 Task: Look for space in Rakovník, Czech Republic from 8th June, 2023 to 19th June, 2023 for 1 adult in price range Rs.5000 to Rs.12000. Place can be shared room with 1  bedroom having 1 bed and 1 bathroom. Property type can be house, flat, guest house, hotel. Booking option can be shelf check-in. Required host language is English.
Action: Mouse moved to (474, 99)
Screenshot: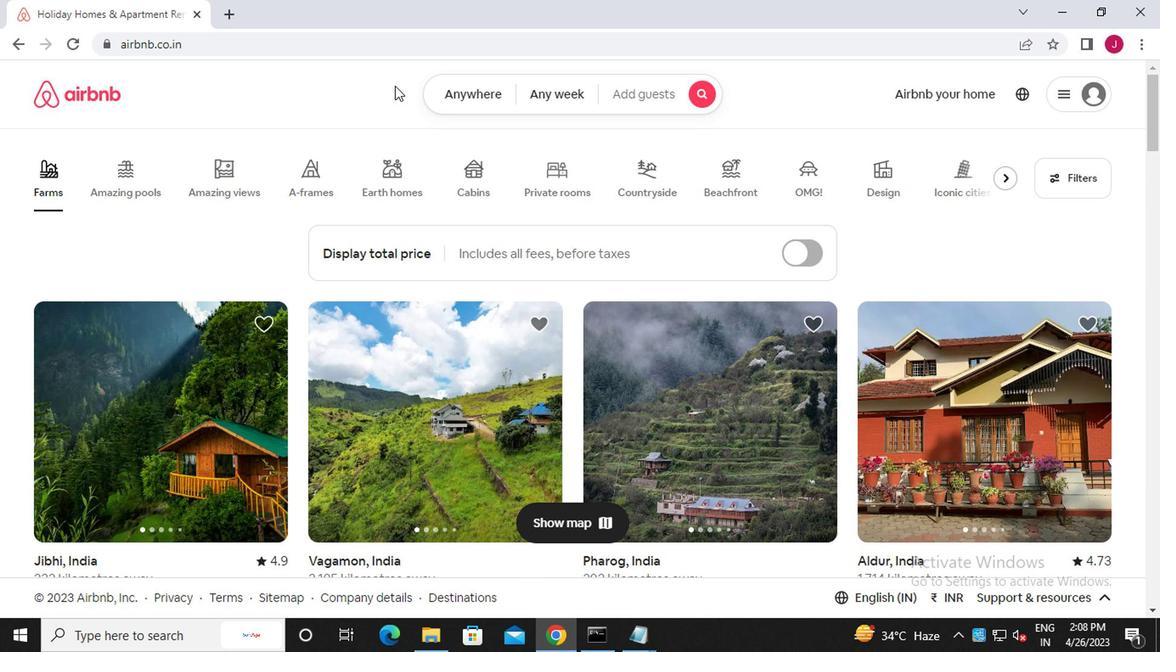 
Action: Mouse pressed left at (474, 99)
Screenshot: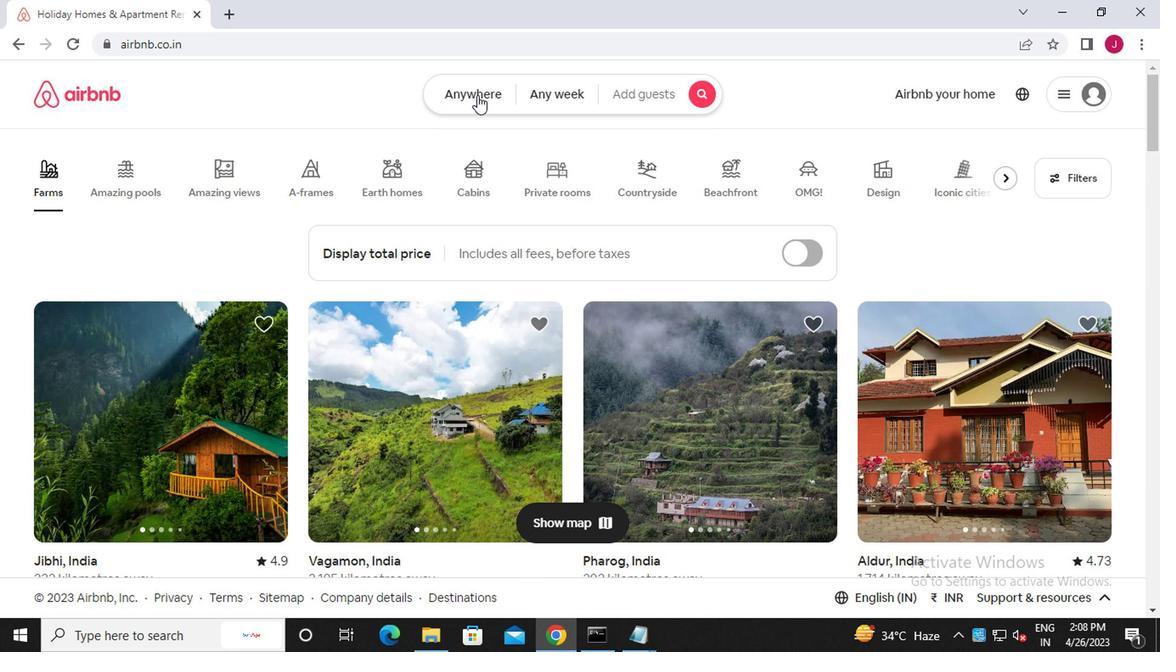 
Action: Mouse moved to (300, 166)
Screenshot: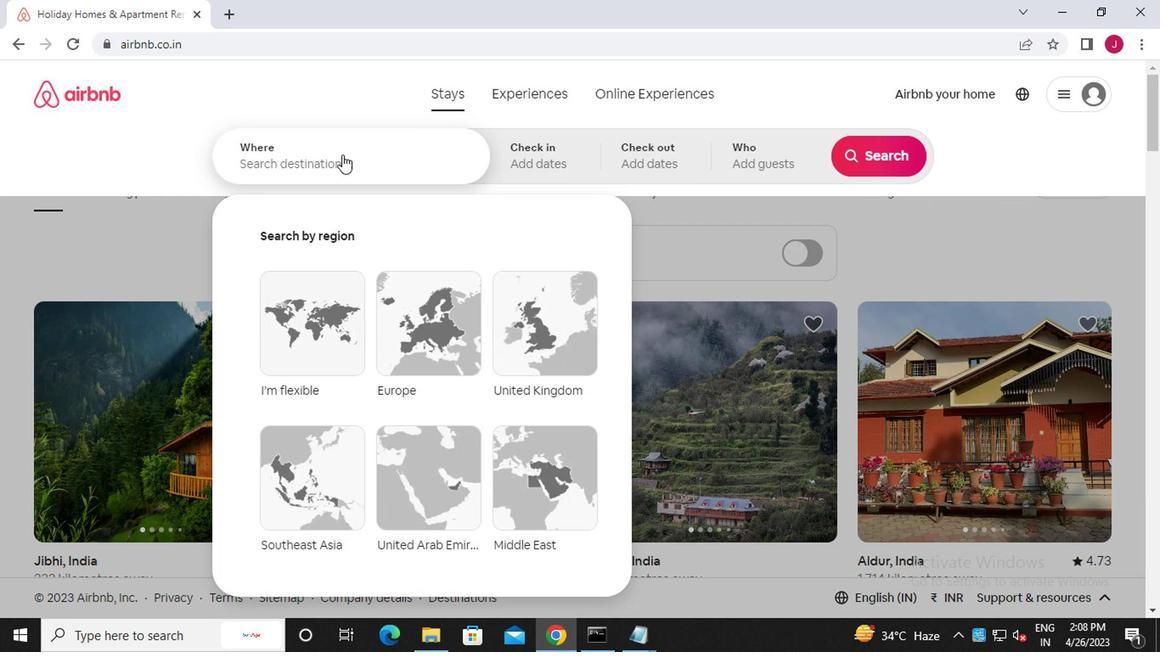 
Action: Mouse pressed left at (300, 166)
Screenshot: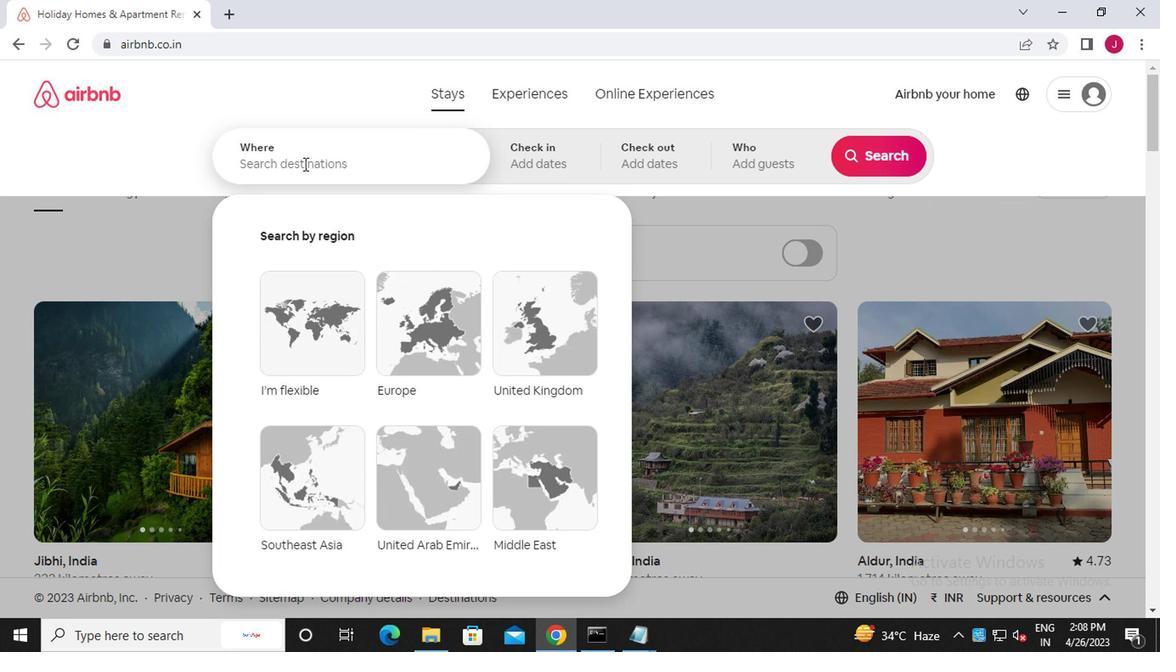 
Action: Key pressed r<Key.caps_lock>akovnik,<Key.caps_lock>c<Key.caps_lock>zech<Key.space><Key.caps_lock>r<Key.caps_lock>epublic
Screenshot: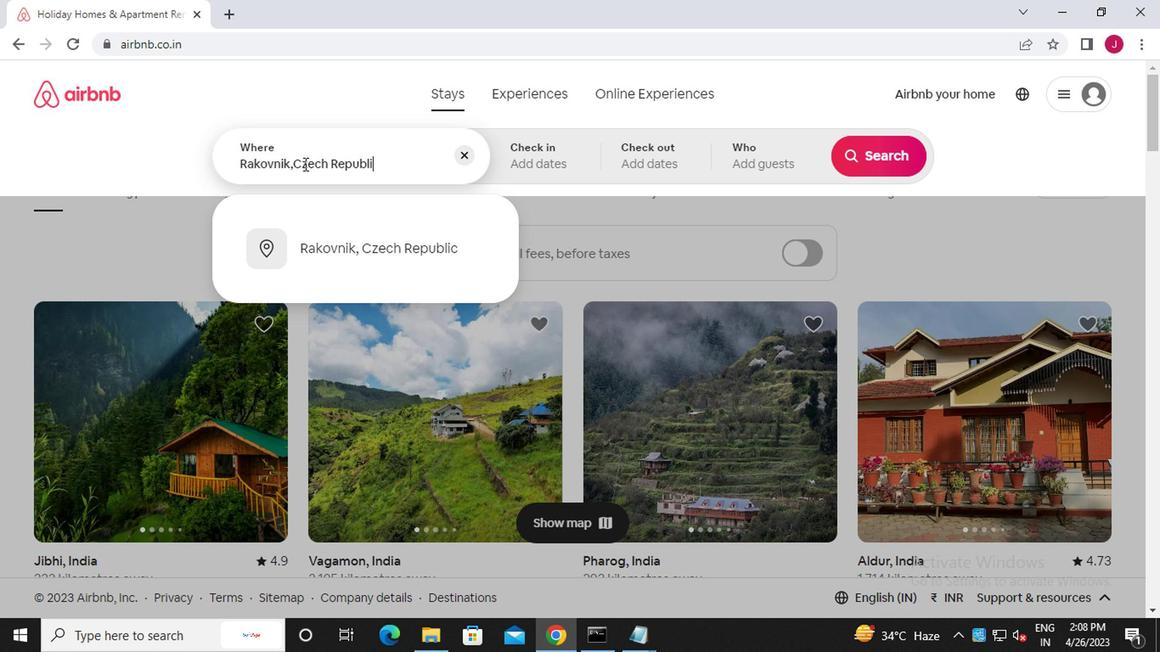 
Action: Mouse moved to (347, 253)
Screenshot: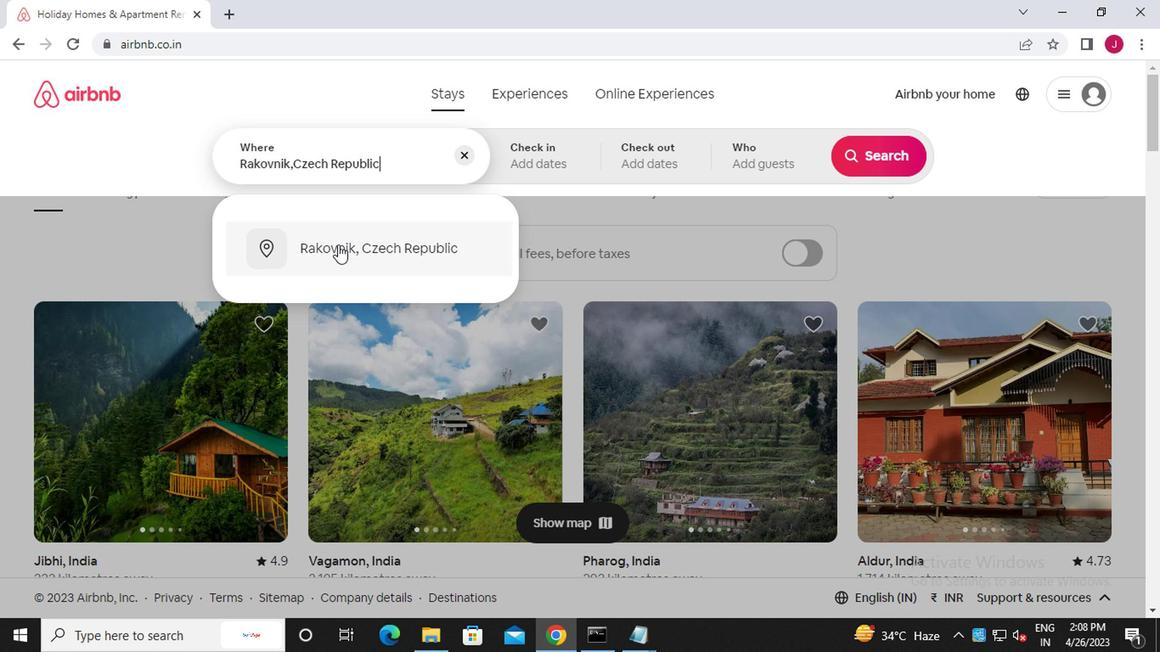 
Action: Mouse pressed left at (347, 253)
Screenshot: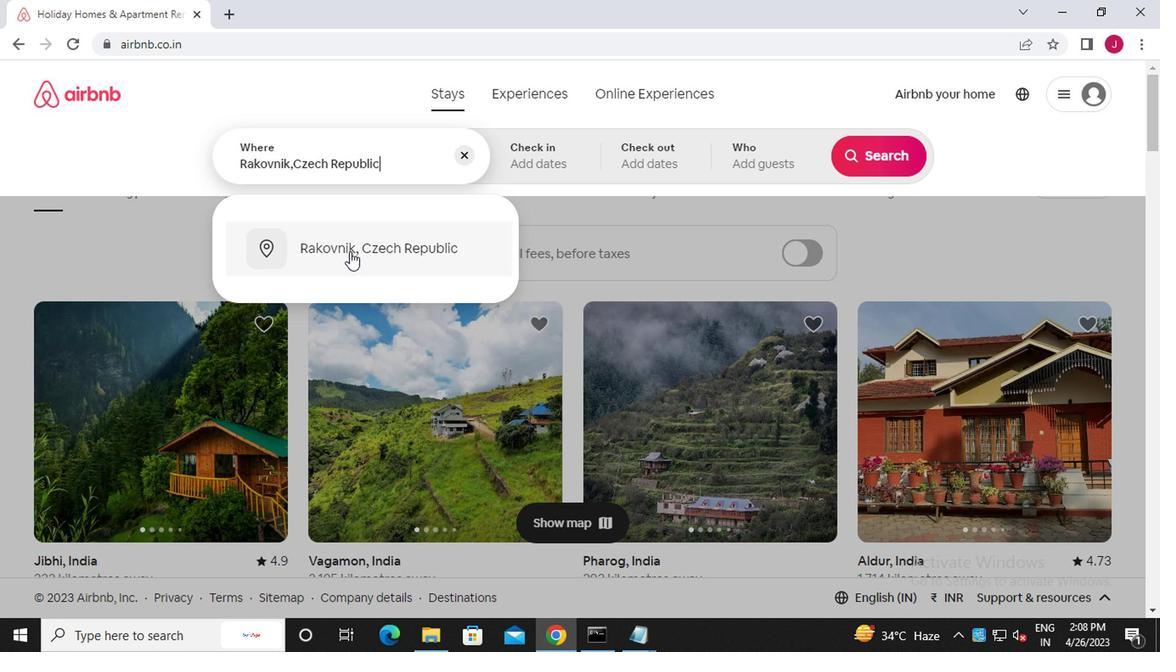 
Action: Mouse moved to (861, 294)
Screenshot: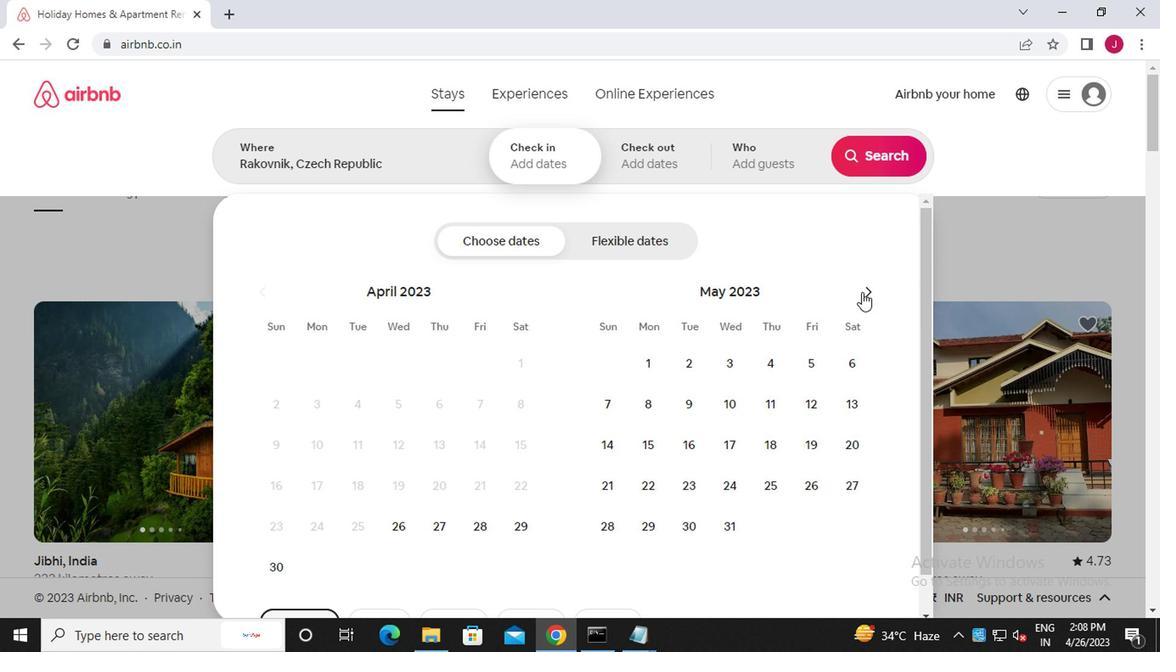 
Action: Mouse pressed left at (861, 294)
Screenshot: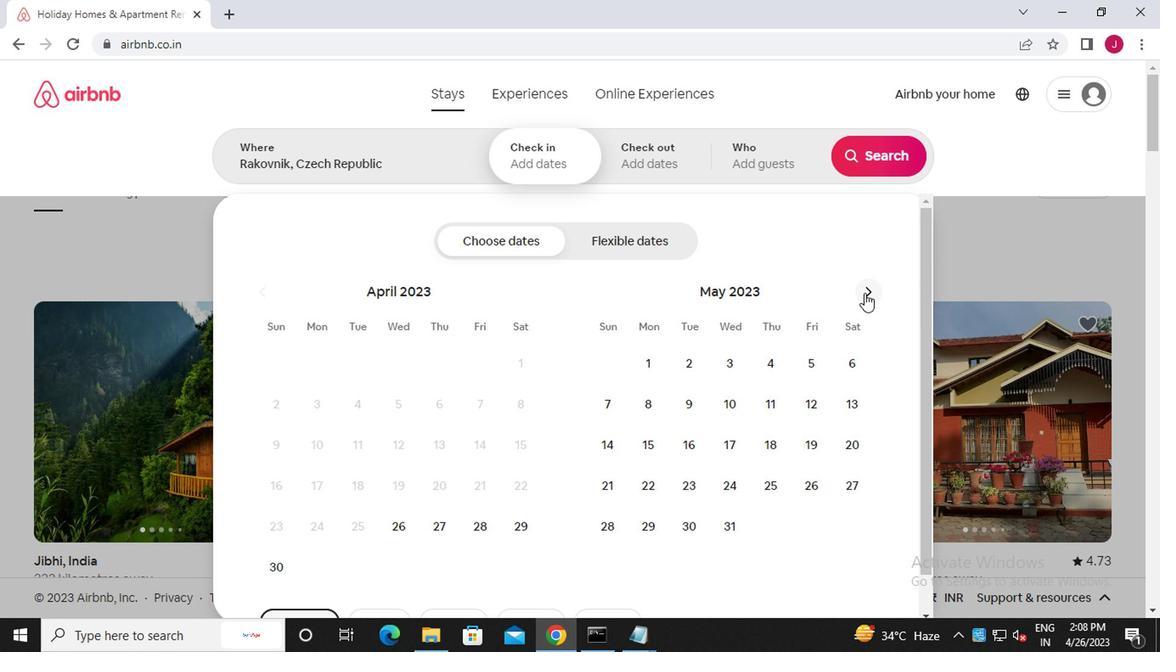 
Action: Mouse moved to (766, 403)
Screenshot: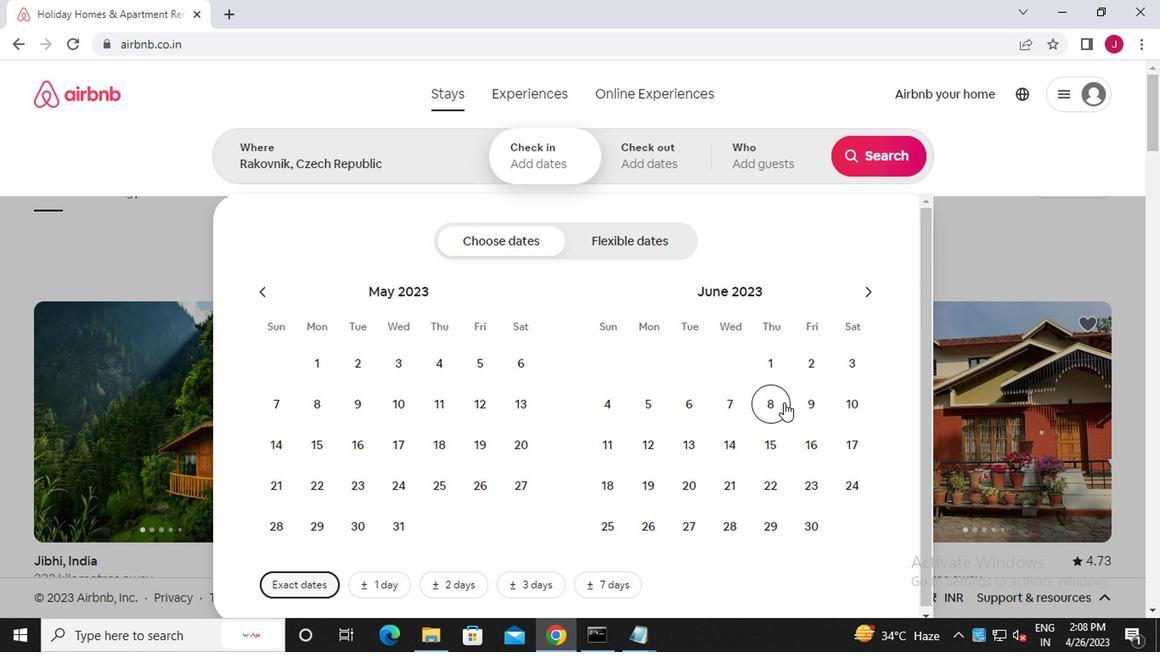 
Action: Mouse pressed left at (766, 403)
Screenshot: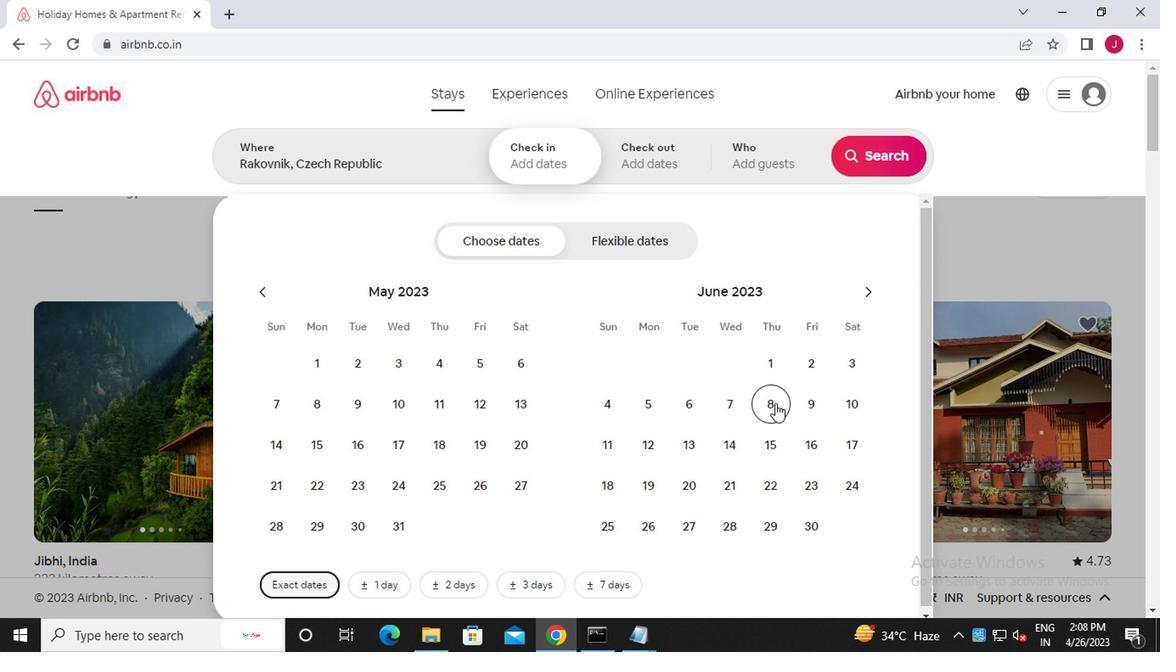 
Action: Mouse moved to (645, 485)
Screenshot: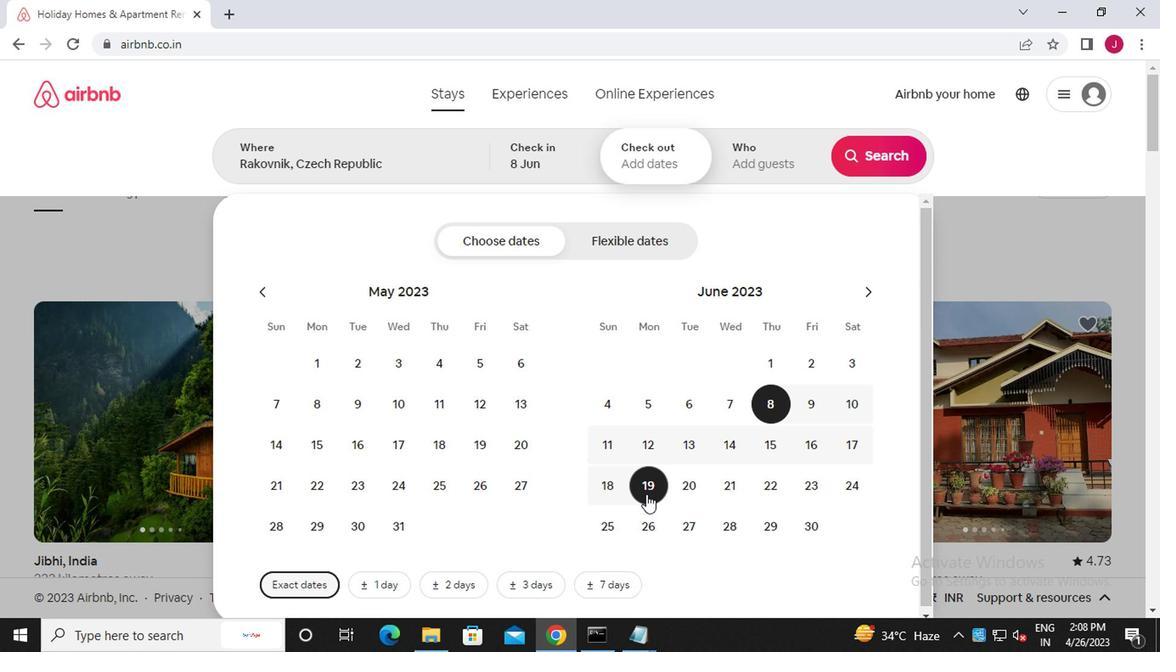 
Action: Mouse pressed left at (645, 485)
Screenshot: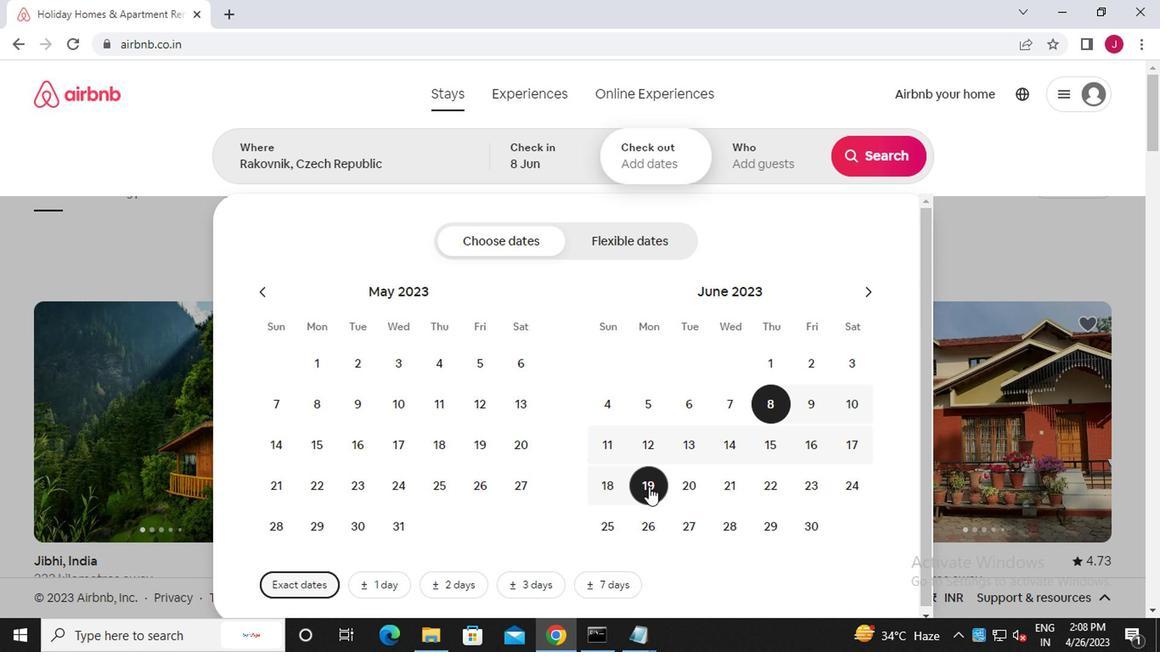 
Action: Mouse moved to (752, 161)
Screenshot: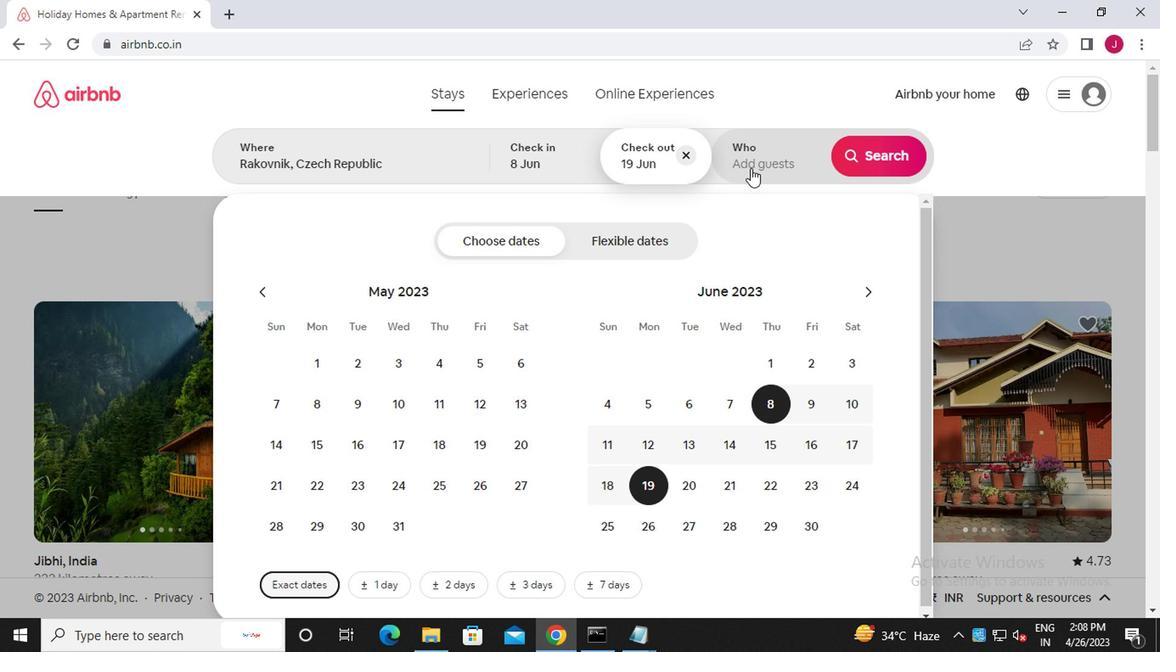 
Action: Mouse pressed left at (752, 161)
Screenshot: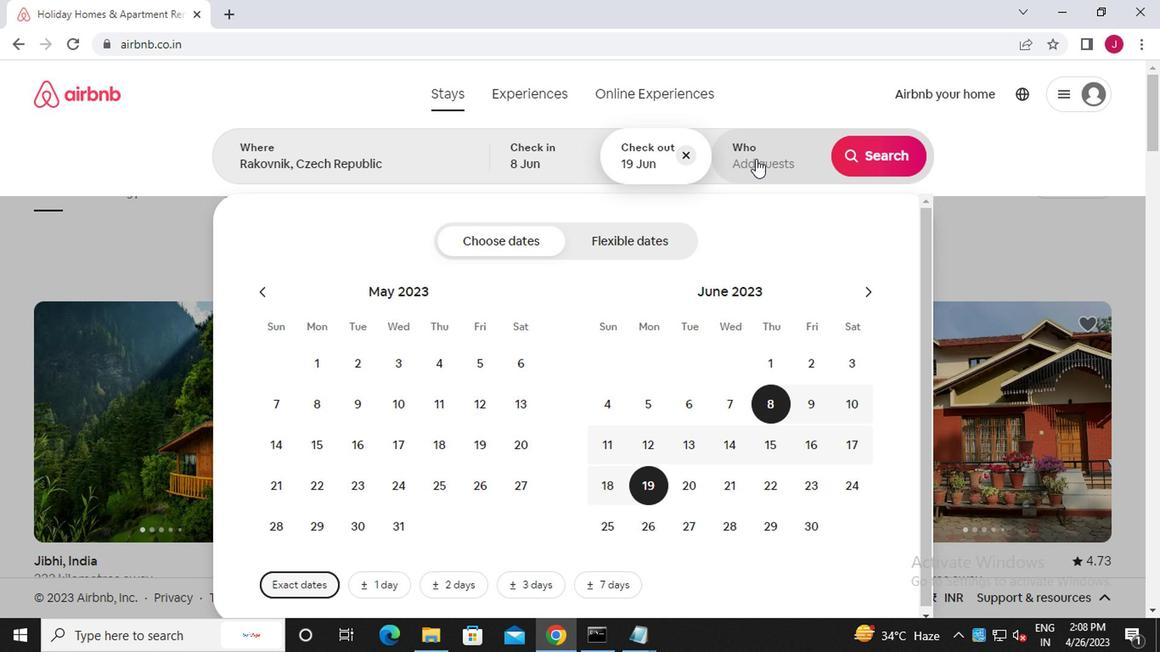 
Action: Mouse moved to (879, 247)
Screenshot: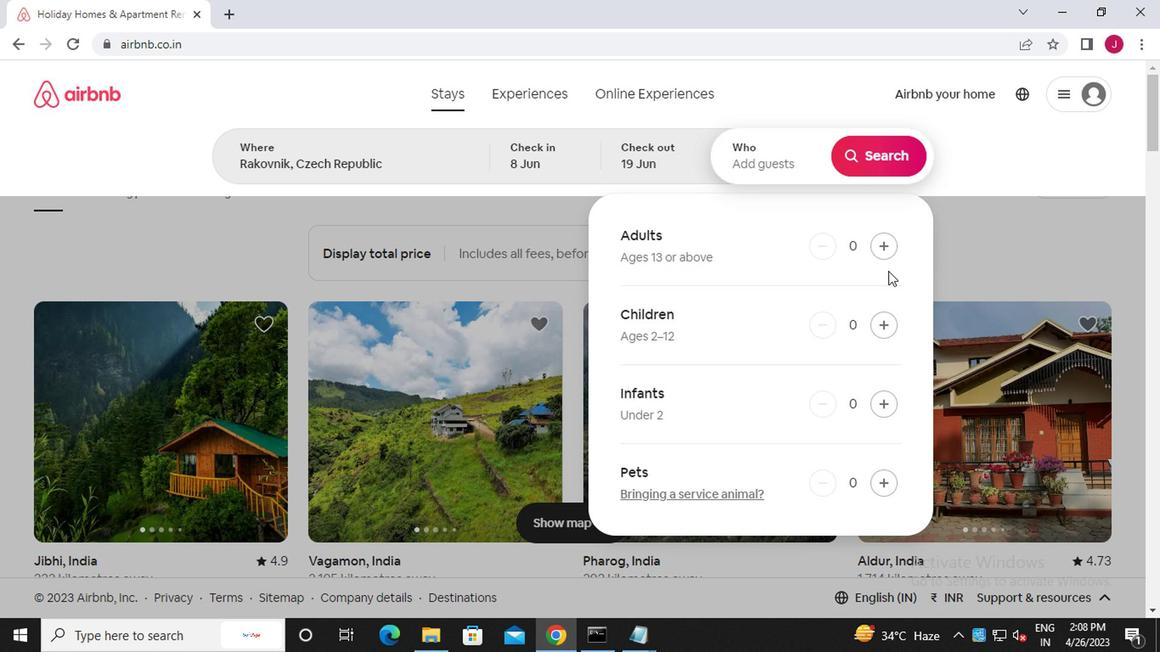 
Action: Mouse pressed left at (879, 247)
Screenshot: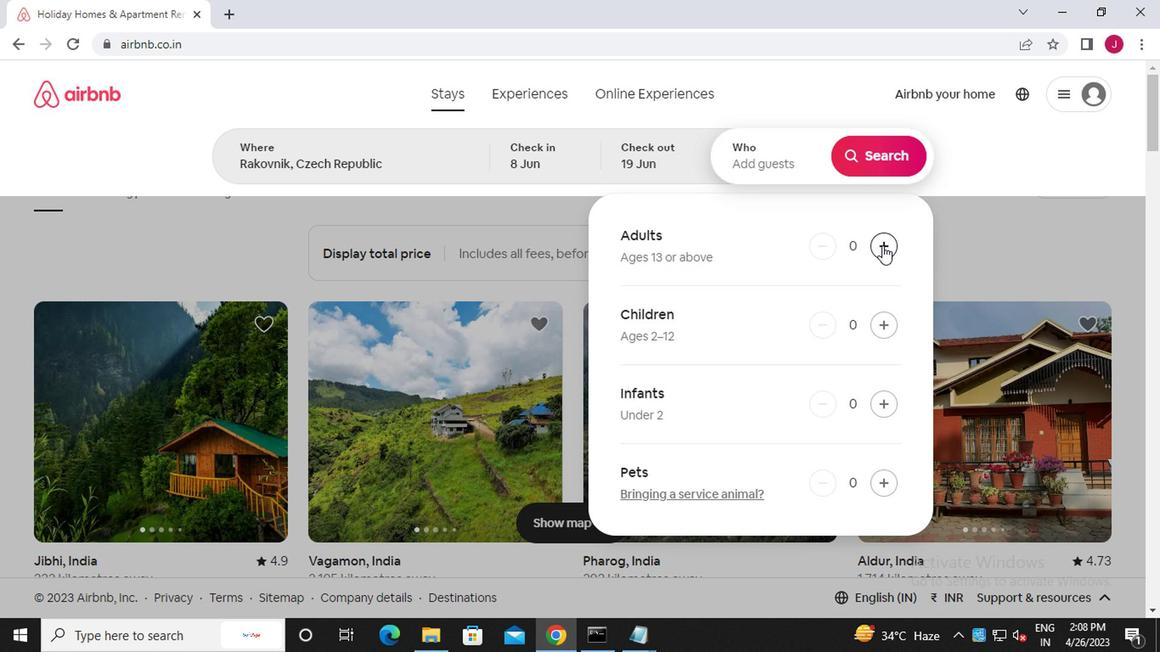 
Action: Mouse moved to (887, 161)
Screenshot: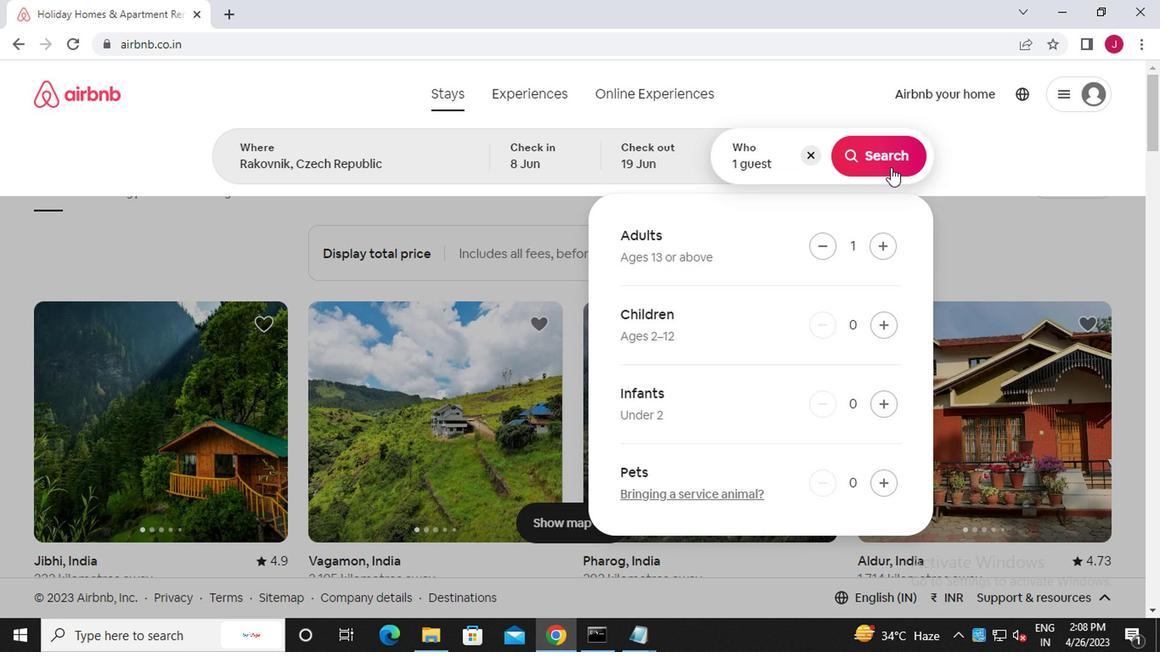 
Action: Mouse pressed left at (887, 161)
Screenshot: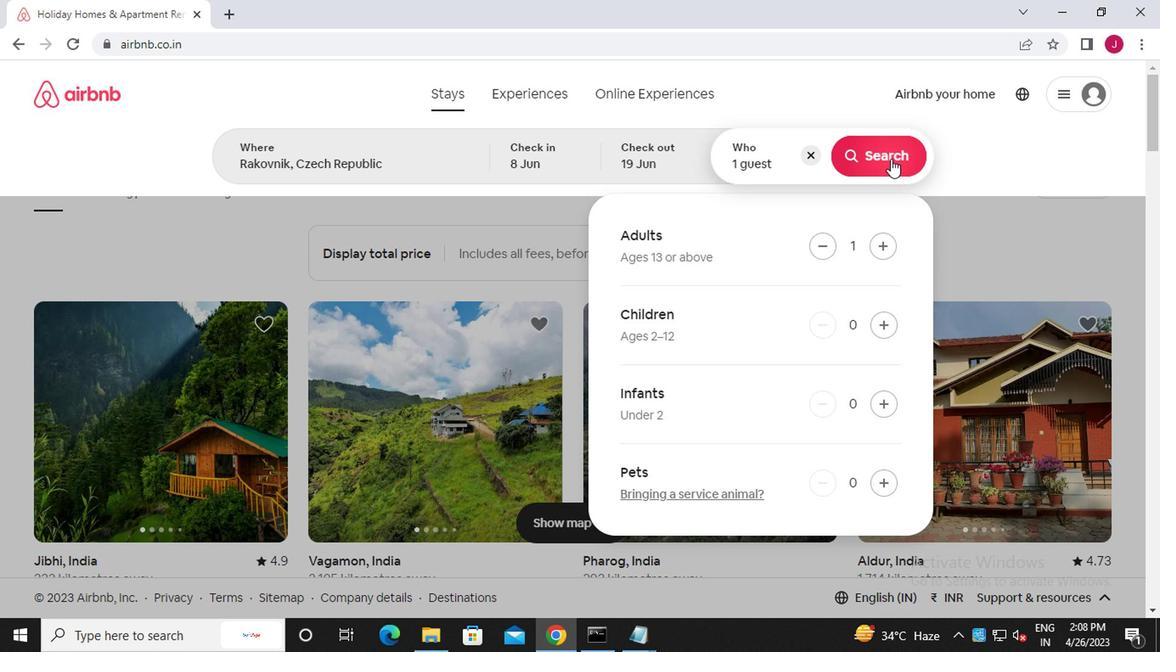 
Action: Mouse moved to (1088, 161)
Screenshot: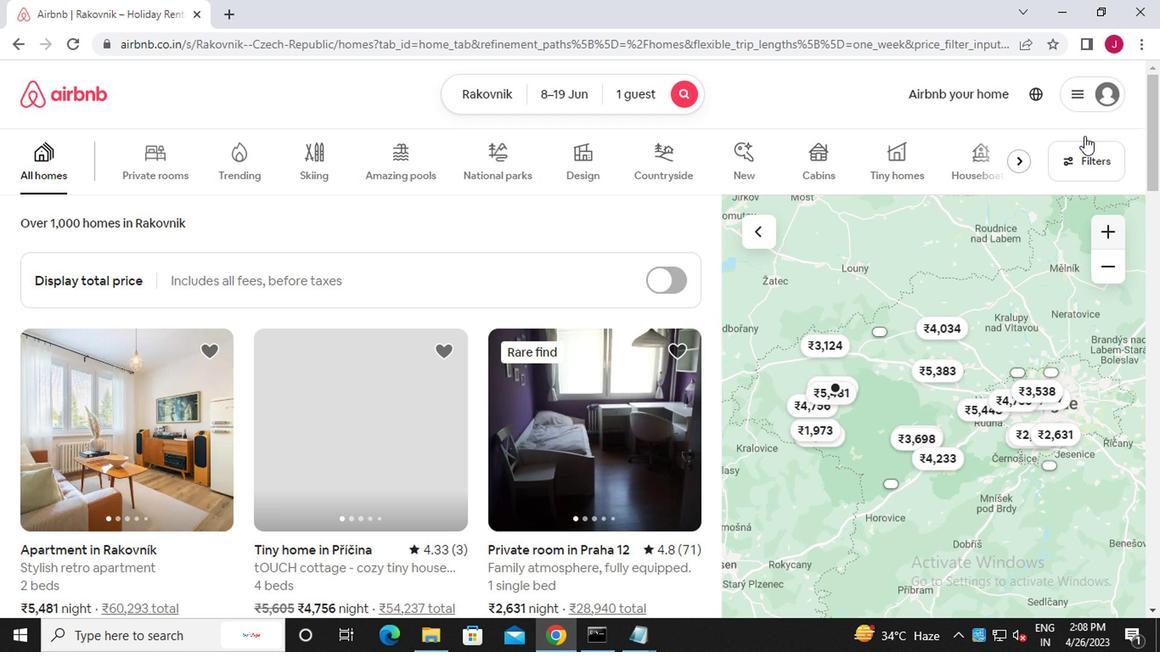 
Action: Mouse pressed left at (1088, 161)
Screenshot: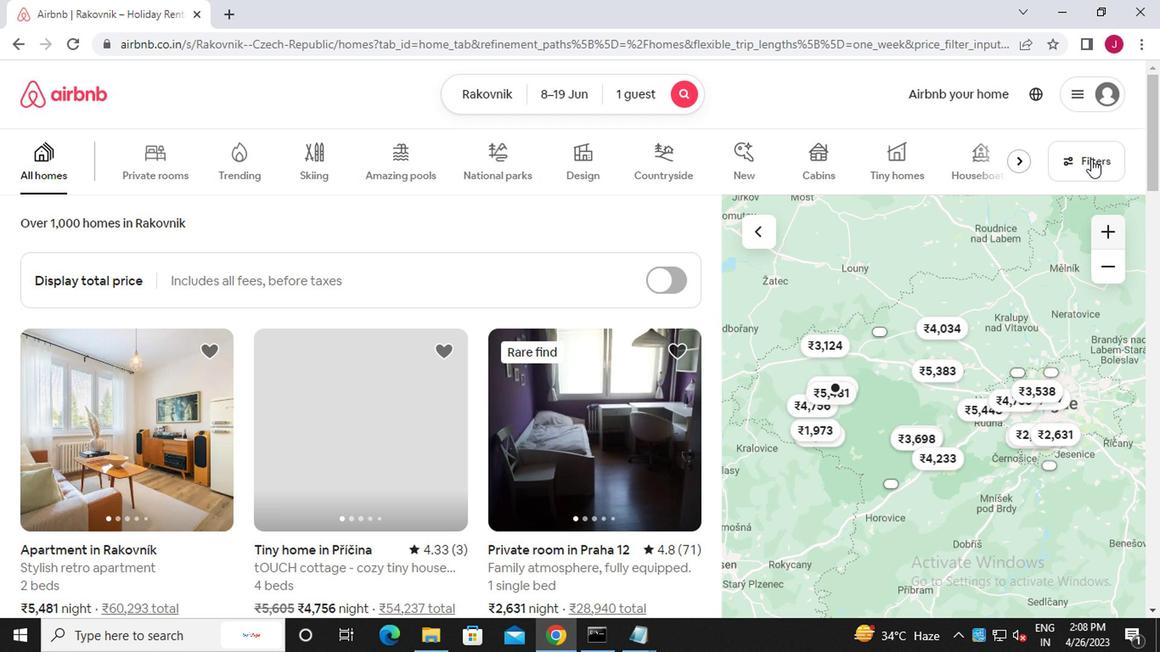 
Action: Mouse moved to (410, 378)
Screenshot: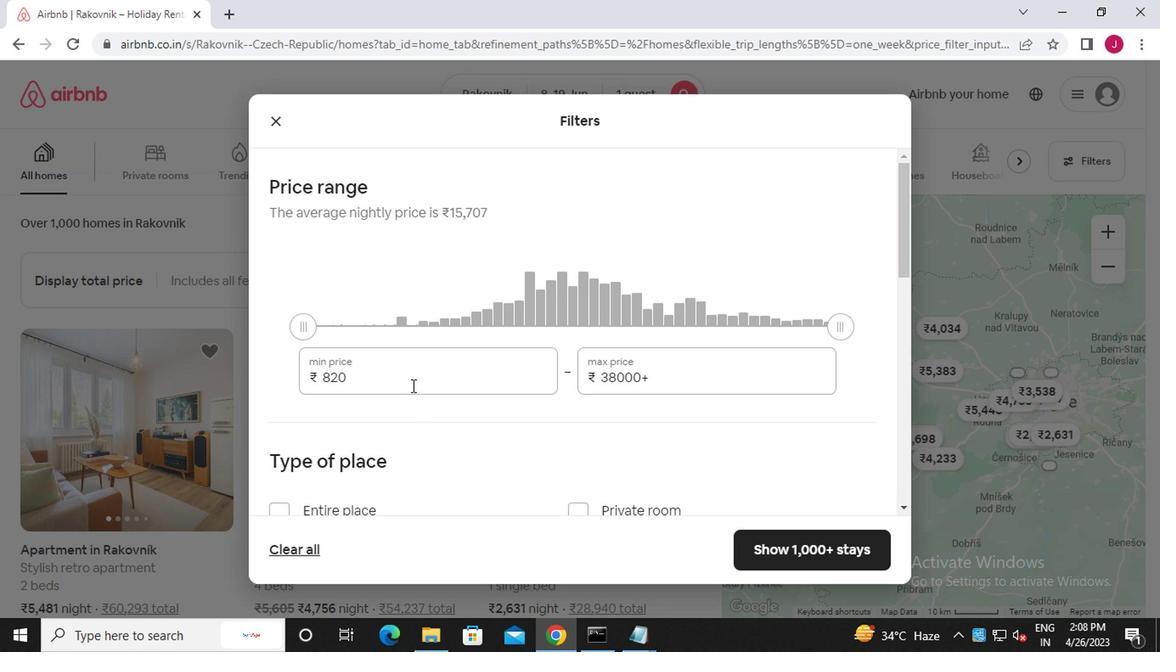
Action: Mouse pressed left at (410, 378)
Screenshot: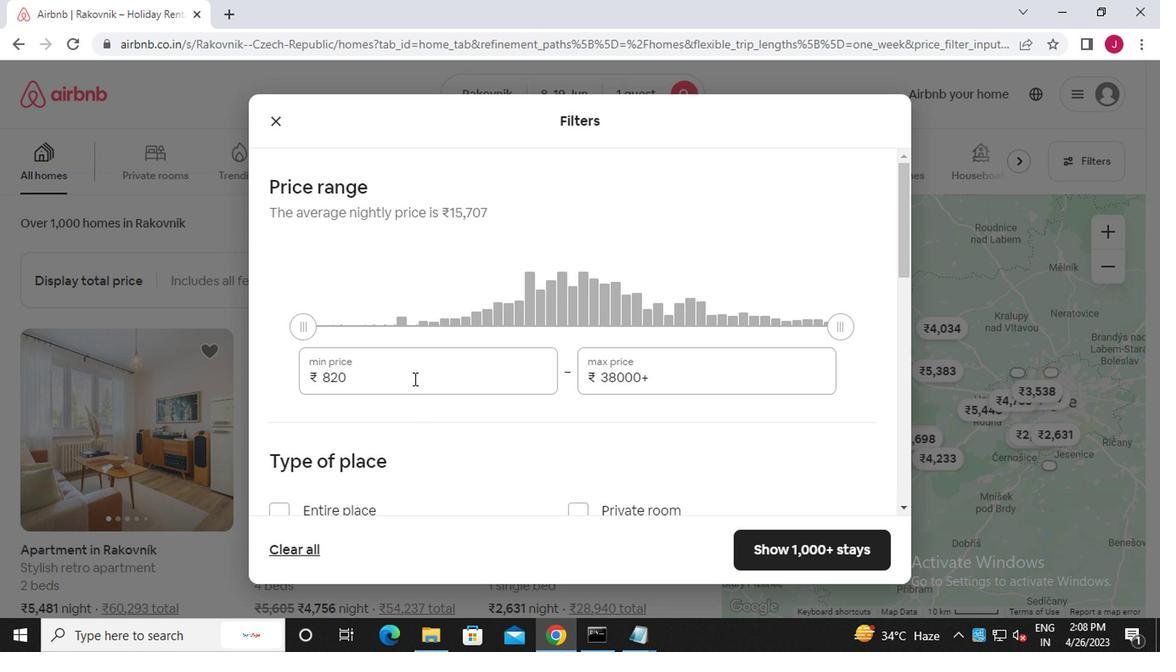 
Action: Key pressed <Key.backspace><Key.backspace><Key.backspace><<101>><<96>><<96>><<96>>
Screenshot: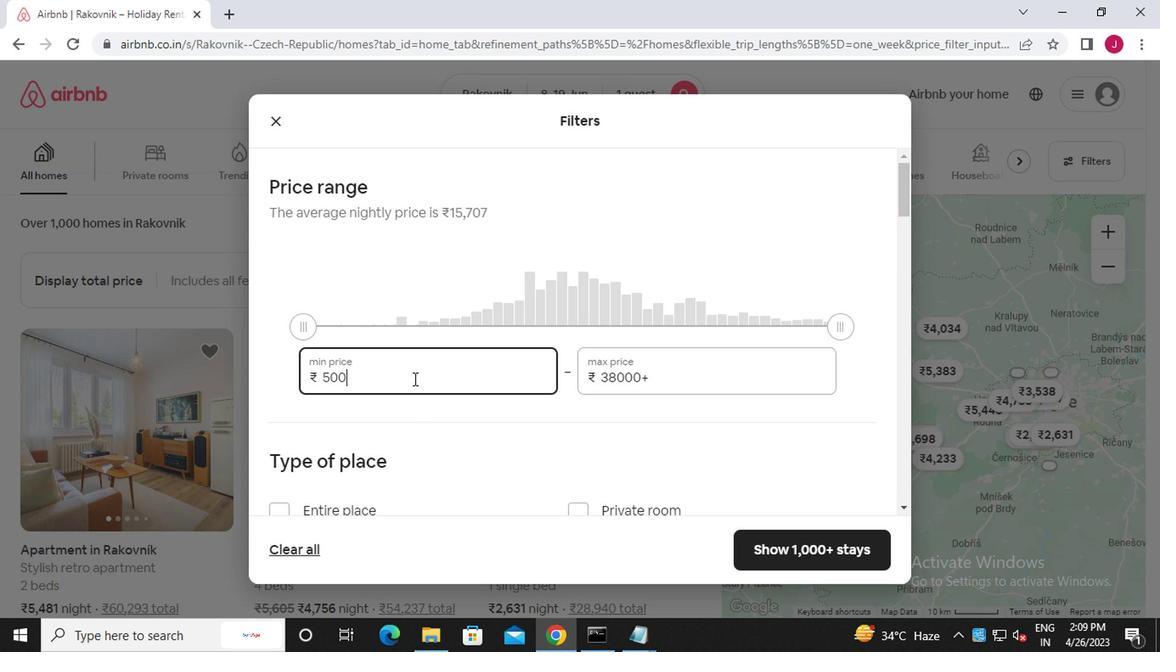 
Action: Mouse moved to (699, 377)
Screenshot: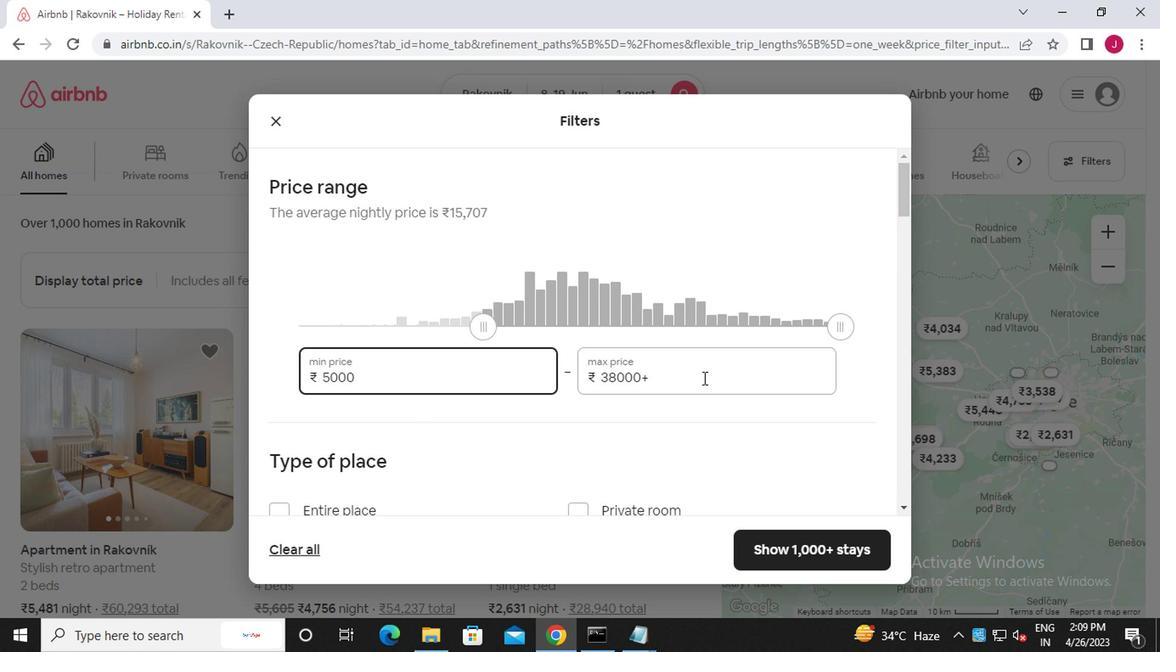 
Action: Mouse pressed left at (699, 377)
Screenshot: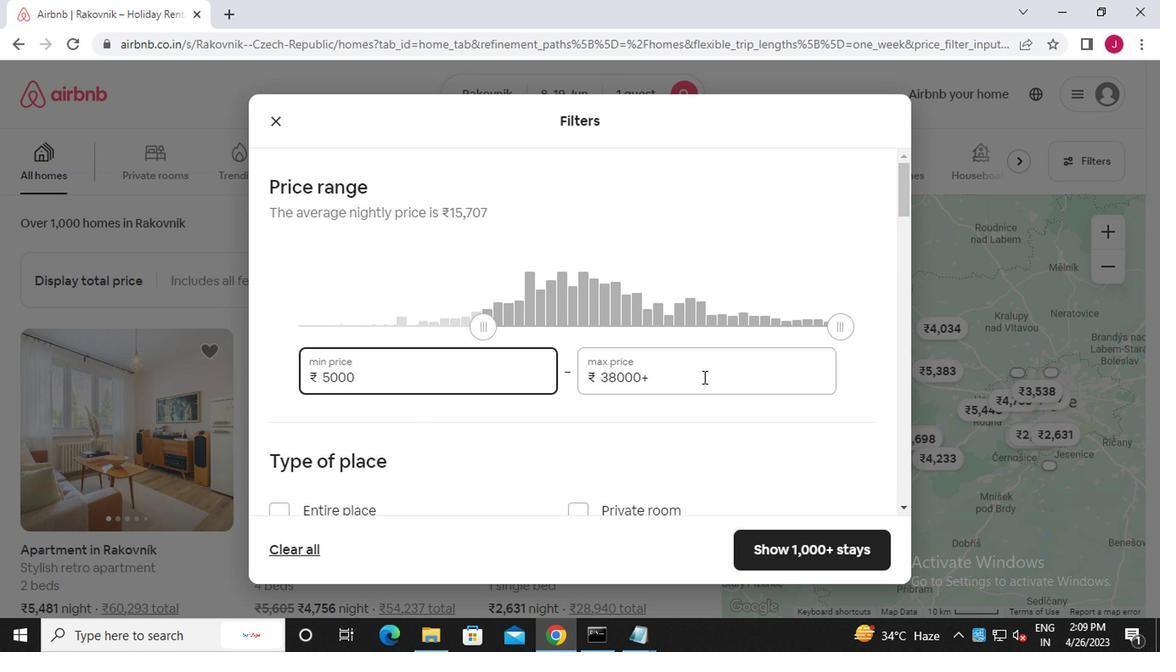 
Action: Key pressed <Key.backspace><Key.backspace><Key.backspace><Key.backspace><Key.backspace><Key.backspace><Key.backspace><Key.backspace><Key.backspace><Key.backspace><Key.backspace><Key.backspace><Key.backspace><Key.backspace><Key.backspace><Key.backspace><Key.backspace><<97>><<98>><<96>><<96>><<96>>
Screenshot: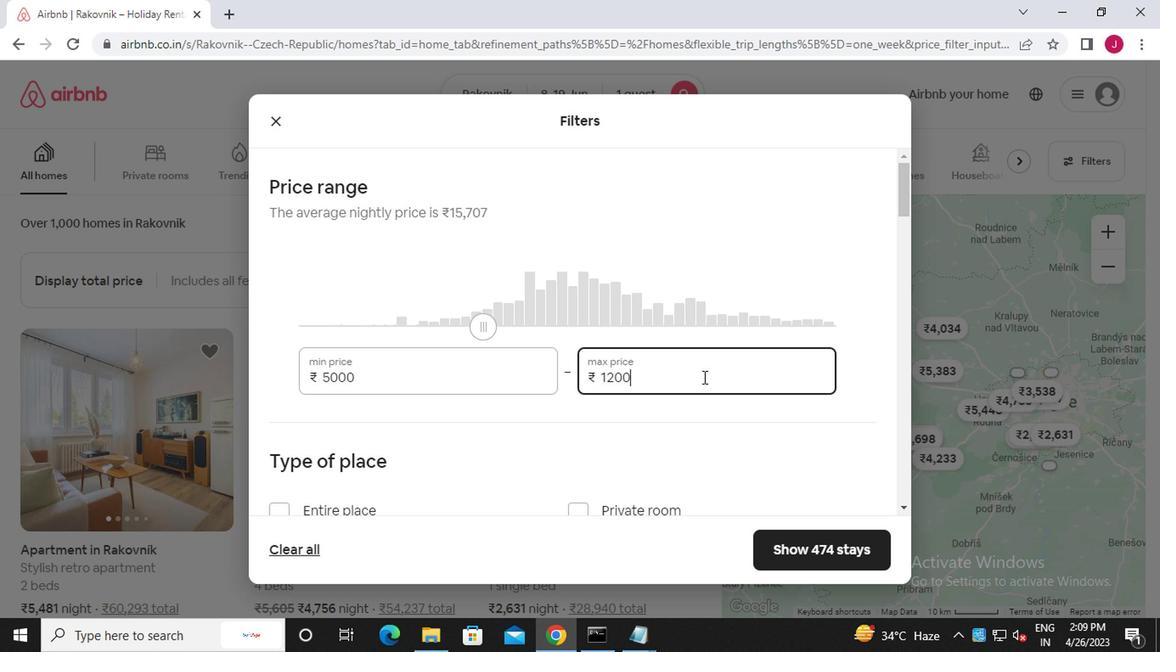 
Action: Mouse scrolled (699, 376) with delta (0, -1)
Screenshot: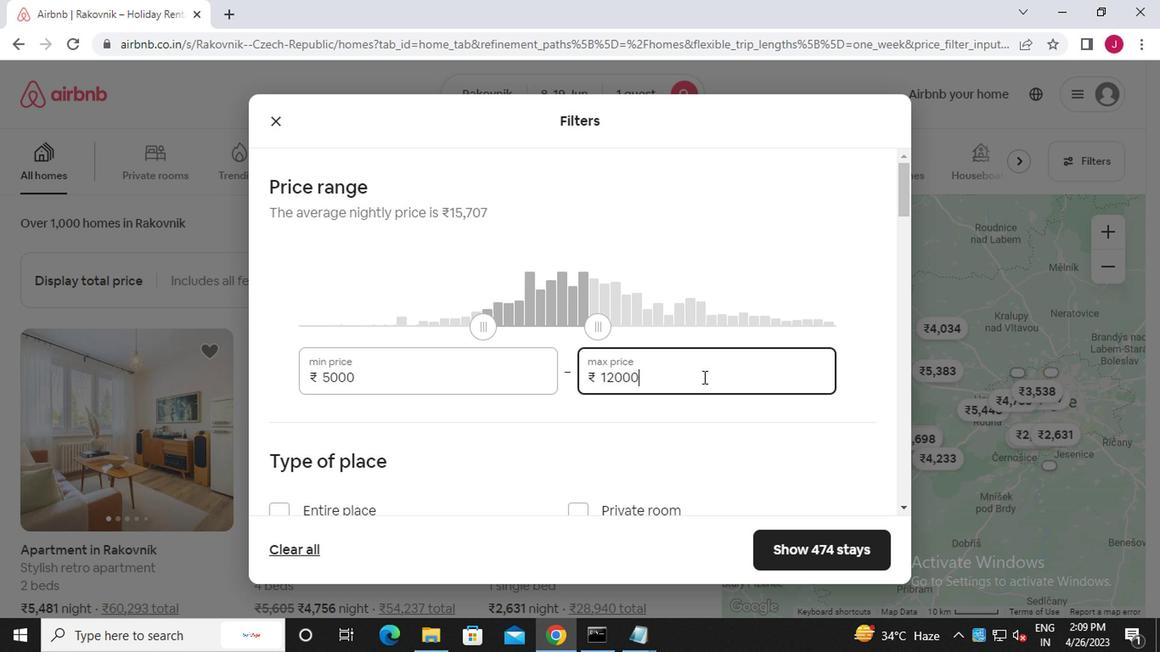 
Action: Mouse scrolled (699, 376) with delta (0, -1)
Screenshot: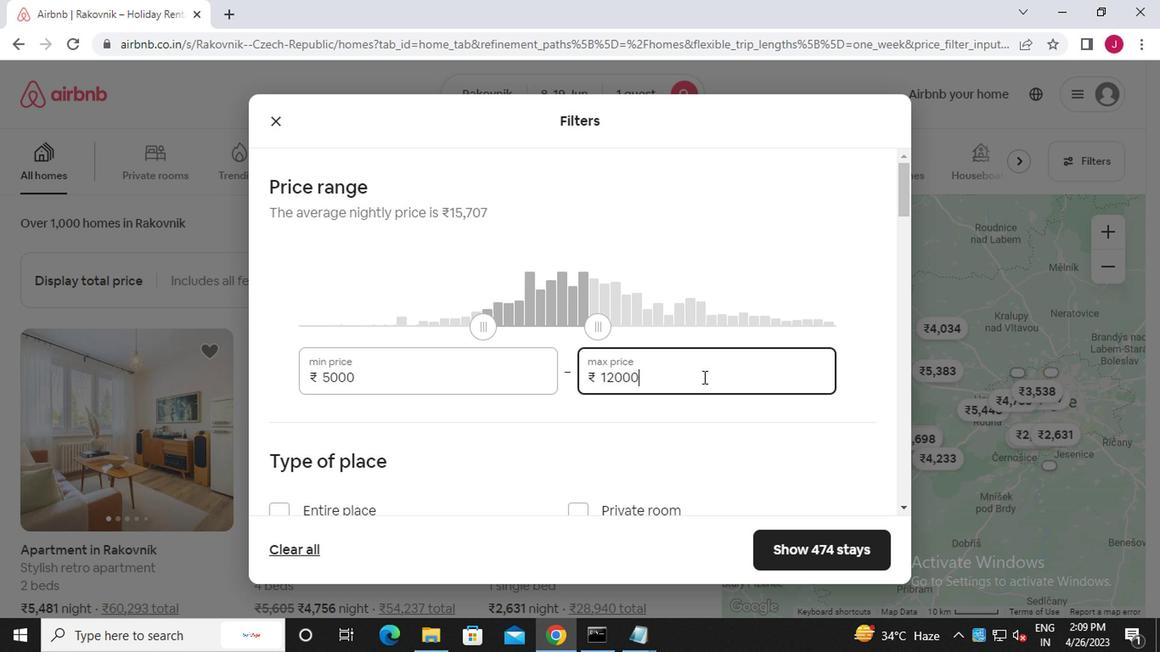 
Action: Mouse moved to (620, 377)
Screenshot: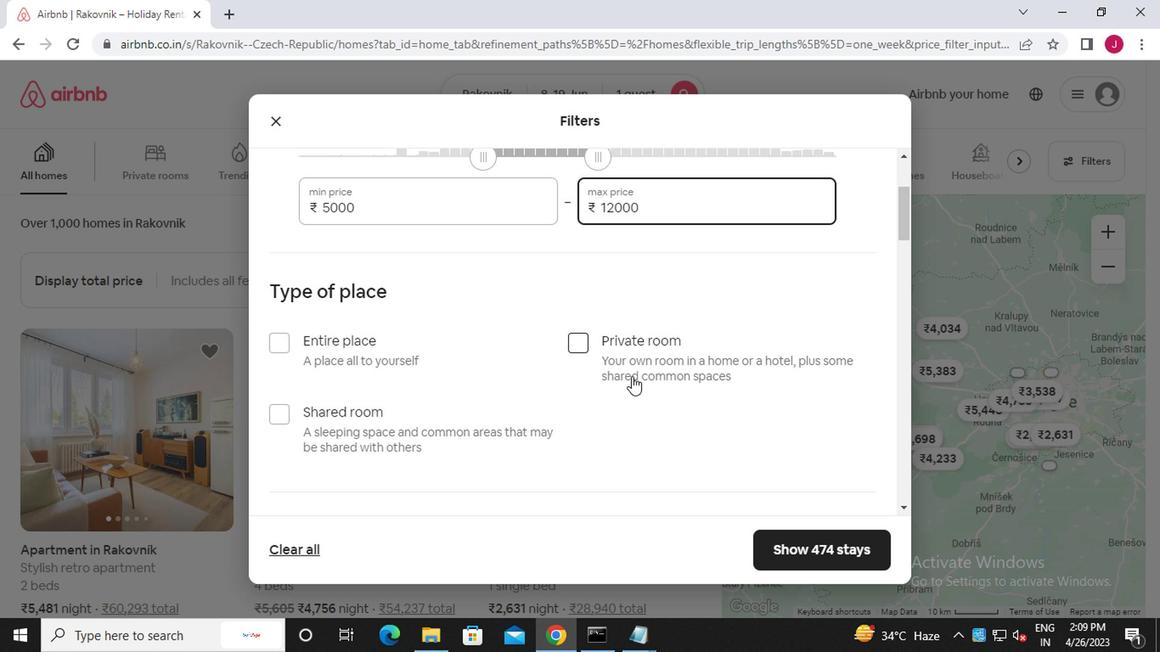 
Action: Mouse scrolled (620, 376) with delta (0, -1)
Screenshot: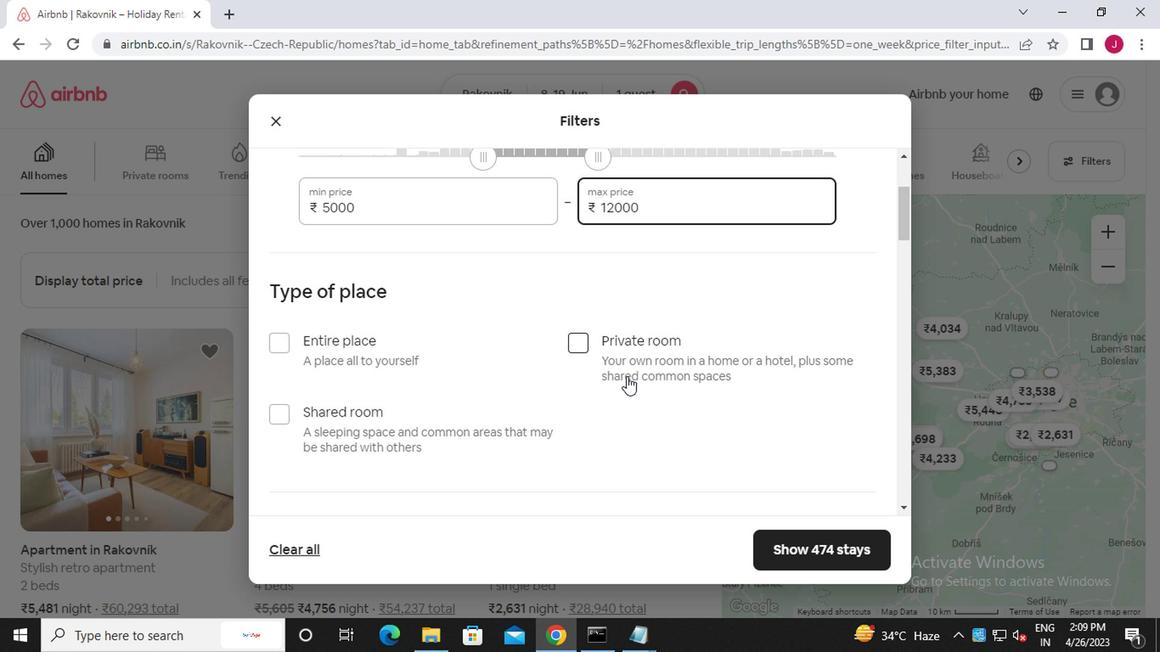 
Action: Mouse moved to (280, 333)
Screenshot: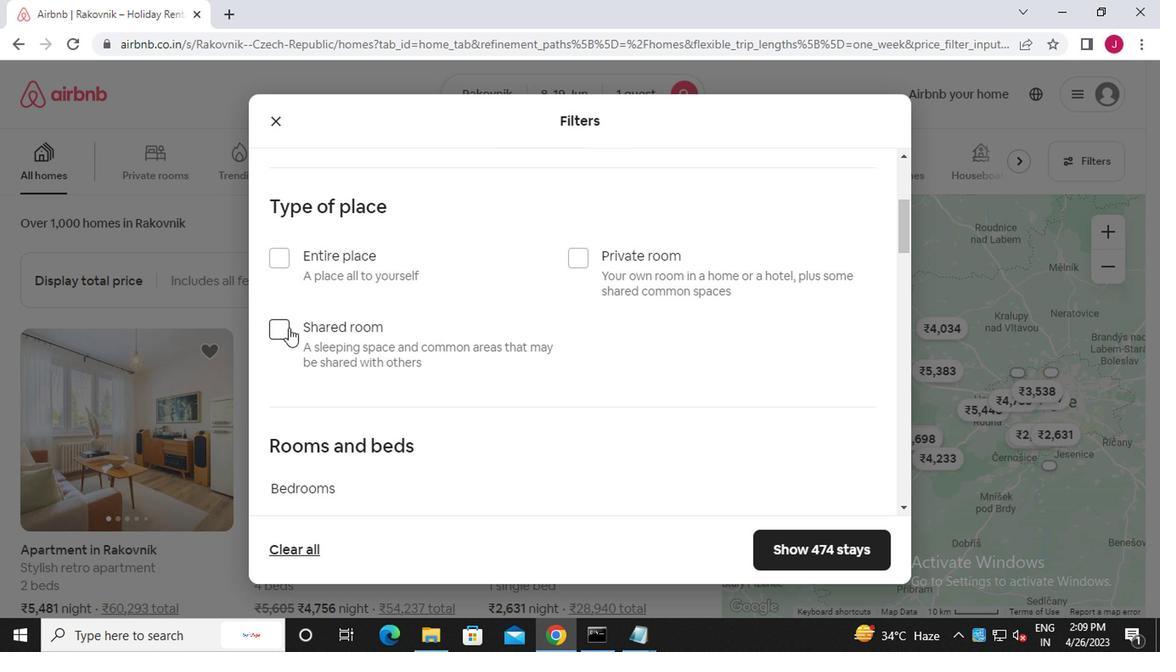 
Action: Mouse pressed left at (280, 333)
Screenshot: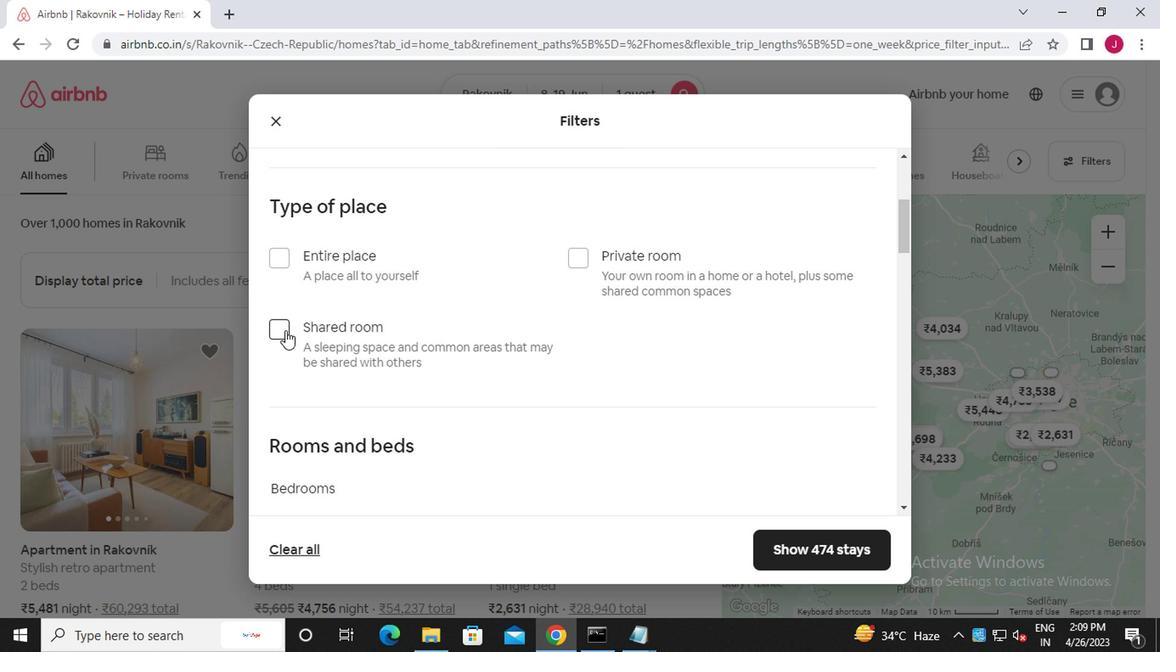 
Action: Mouse moved to (334, 350)
Screenshot: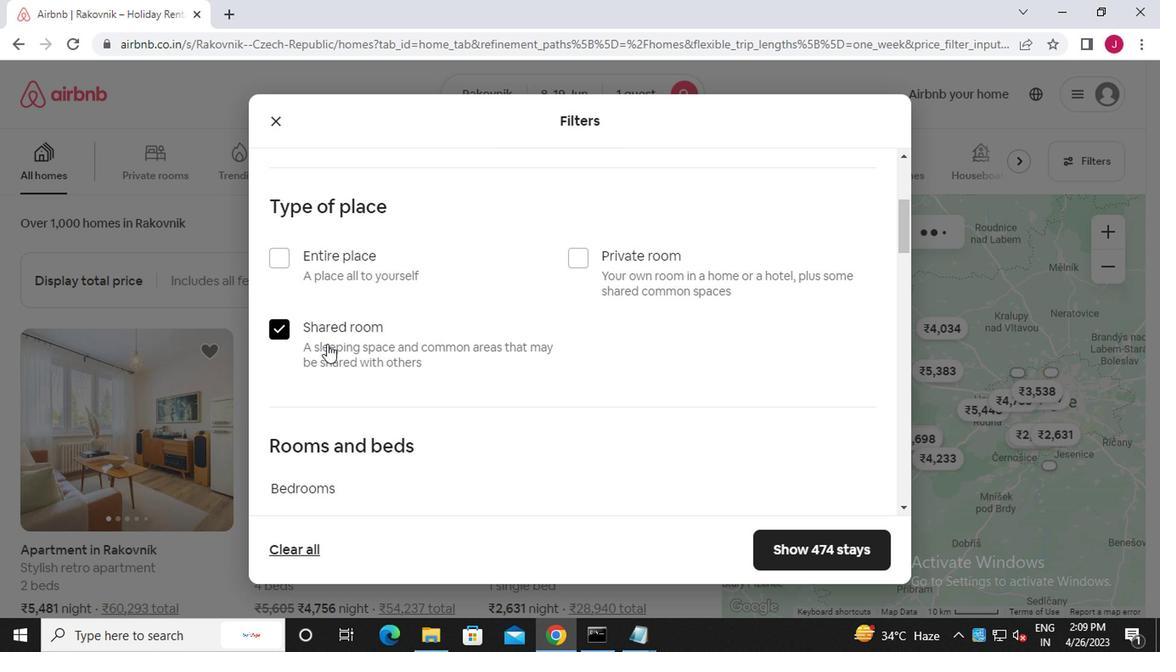 
Action: Mouse scrolled (334, 349) with delta (0, 0)
Screenshot: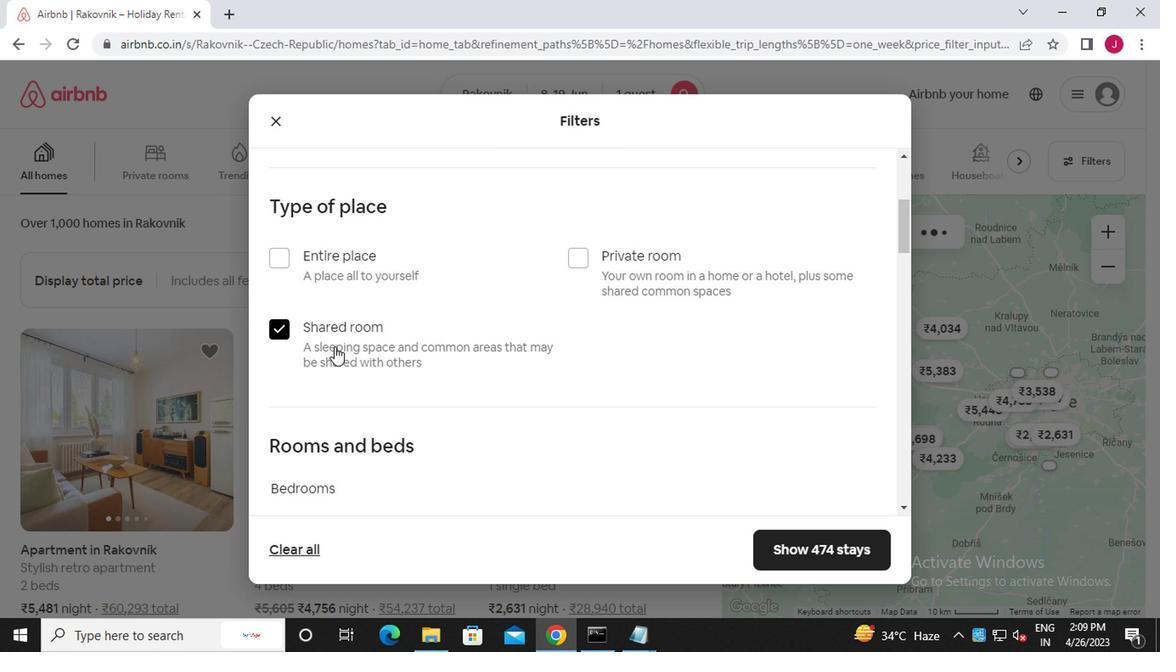 
Action: Mouse moved to (334, 350)
Screenshot: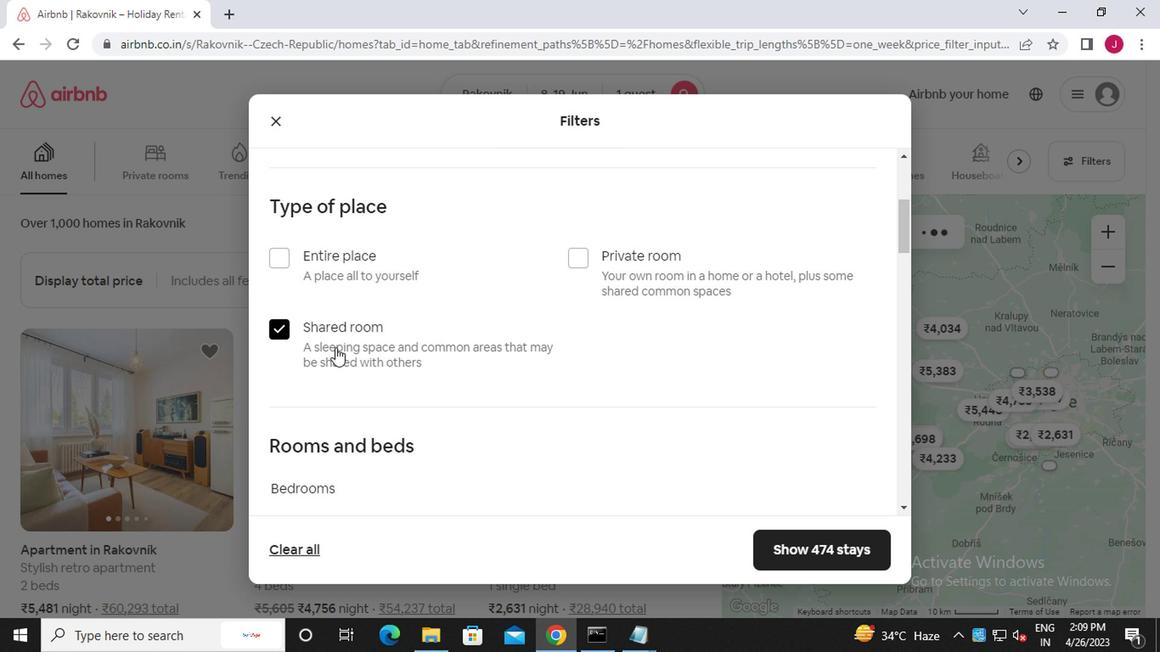 
Action: Mouse scrolled (334, 349) with delta (0, 0)
Screenshot: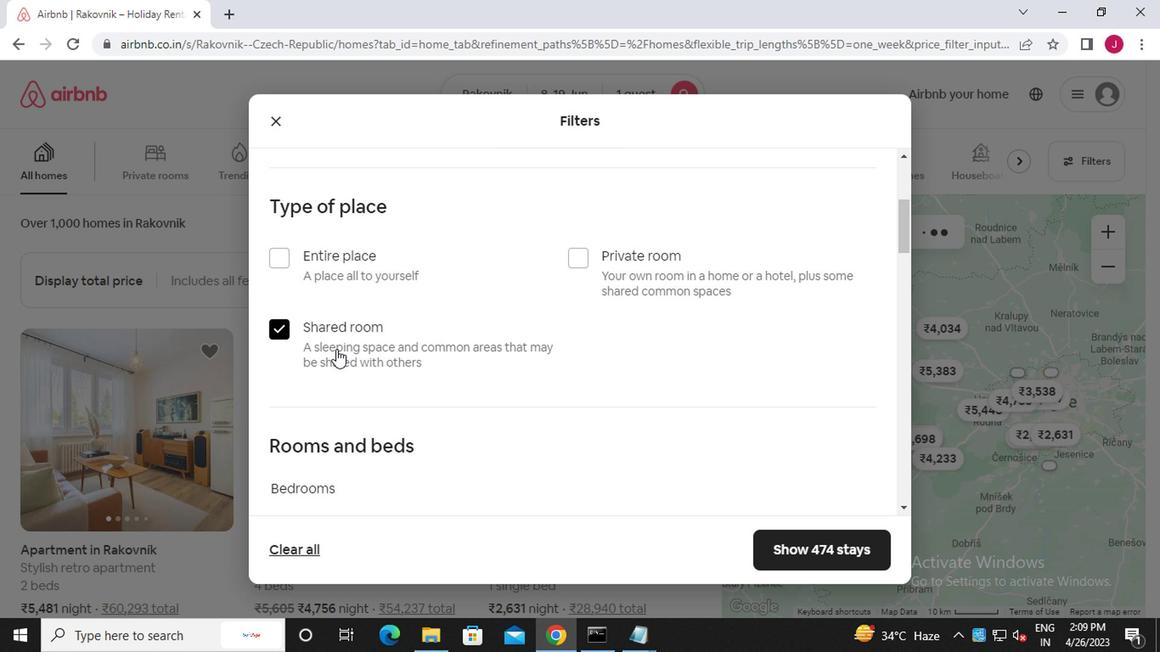 
Action: Mouse scrolled (334, 349) with delta (0, 0)
Screenshot: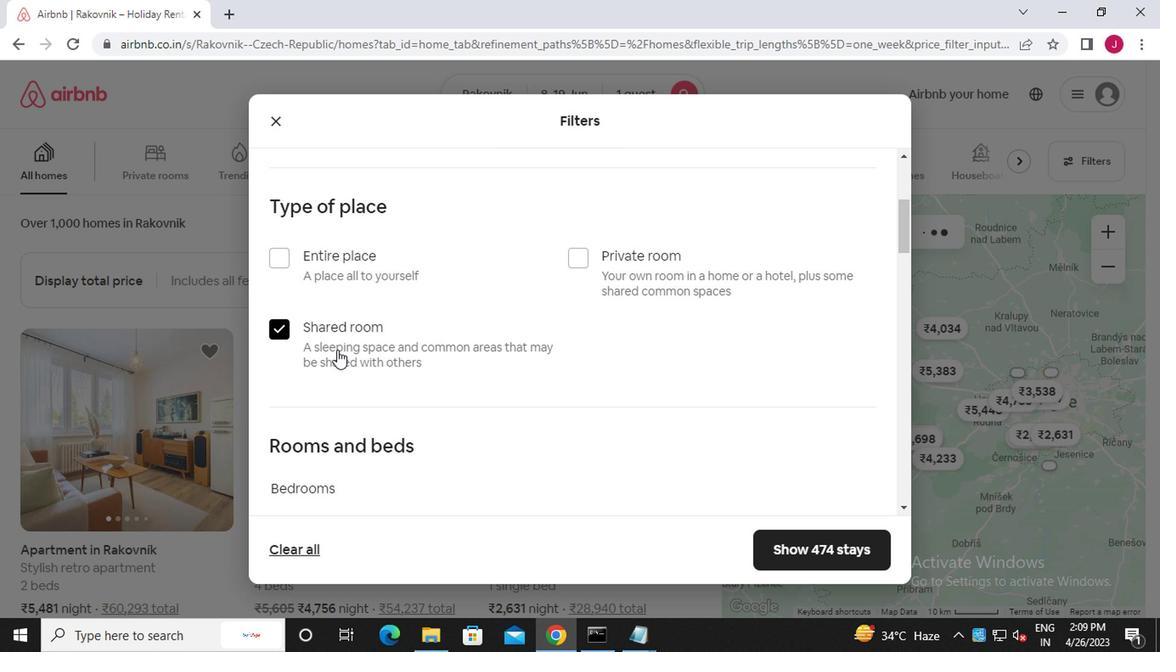 
Action: Mouse moved to (370, 281)
Screenshot: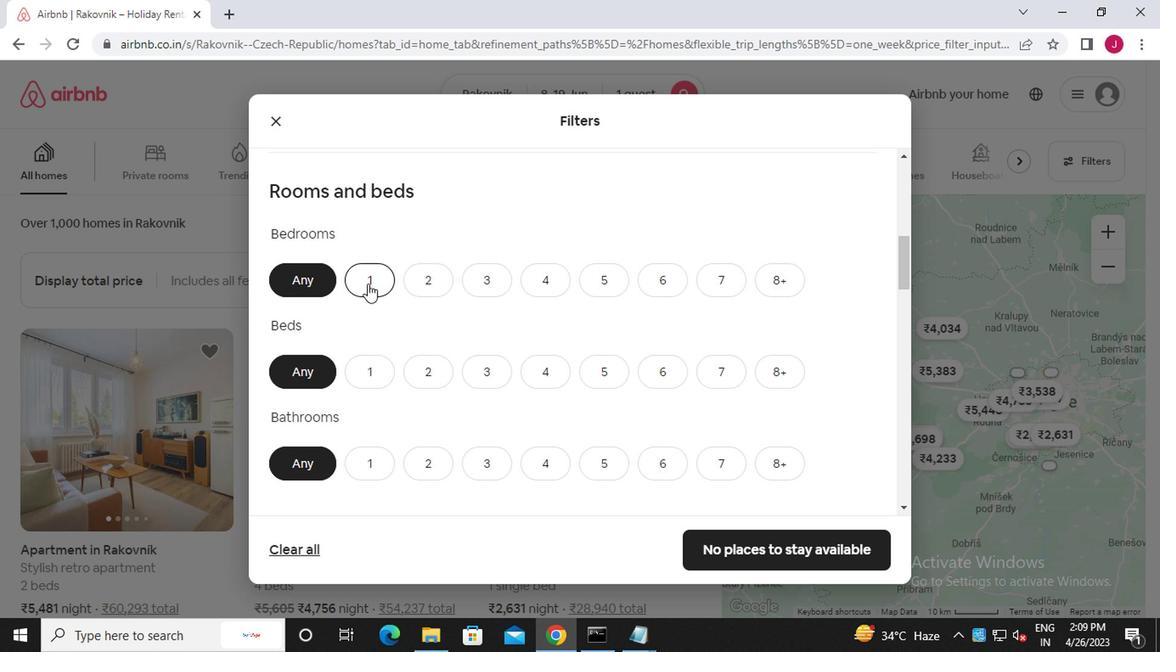
Action: Mouse pressed left at (370, 281)
Screenshot: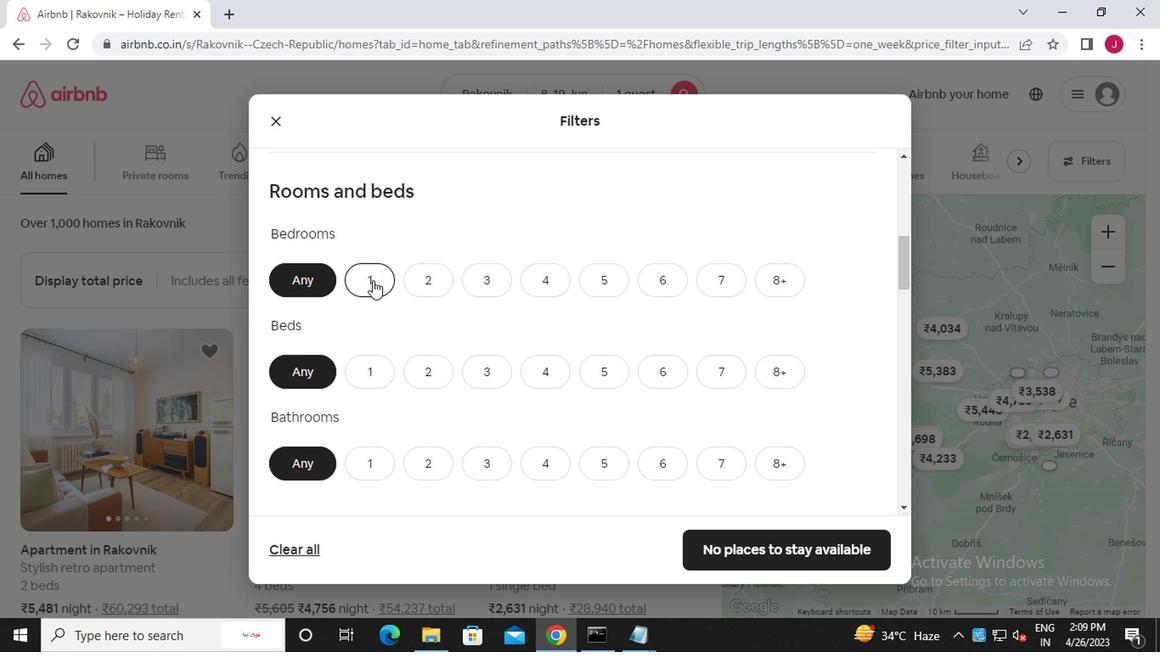 
Action: Mouse moved to (366, 384)
Screenshot: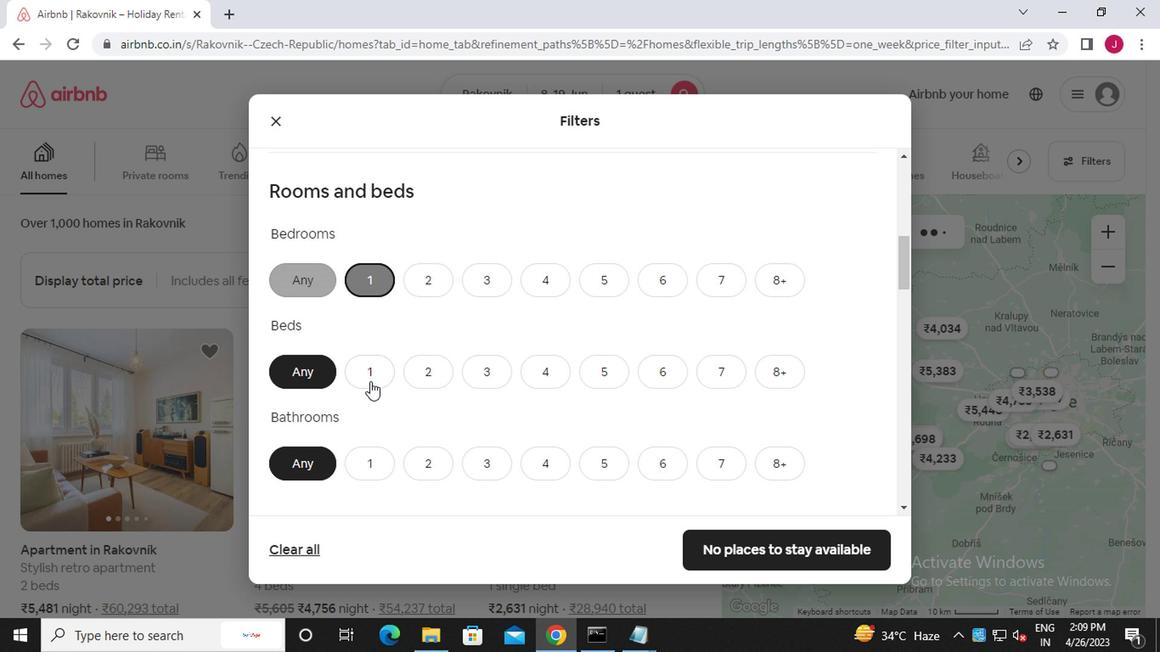 
Action: Mouse pressed left at (366, 384)
Screenshot: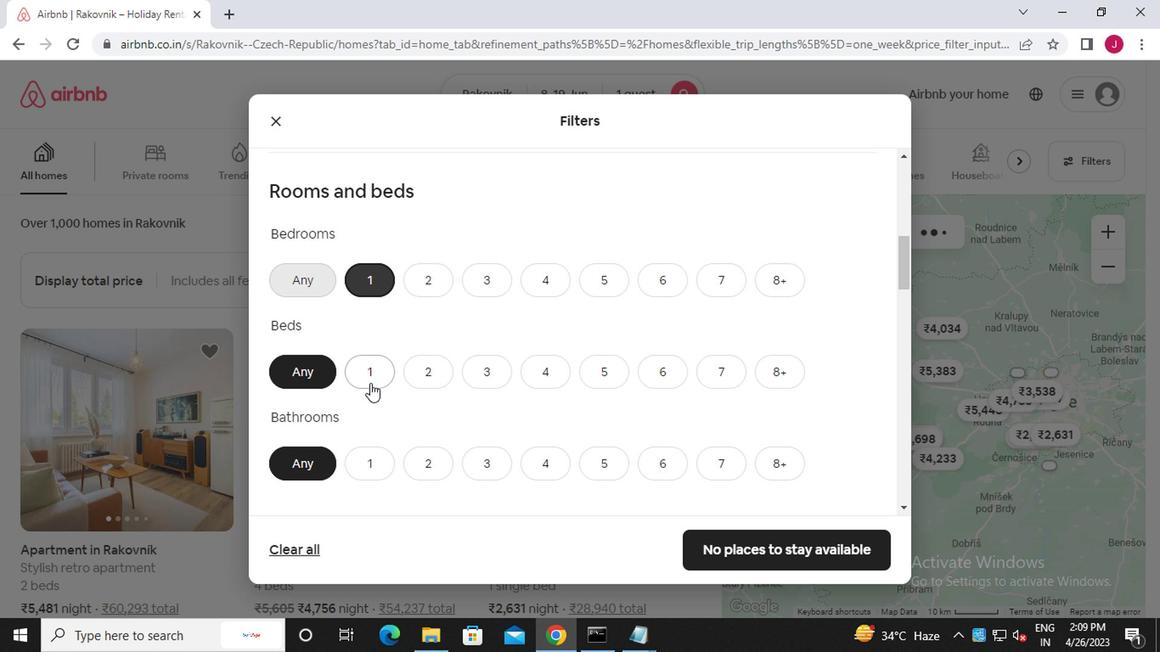 
Action: Mouse moved to (377, 454)
Screenshot: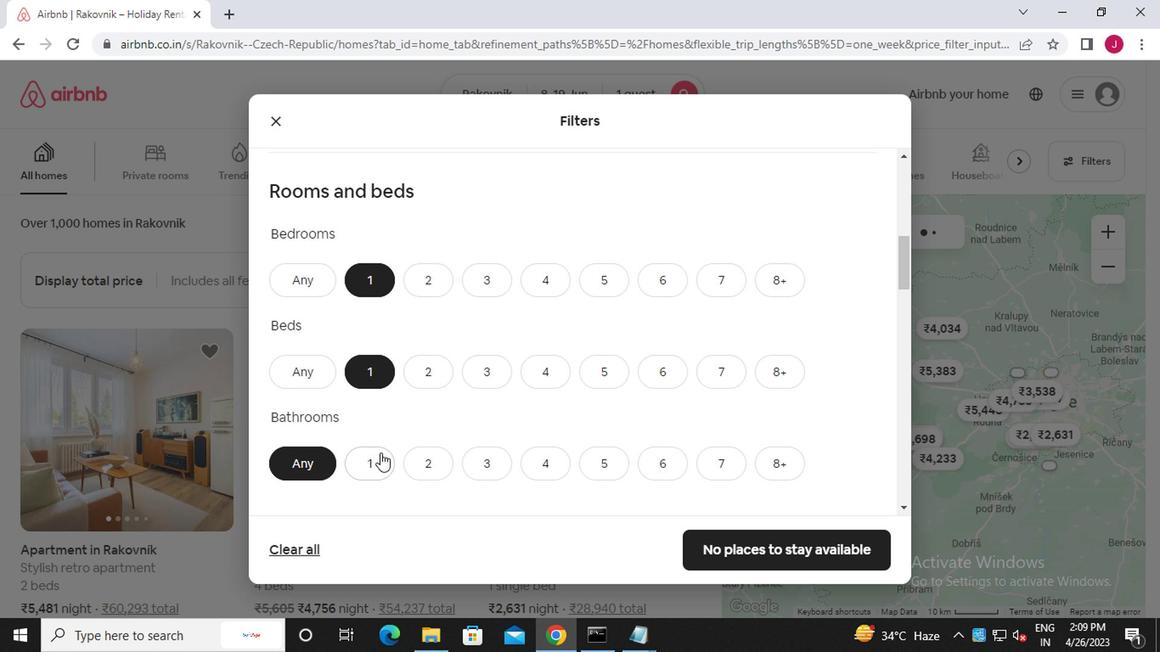 
Action: Mouse pressed left at (377, 454)
Screenshot: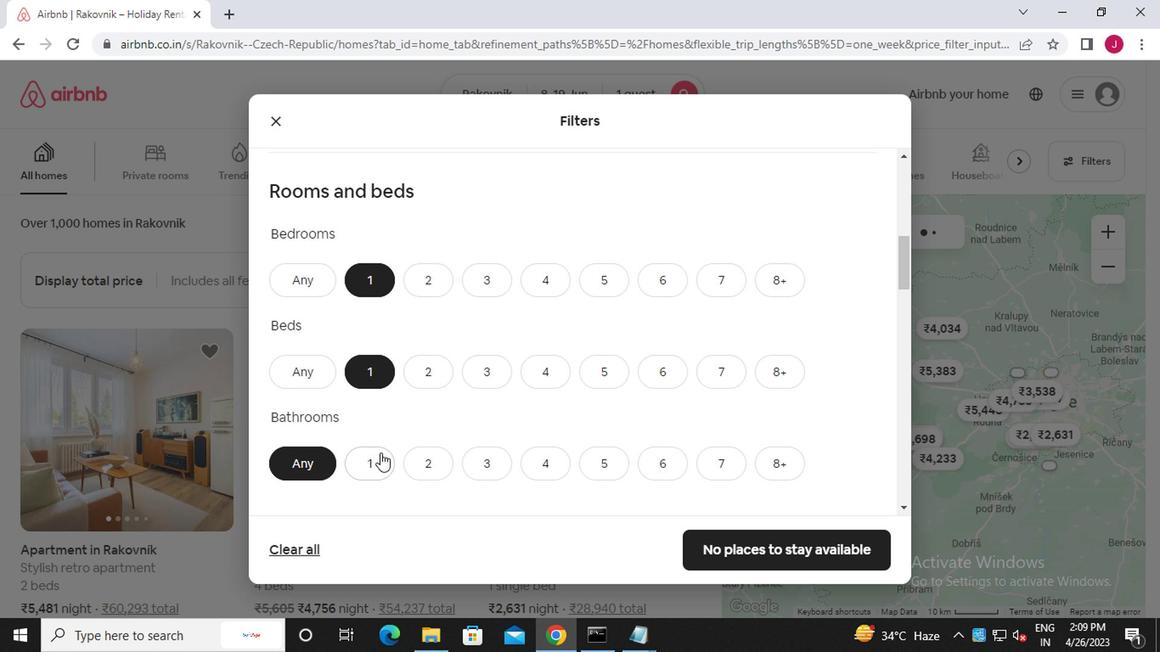 
Action: Mouse moved to (371, 453)
Screenshot: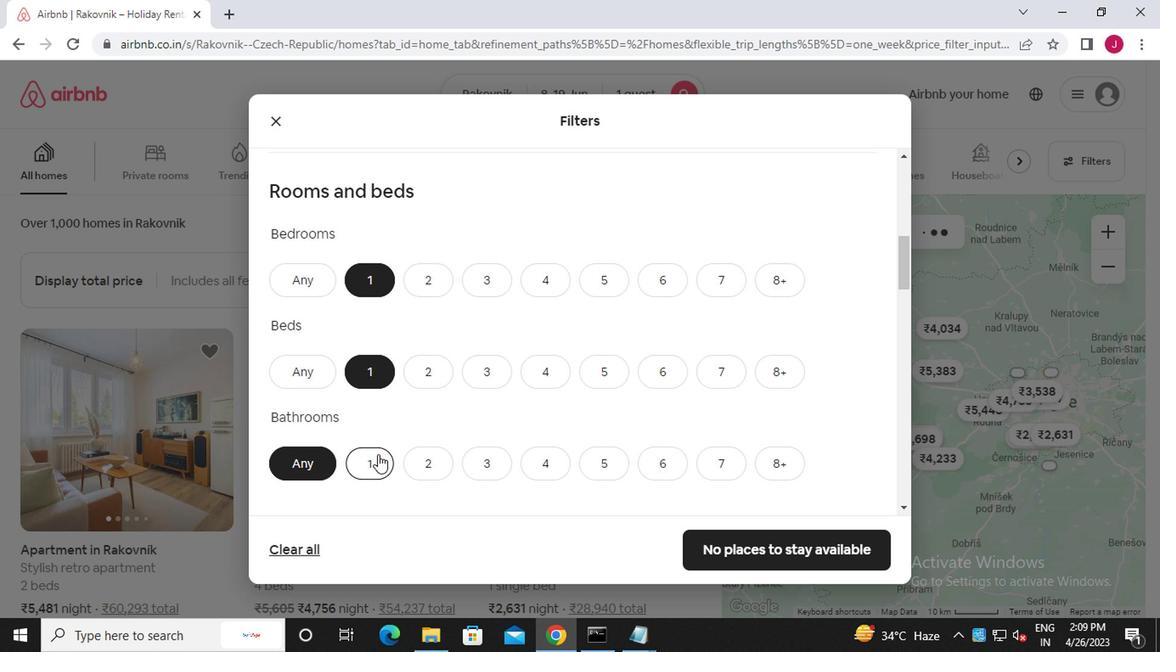 
Action: Mouse scrolled (371, 453) with delta (0, 0)
Screenshot: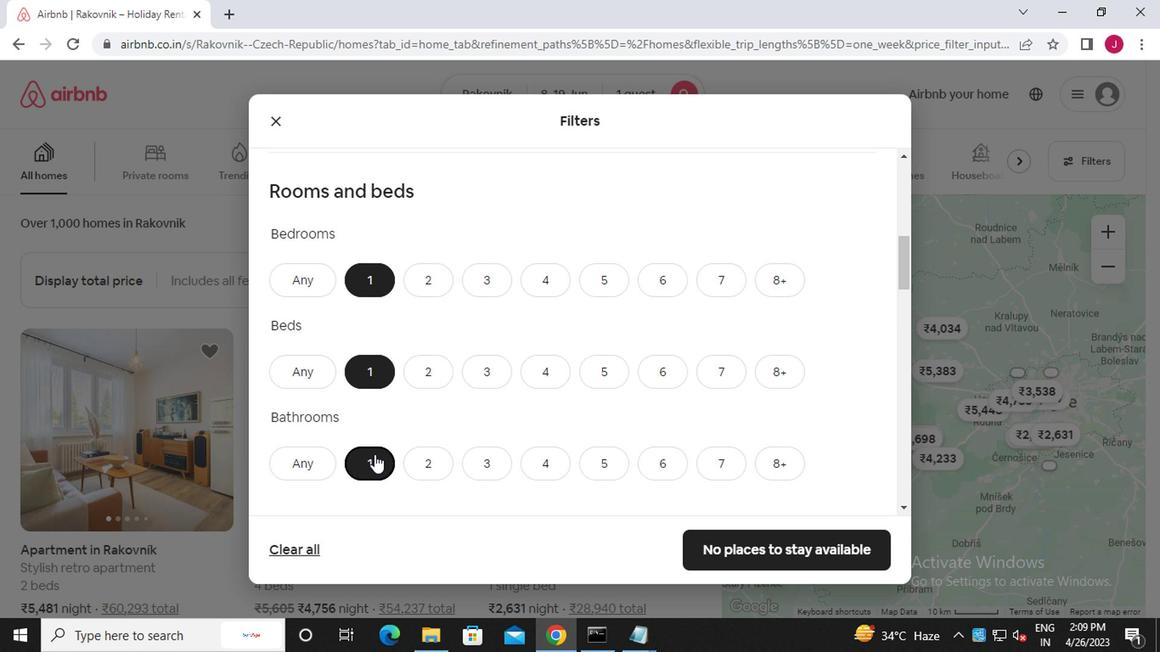 
Action: Mouse scrolled (371, 453) with delta (0, 0)
Screenshot: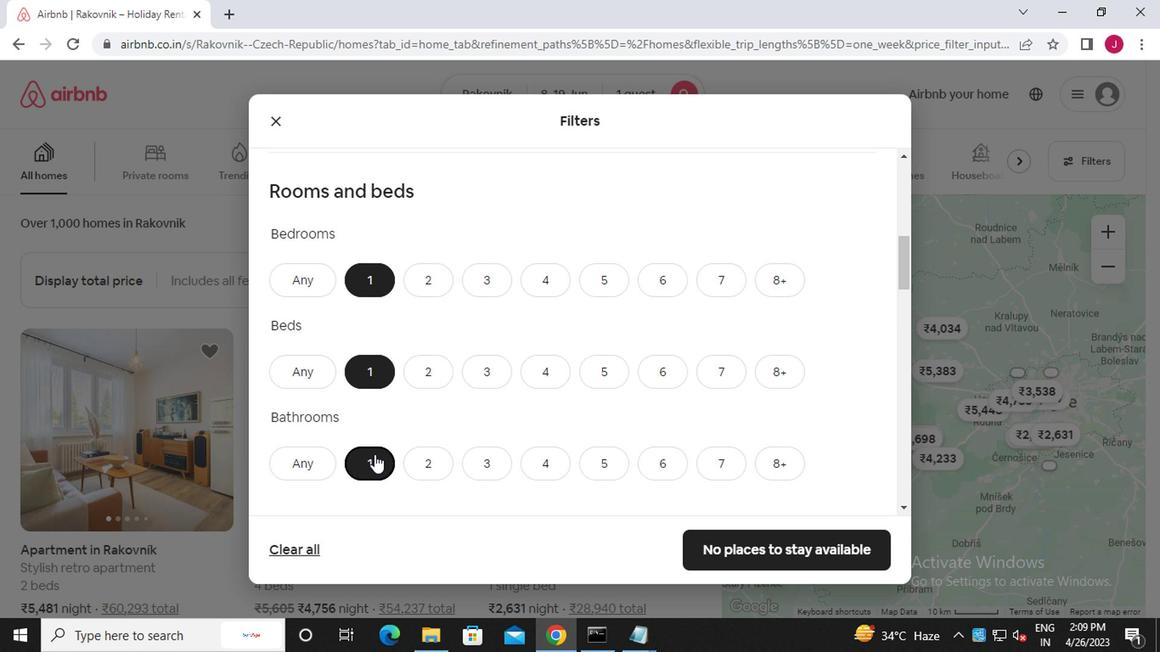 
Action: Mouse moved to (364, 432)
Screenshot: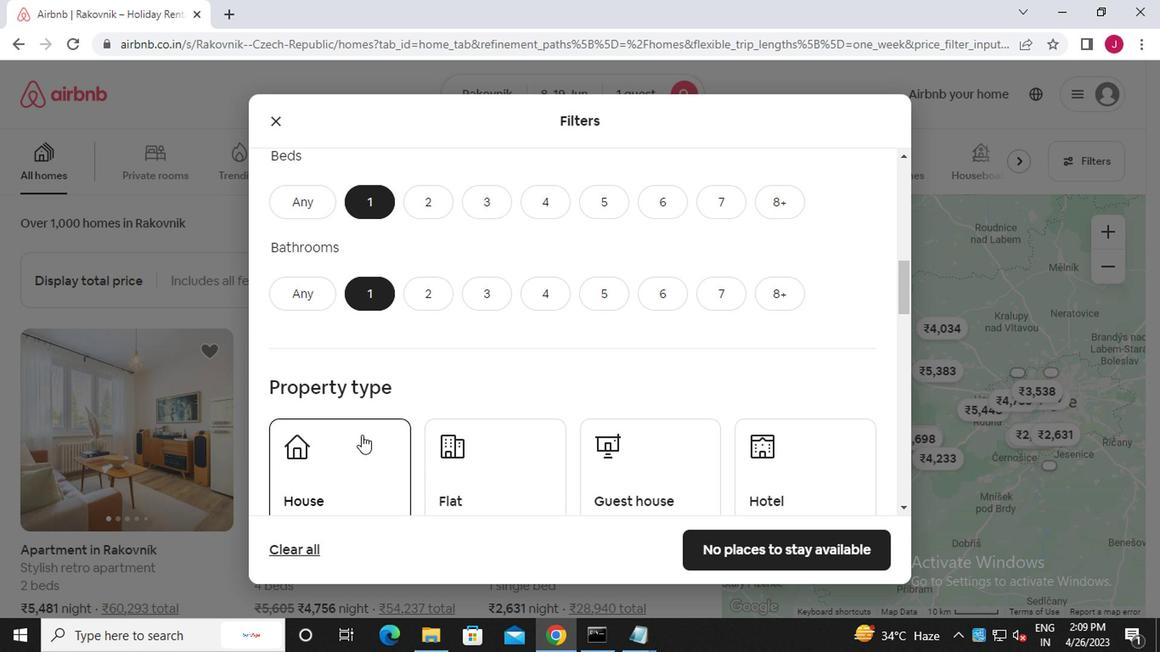 
Action: Mouse scrolled (364, 432) with delta (0, 0)
Screenshot: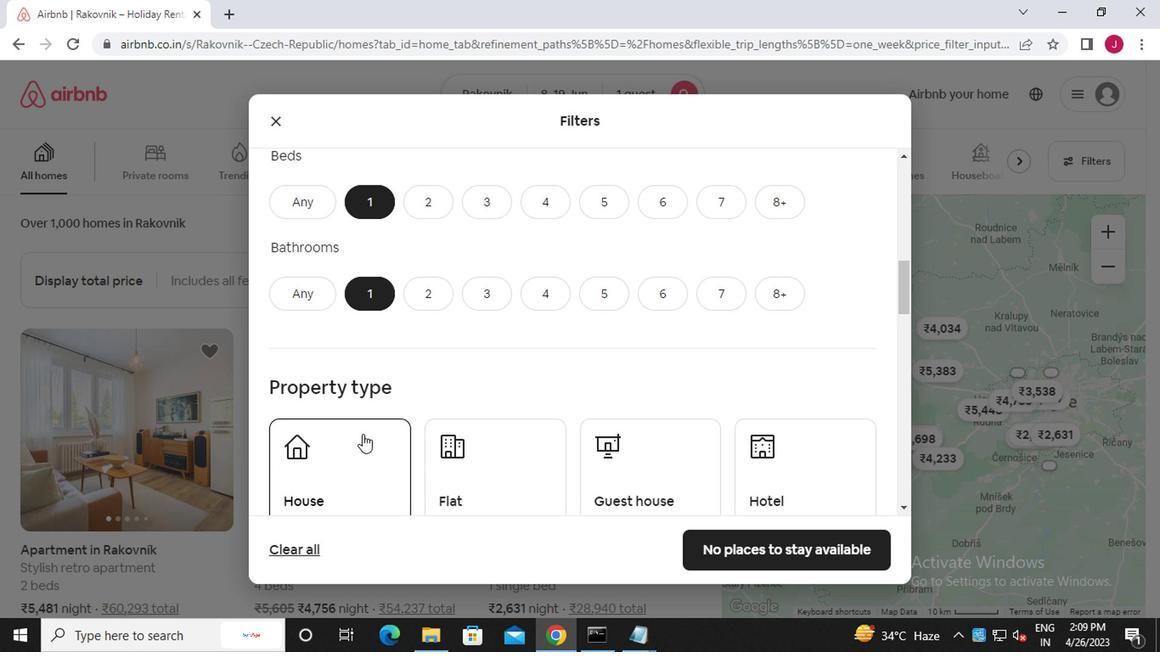 
Action: Mouse scrolled (364, 432) with delta (0, 0)
Screenshot: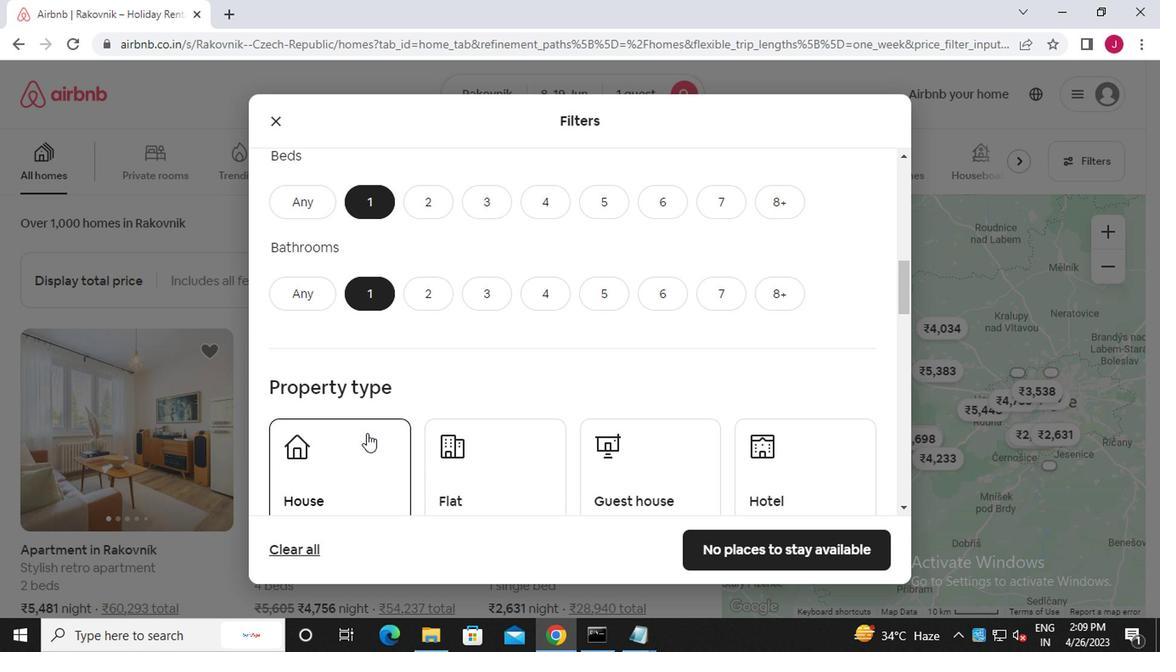 
Action: Mouse moved to (366, 309)
Screenshot: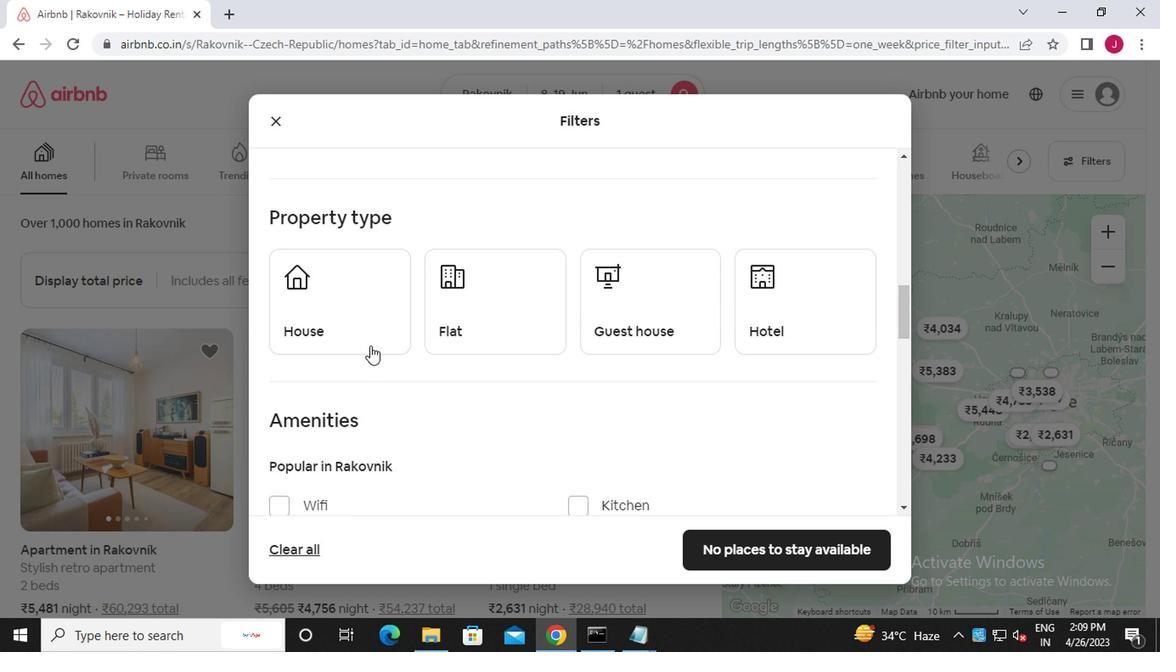 
Action: Mouse pressed left at (366, 309)
Screenshot: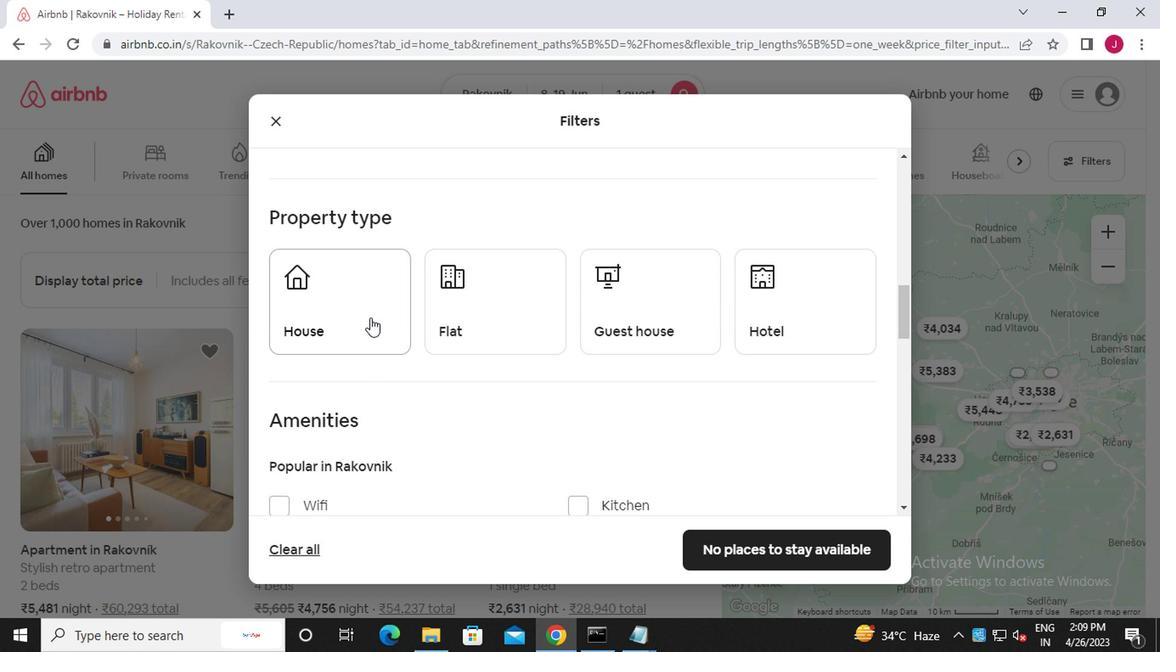 
Action: Mouse moved to (454, 322)
Screenshot: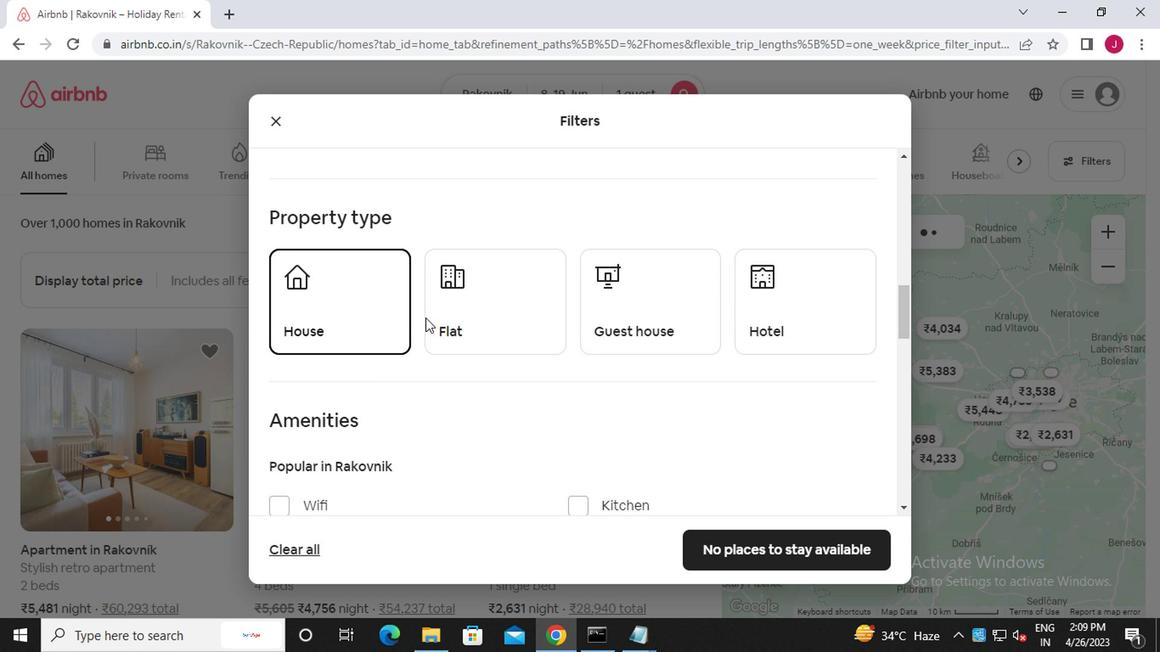 
Action: Mouse pressed left at (454, 322)
Screenshot: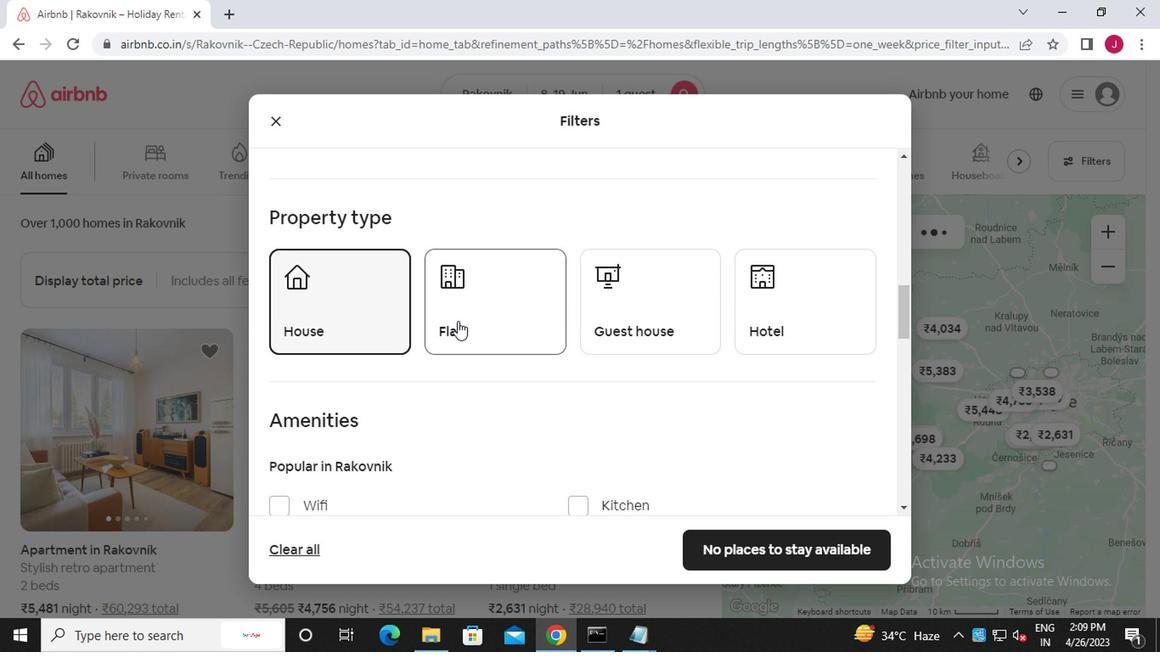 
Action: Mouse moved to (642, 317)
Screenshot: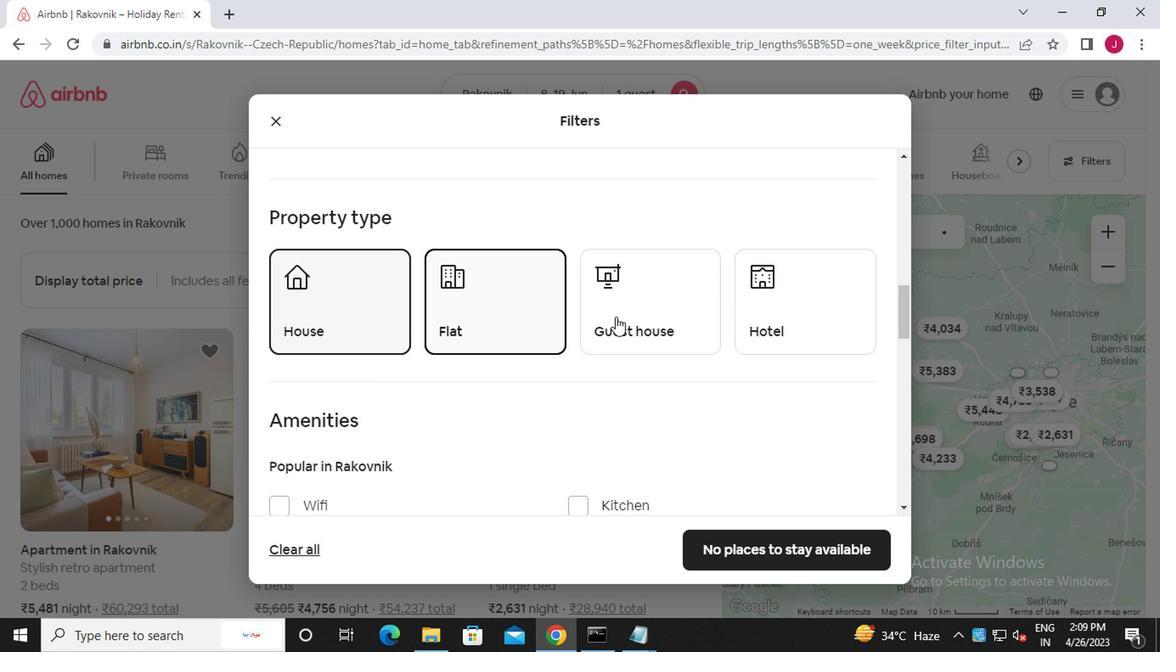 
Action: Mouse pressed left at (642, 317)
Screenshot: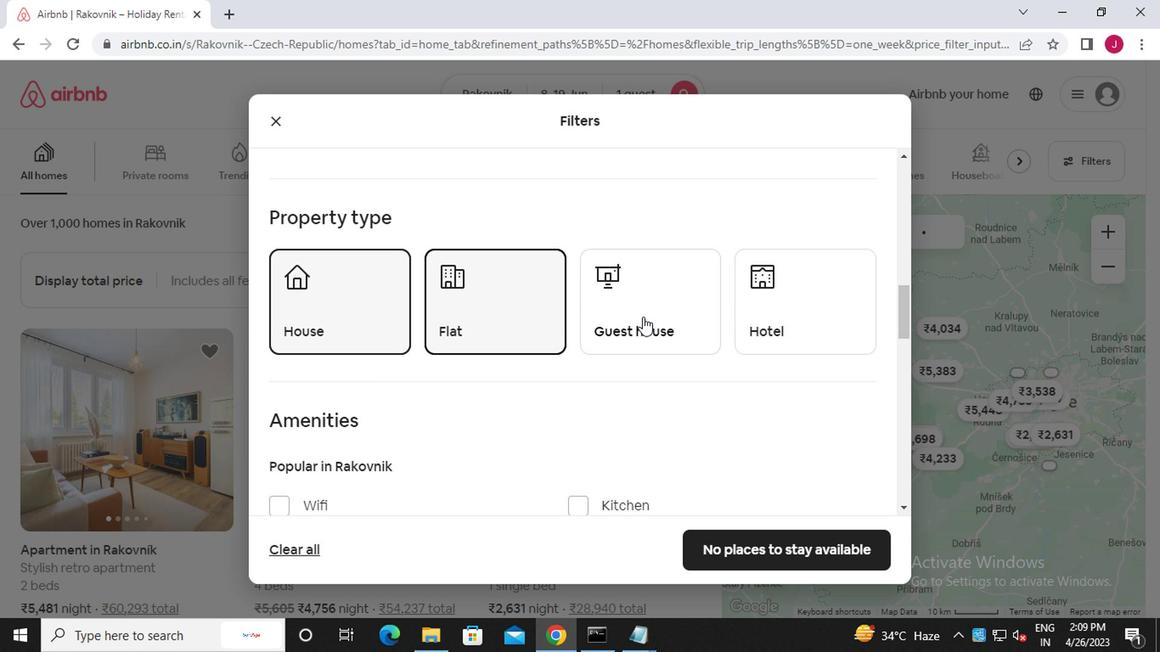 
Action: Mouse moved to (798, 308)
Screenshot: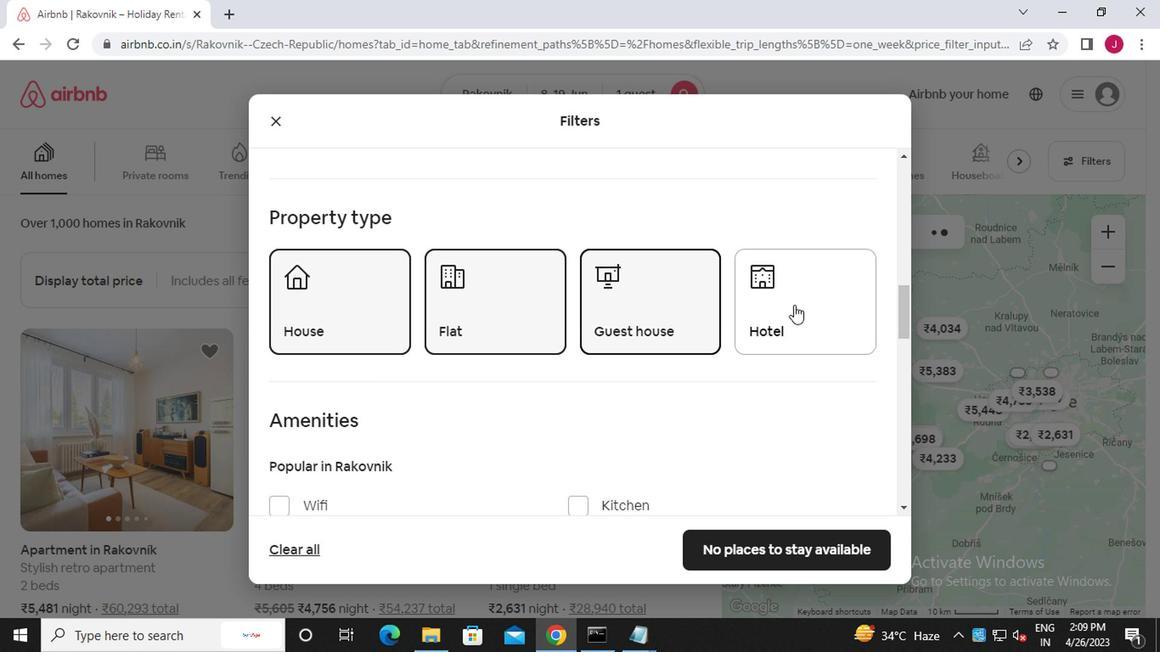
Action: Mouse pressed left at (798, 308)
Screenshot: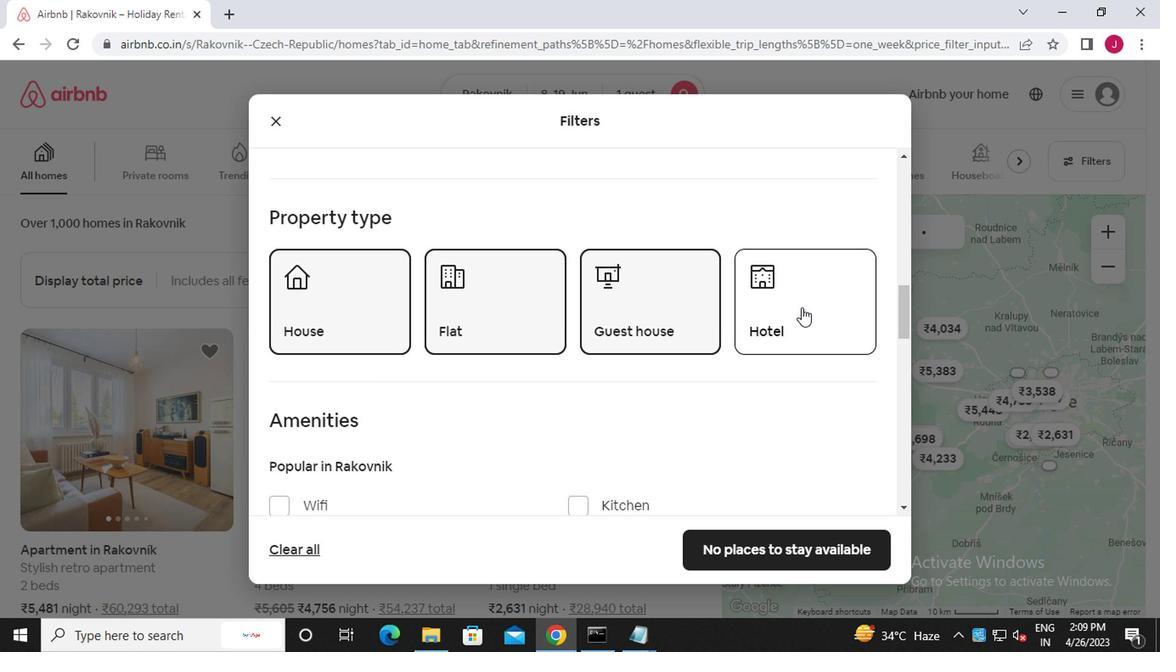
Action: Mouse moved to (591, 318)
Screenshot: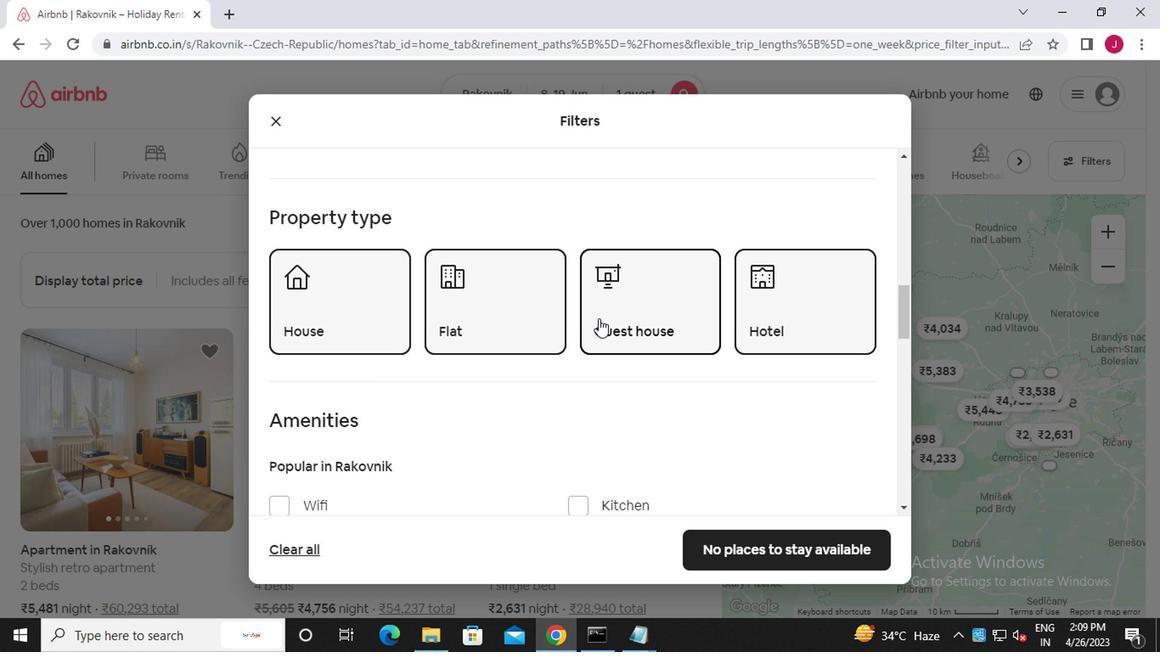 
Action: Mouse scrolled (591, 317) with delta (0, 0)
Screenshot: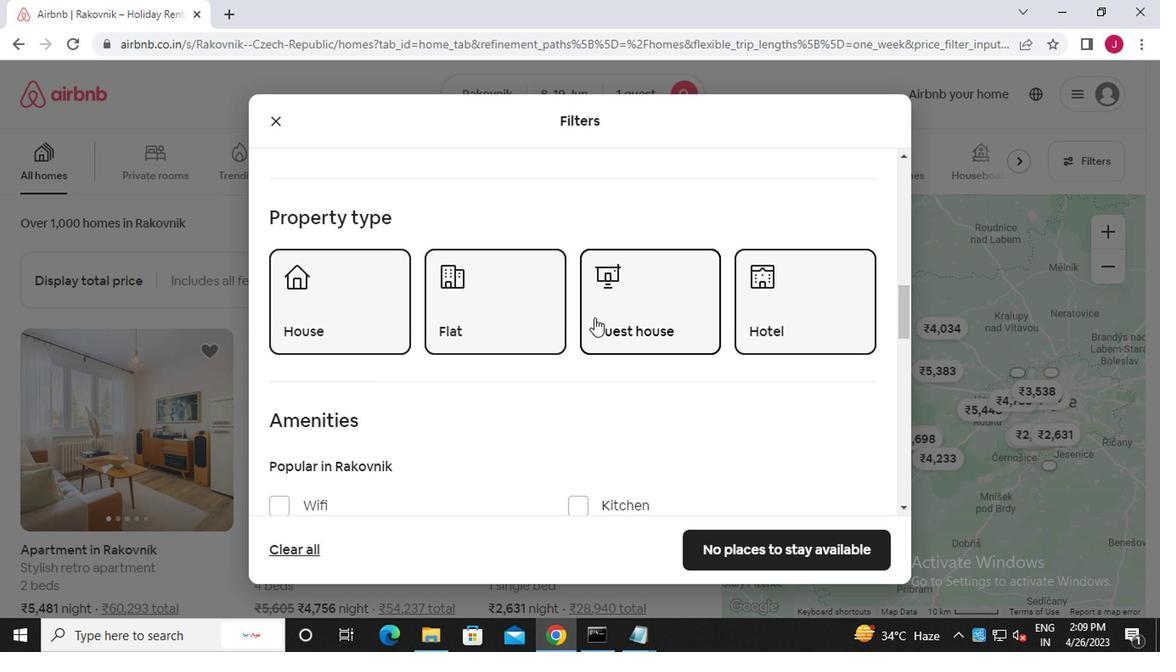 
Action: Mouse scrolled (591, 317) with delta (0, 0)
Screenshot: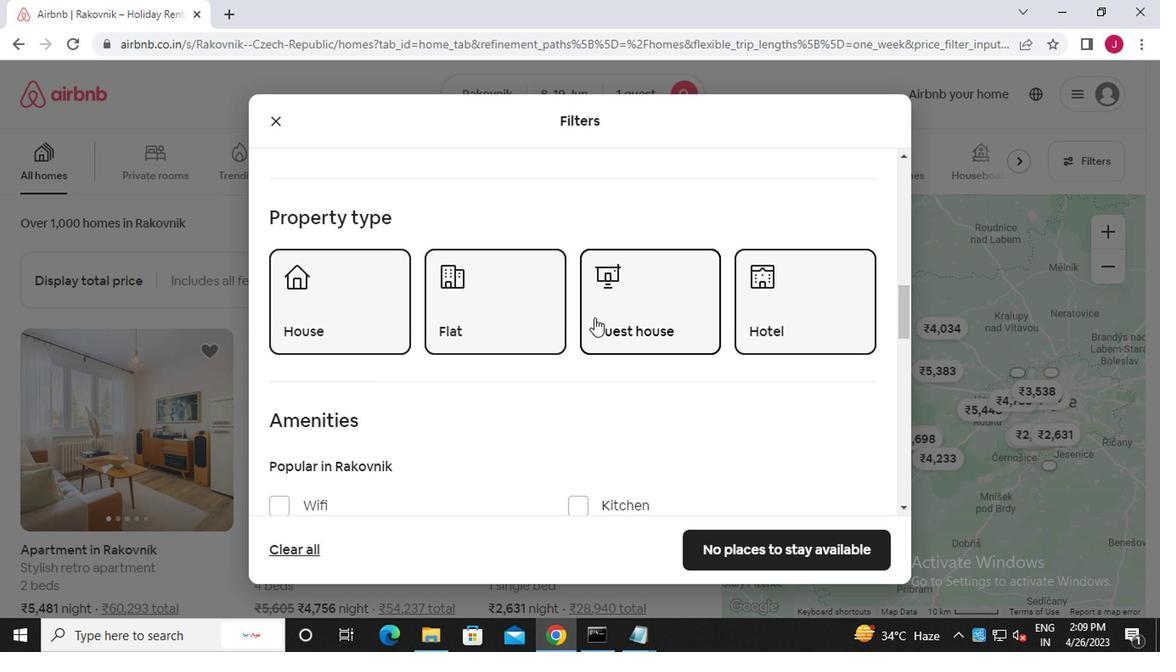
Action: Mouse scrolled (591, 317) with delta (0, 0)
Screenshot: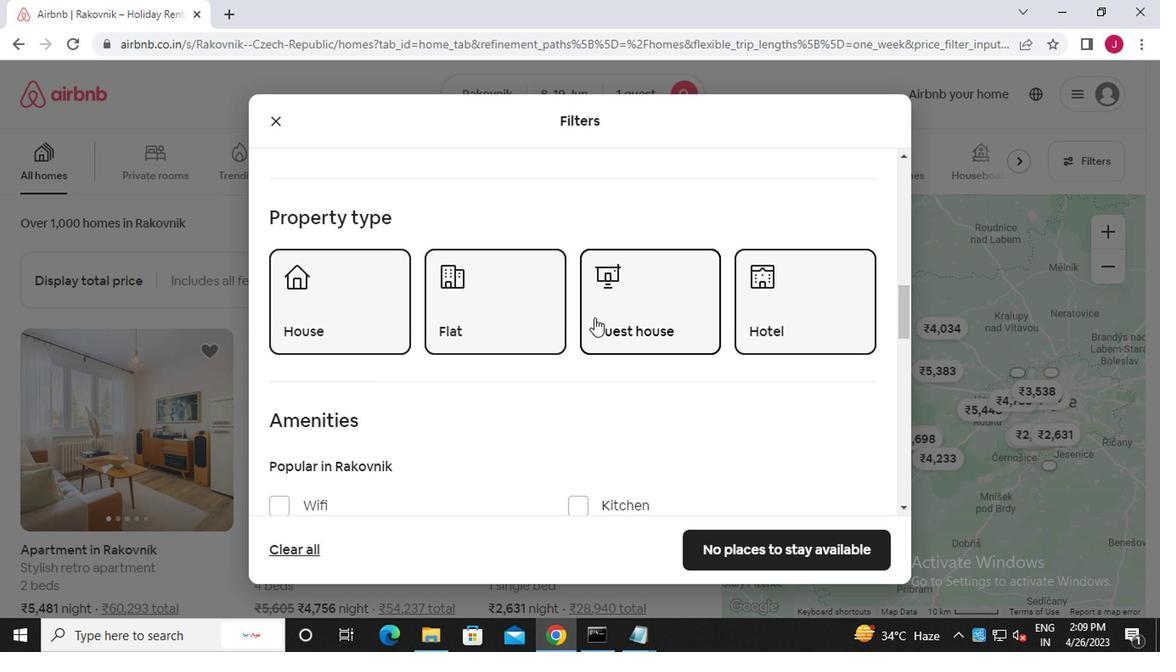 
Action: Mouse scrolled (591, 317) with delta (0, 0)
Screenshot: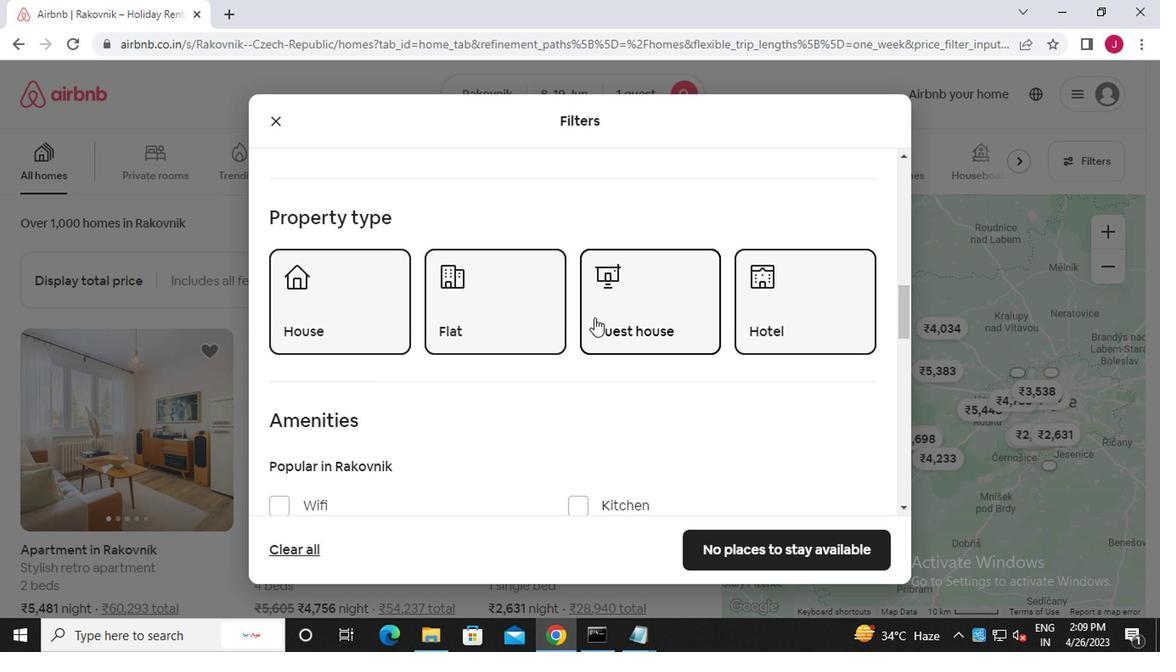 
Action: Mouse moved to (844, 471)
Screenshot: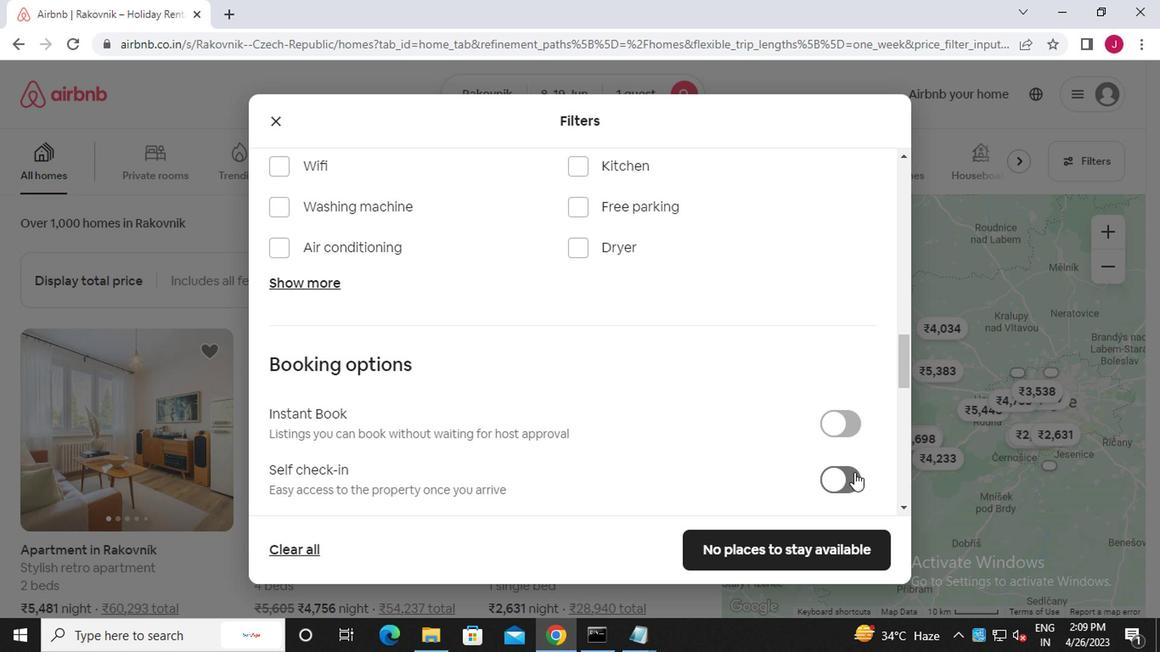 
Action: Mouse pressed left at (844, 471)
Screenshot: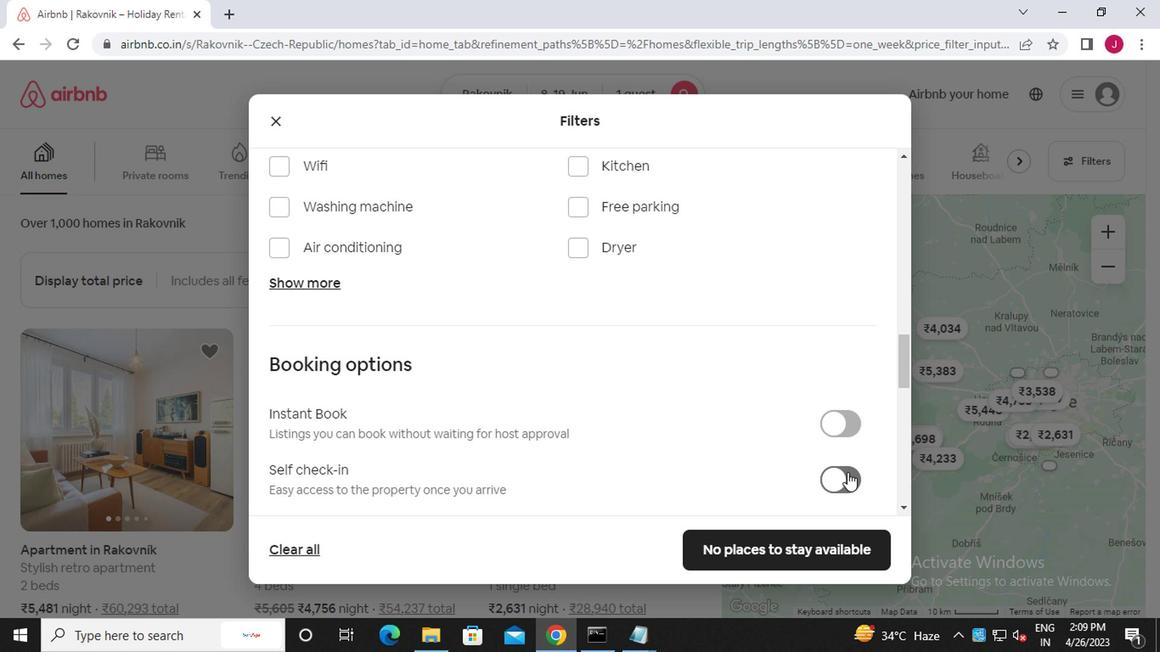 
Action: Mouse moved to (681, 438)
Screenshot: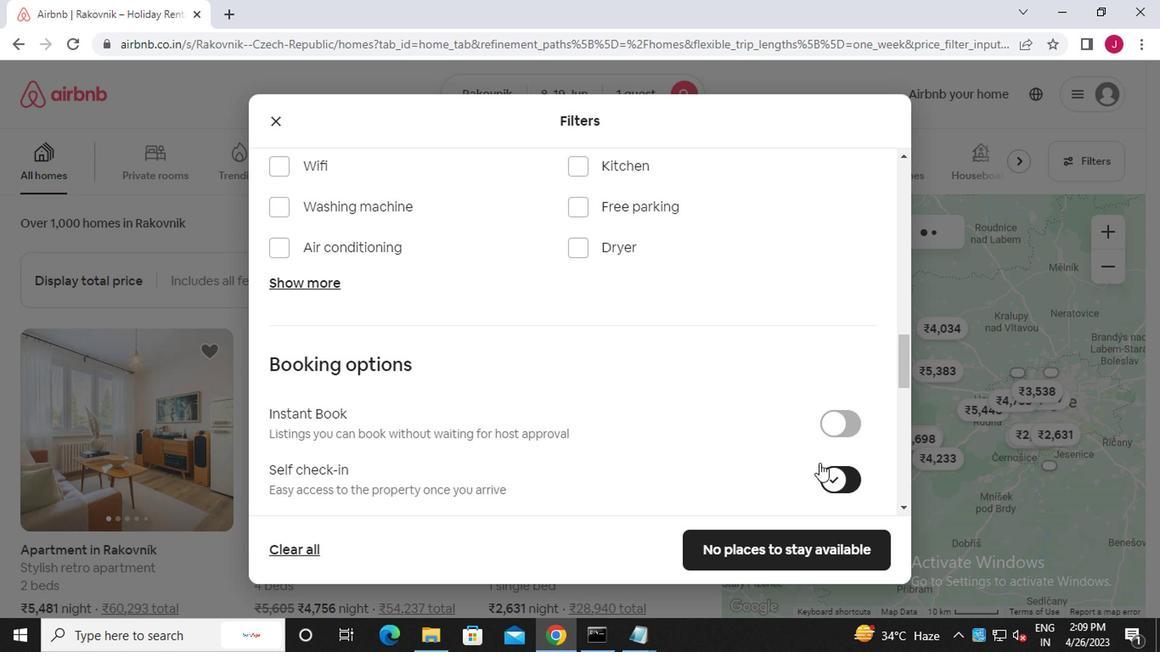 
Action: Mouse scrolled (681, 438) with delta (0, 0)
Screenshot: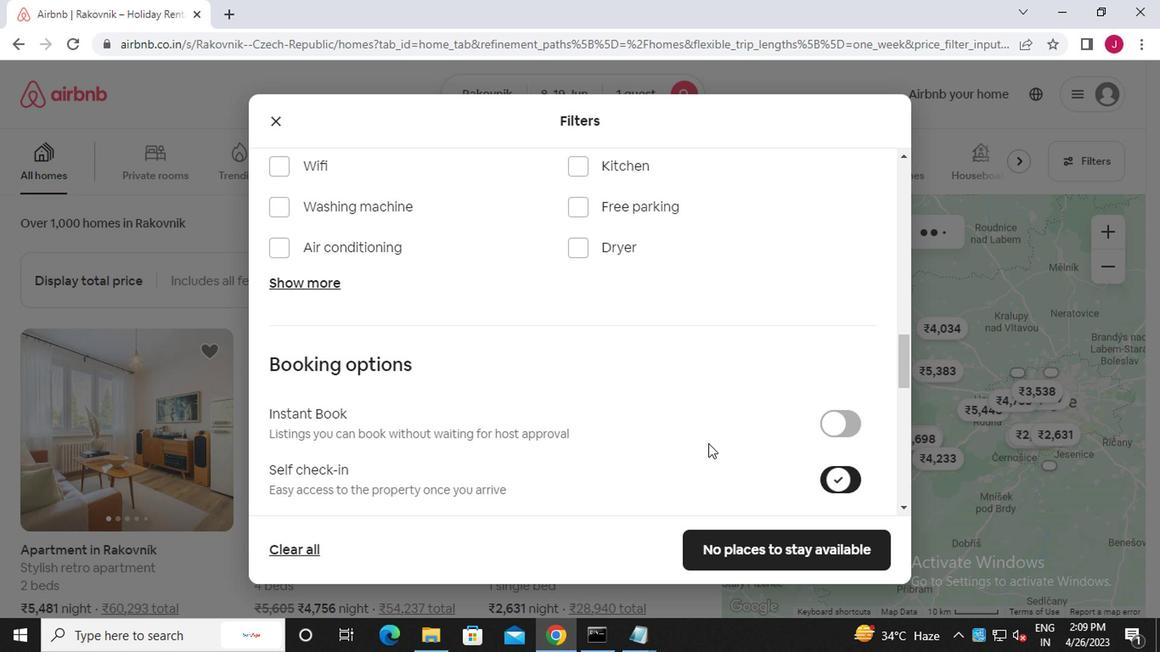
Action: Mouse scrolled (681, 438) with delta (0, 0)
Screenshot: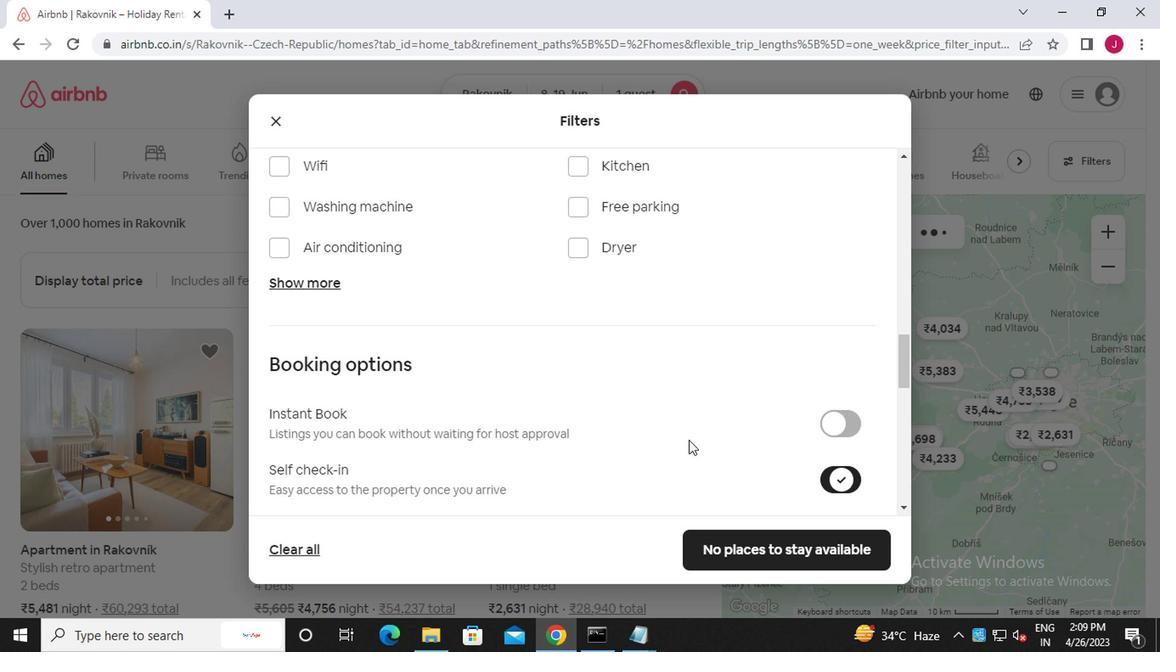 
Action: Mouse scrolled (681, 438) with delta (0, 0)
Screenshot: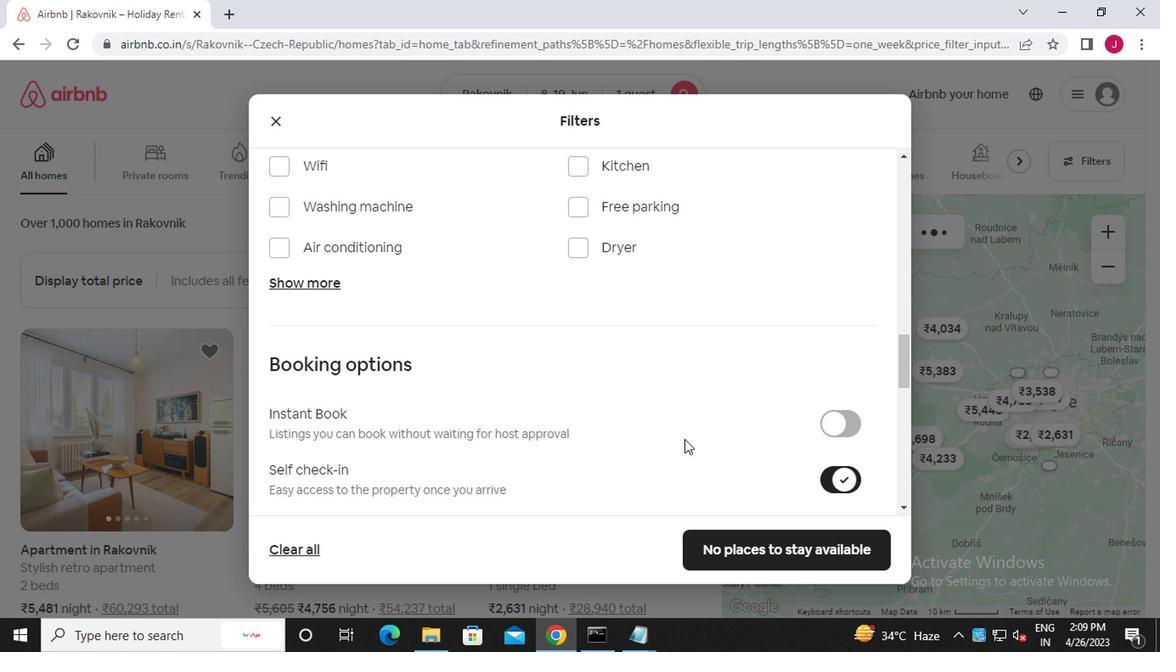 
Action: Mouse scrolled (681, 438) with delta (0, 0)
Screenshot: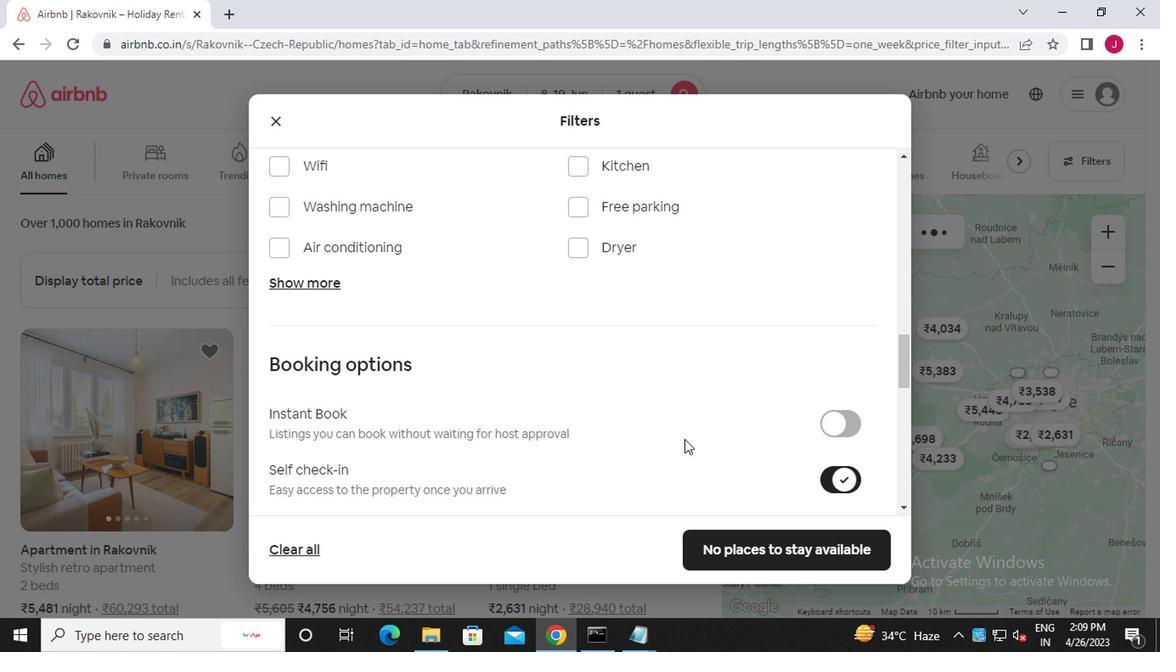 
Action: Mouse scrolled (681, 438) with delta (0, 0)
Screenshot: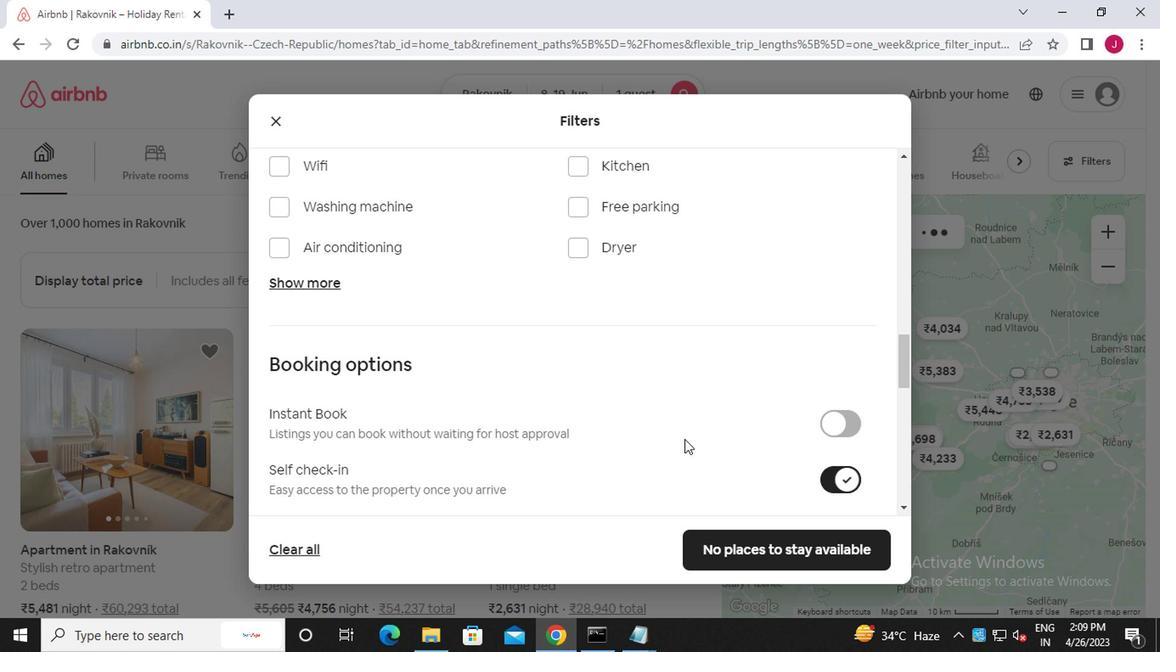 
Action: Mouse scrolled (681, 438) with delta (0, 0)
Screenshot: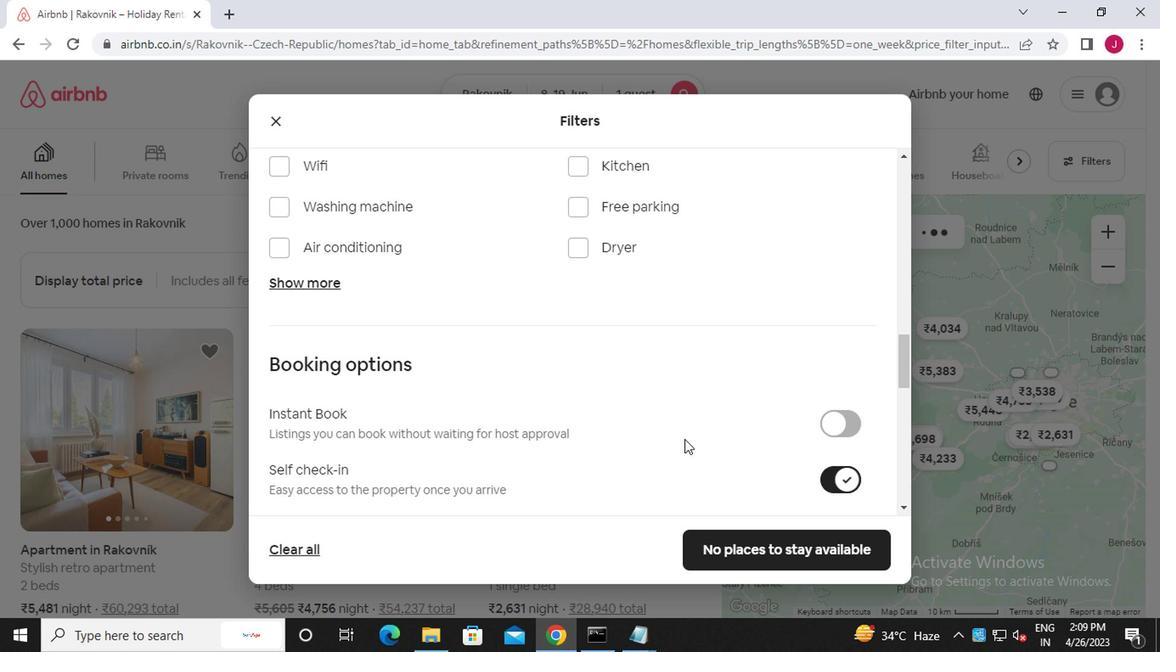 
Action: Mouse moved to (733, 410)
Screenshot: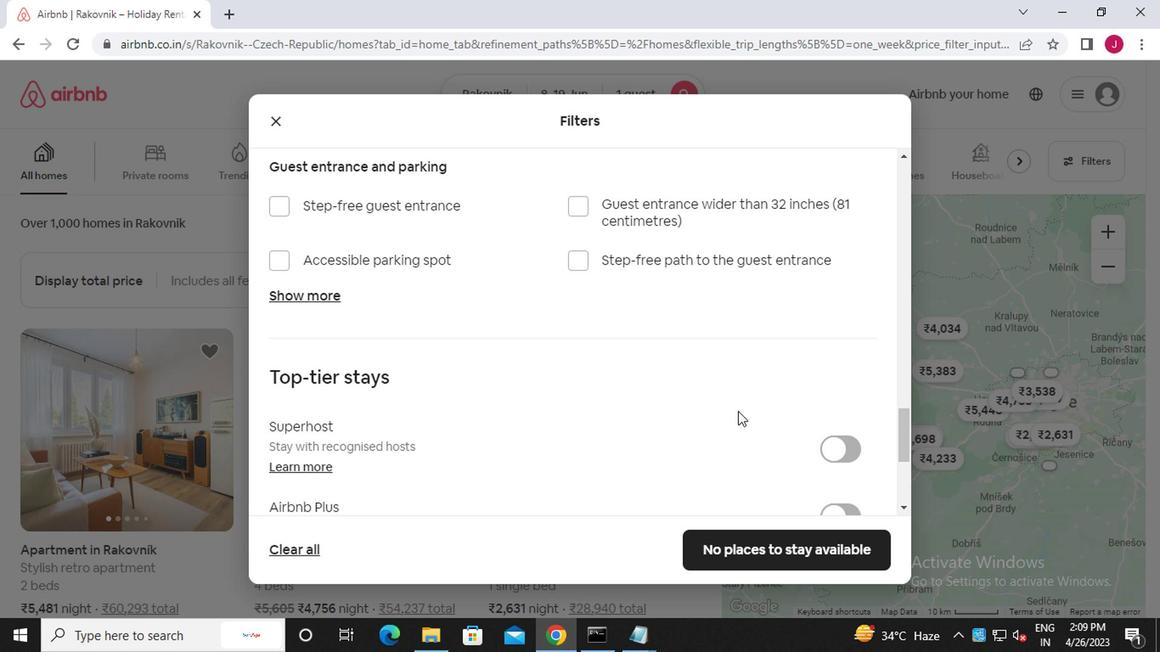 
Action: Mouse scrolled (733, 410) with delta (0, 0)
Screenshot: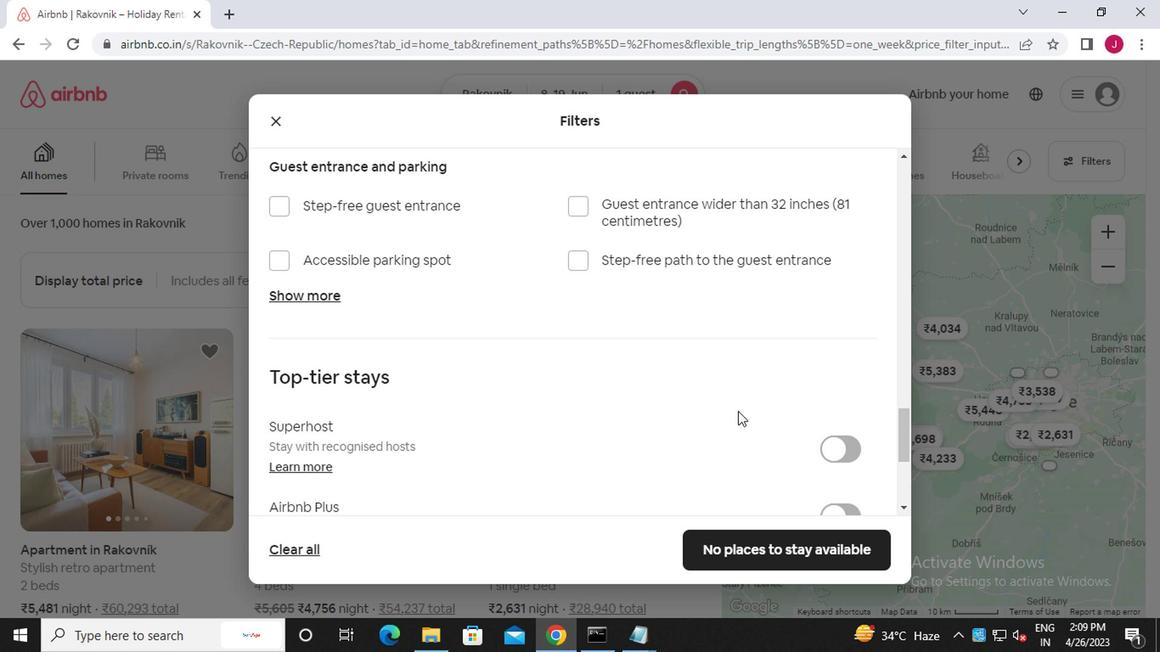 
Action: Mouse scrolled (733, 410) with delta (0, 0)
Screenshot: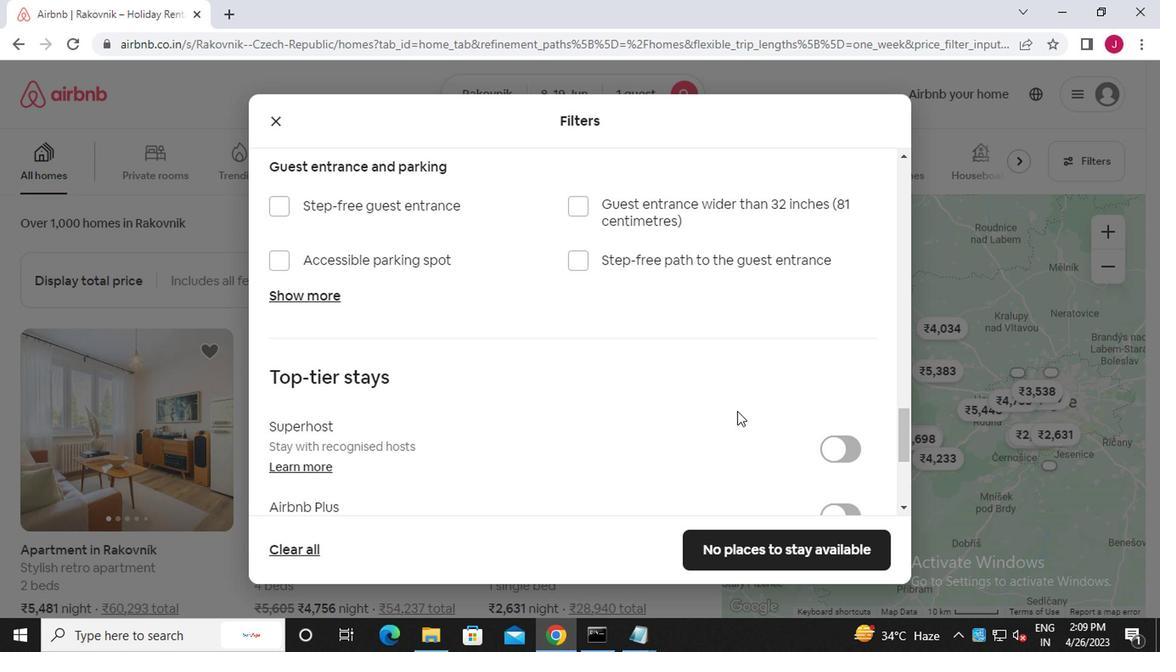 
Action: Mouse scrolled (733, 410) with delta (0, 0)
Screenshot: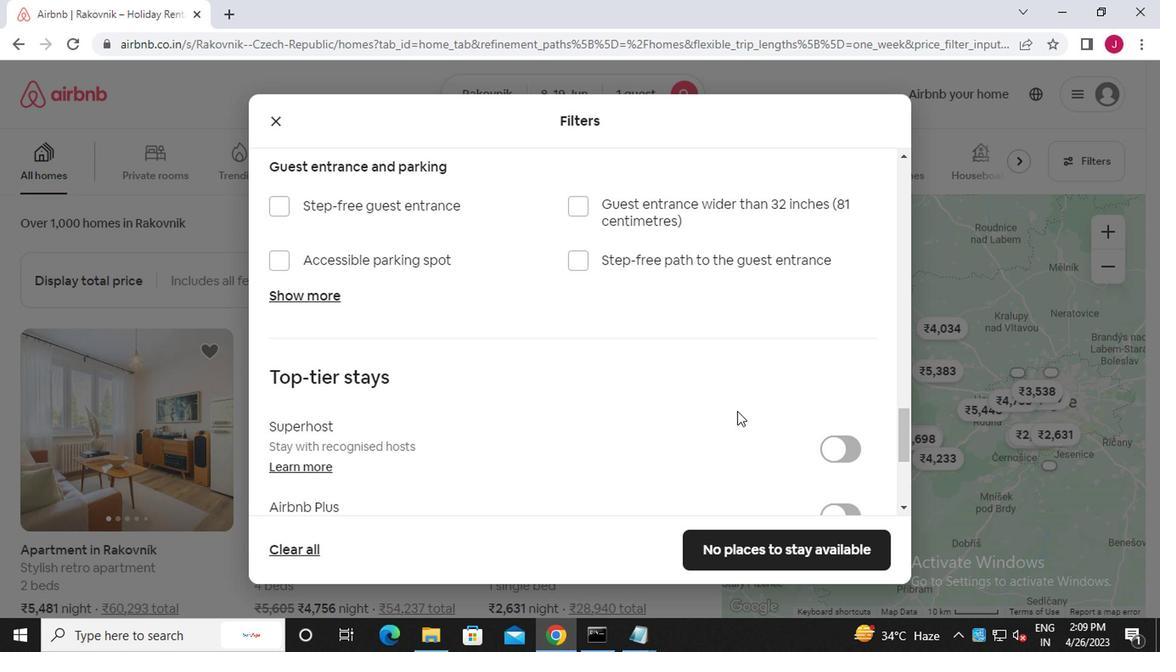 
Action: Mouse moved to (627, 401)
Screenshot: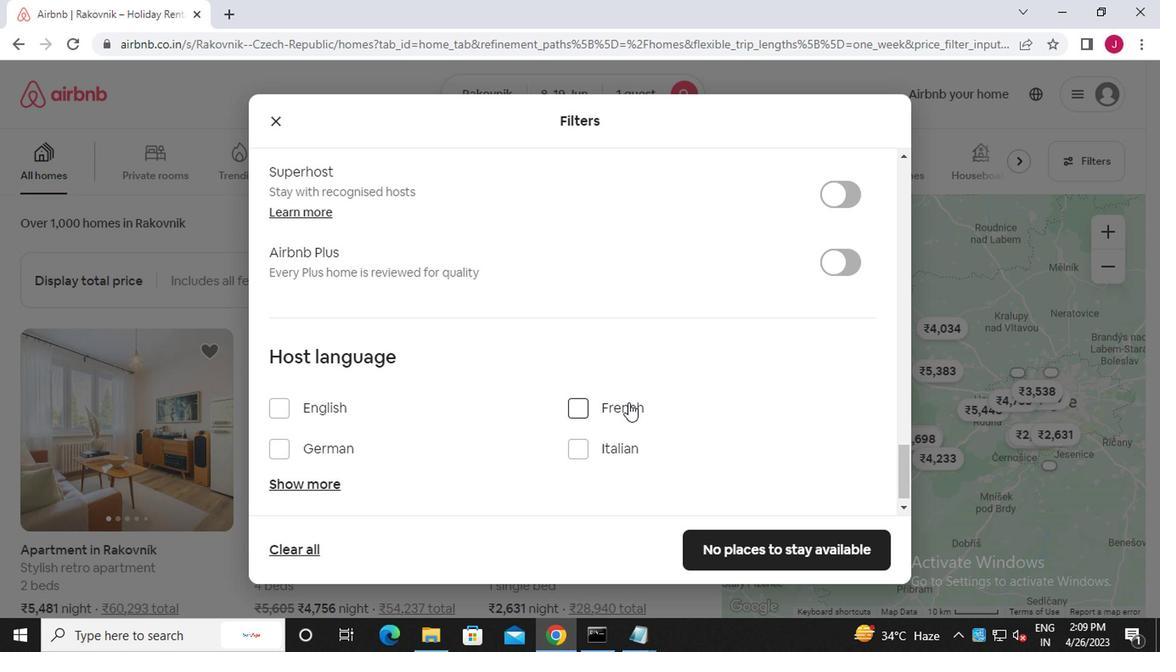 
Action: Mouse scrolled (627, 400) with delta (0, -1)
Screenshot: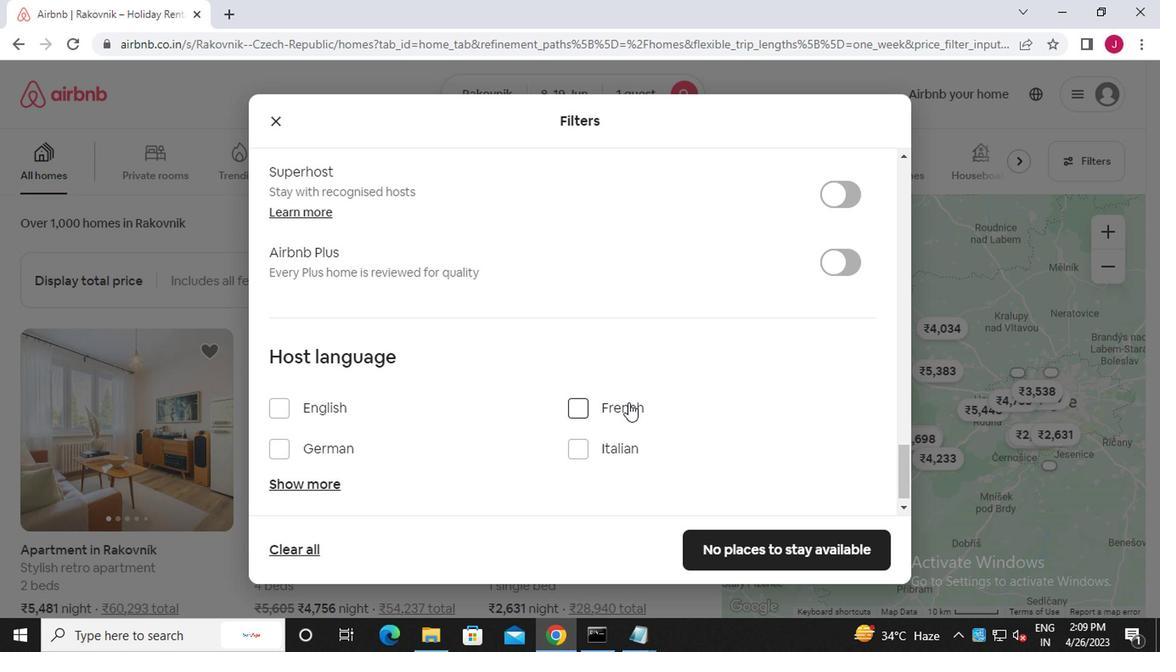 
Action: Mouse scrolled (627, 400) with delta (0, -1)
Screenshot: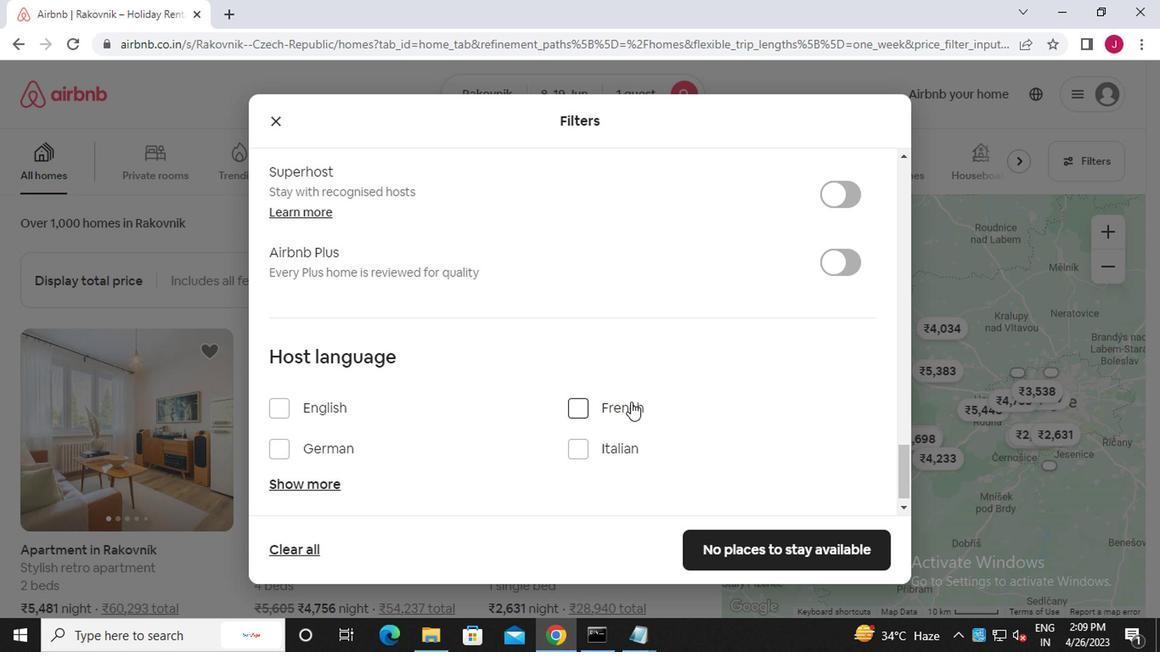
Action: Mouse moved to (631, 401)
Screenshot: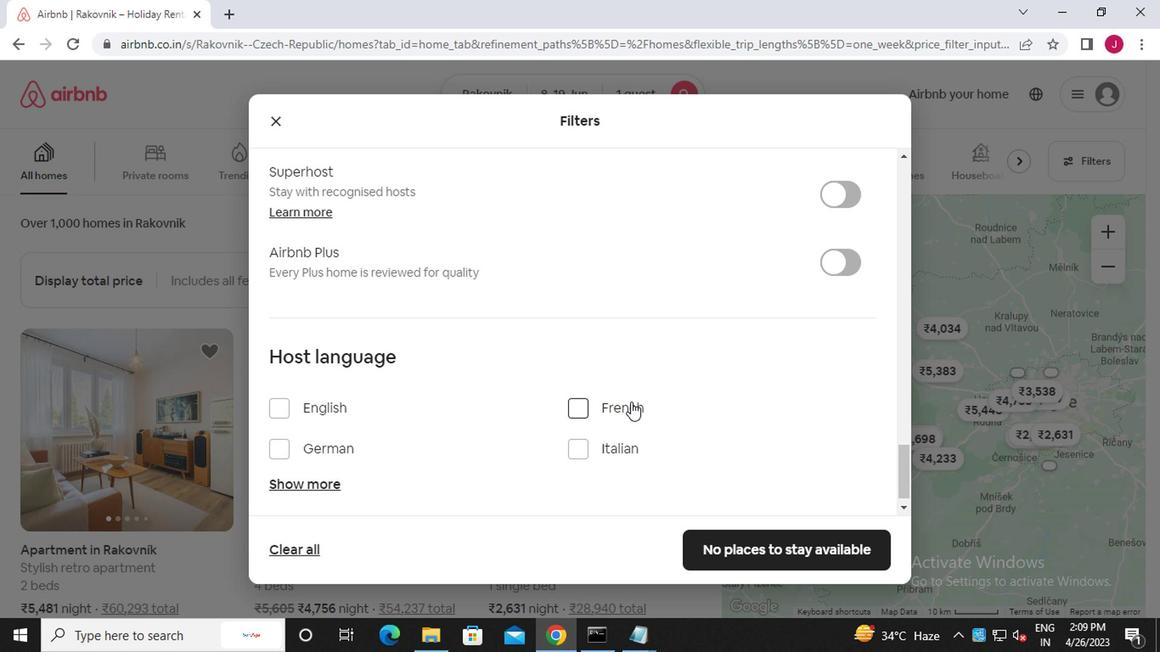 
Action: Mouse scrolled (631, 400) with delta (0, -1)
Screenshot: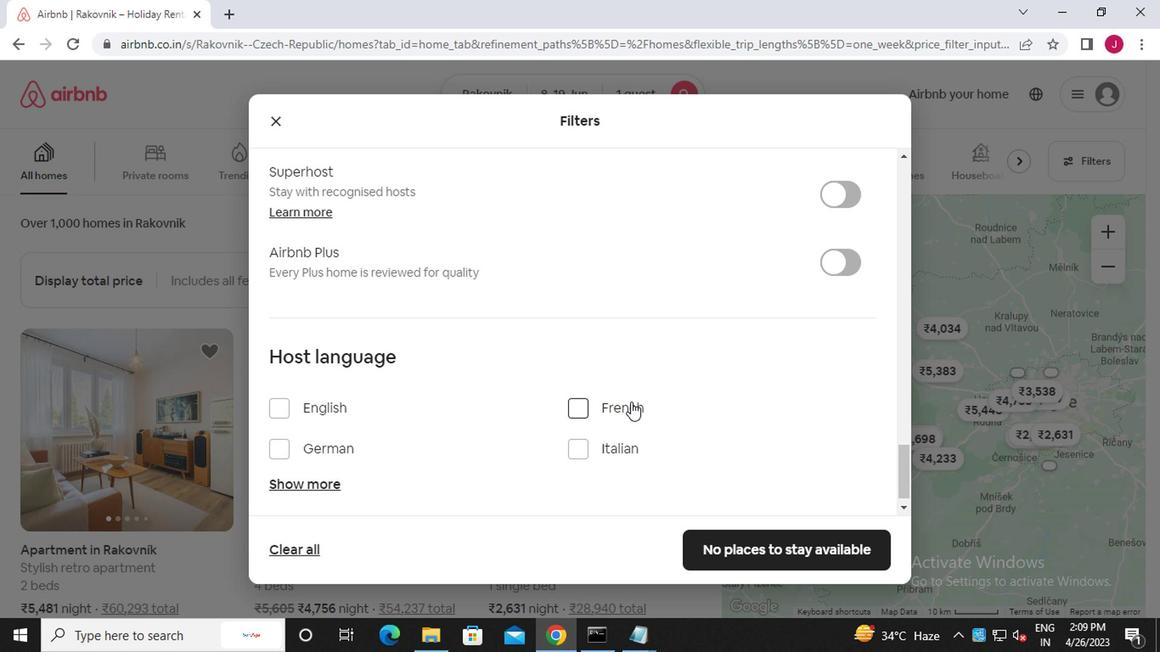 
Action: Mouse moved to (267, 403)
Screenshot: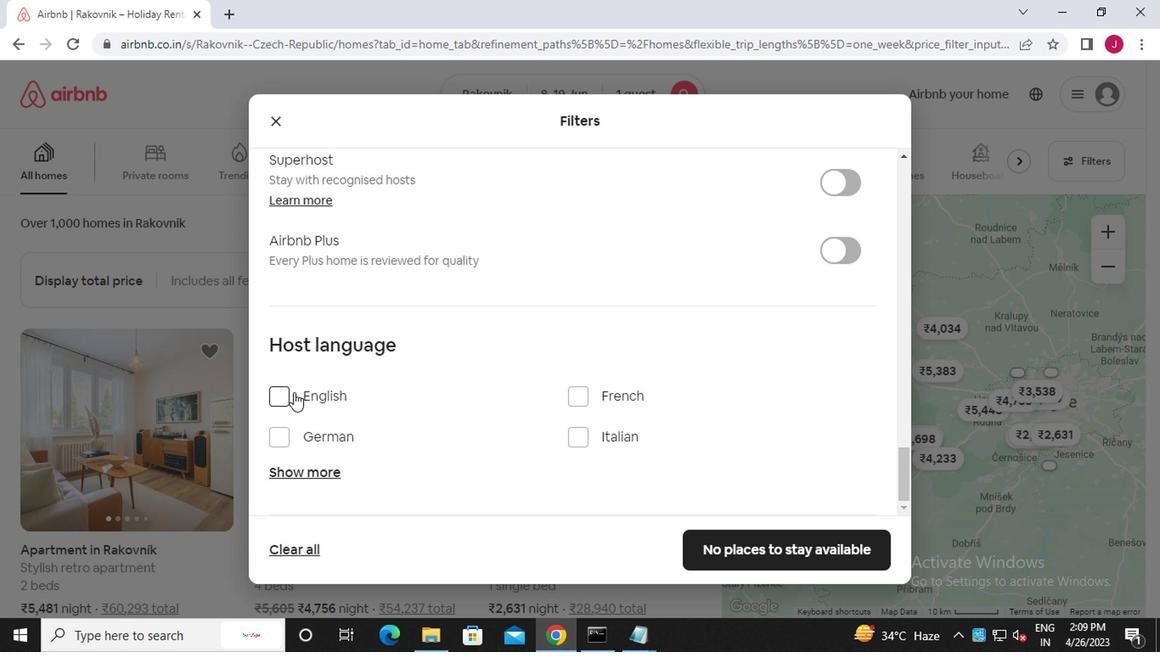 
Action: Mouse pressed left at (267, 403)
Screenshot: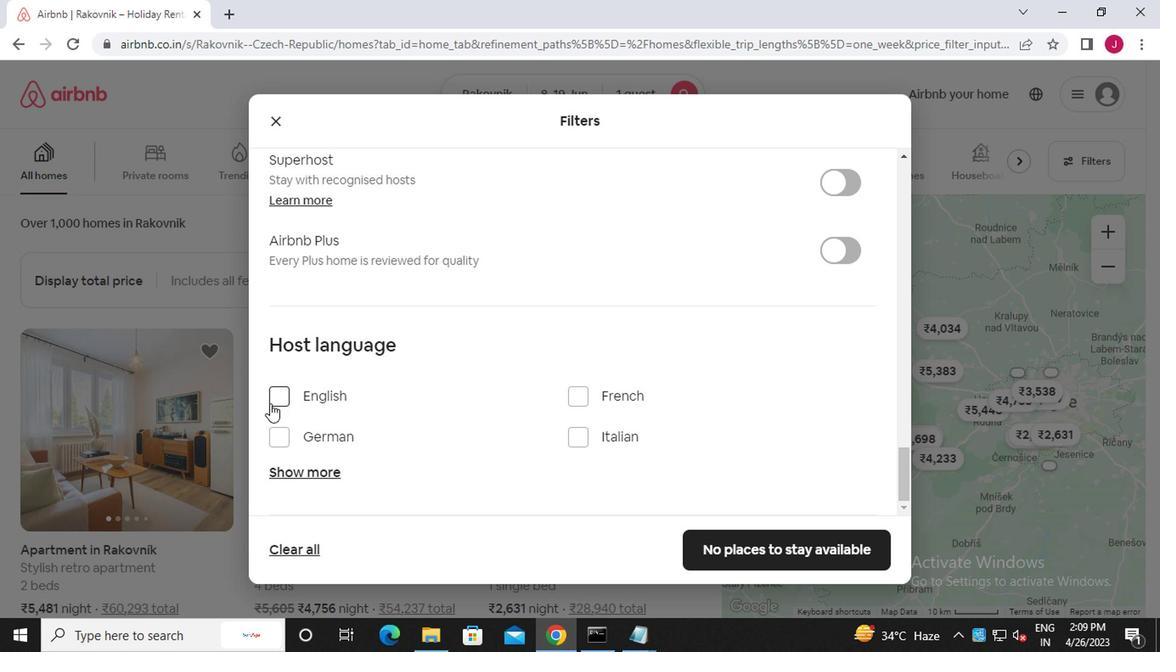 
Action: Mouse moved to (372, 416)
Screenshot: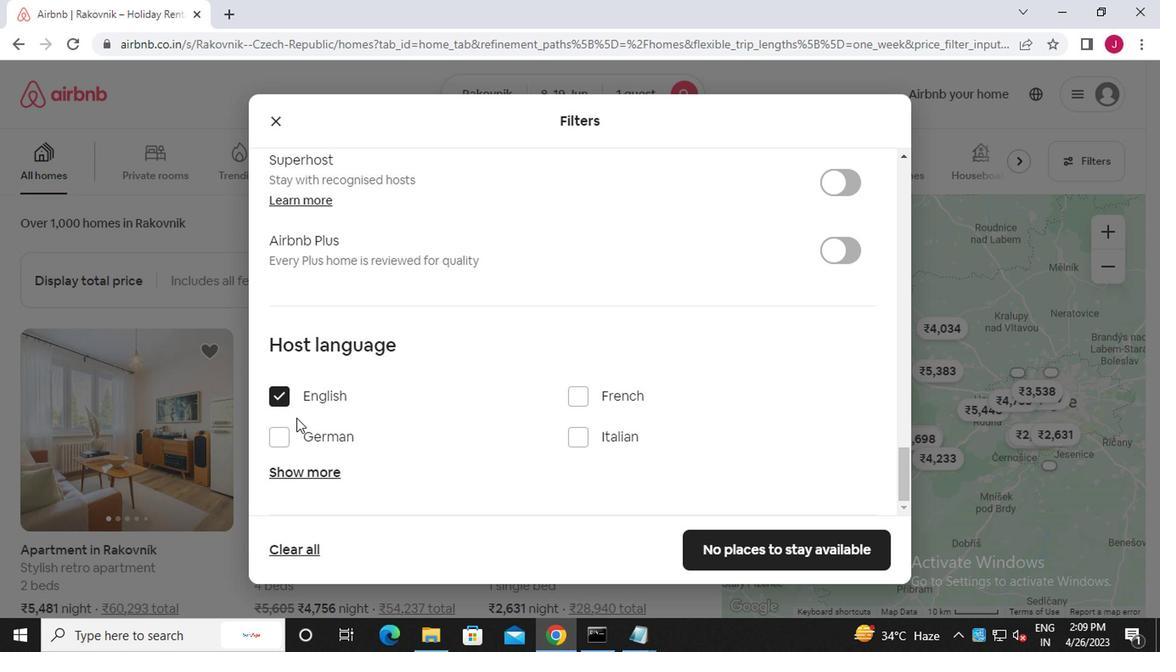 
Action: Mouse scrolled (372, 415) with delta (0, -1)
Screenshot: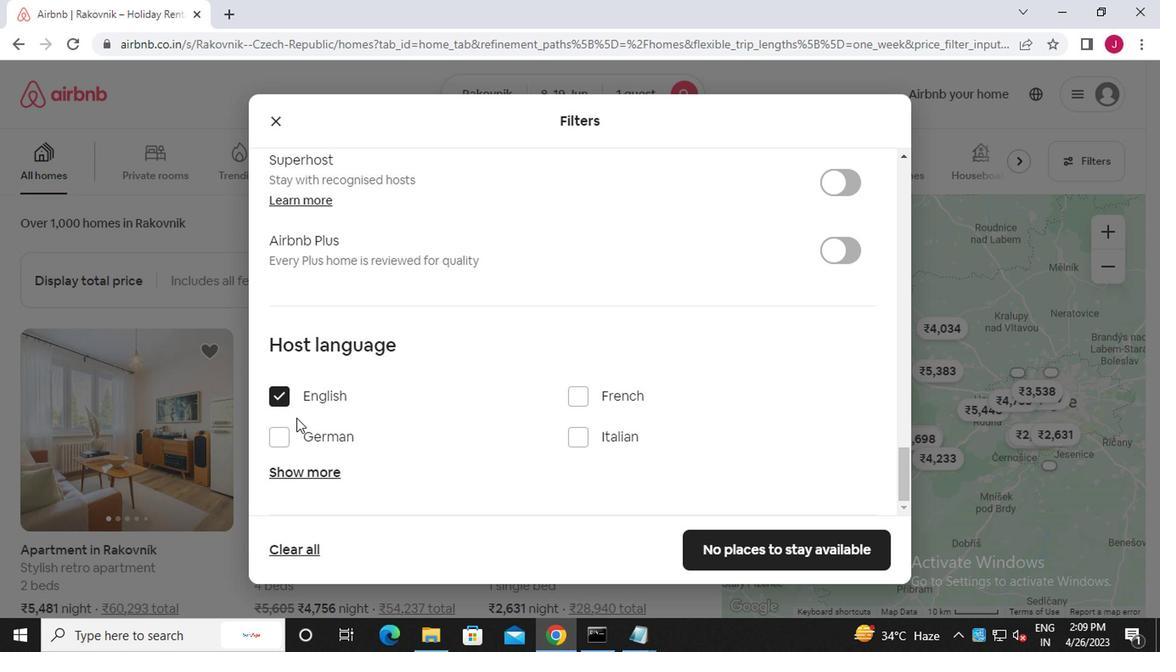 
Action: Mouse moved to (372, 416)
Screenshot: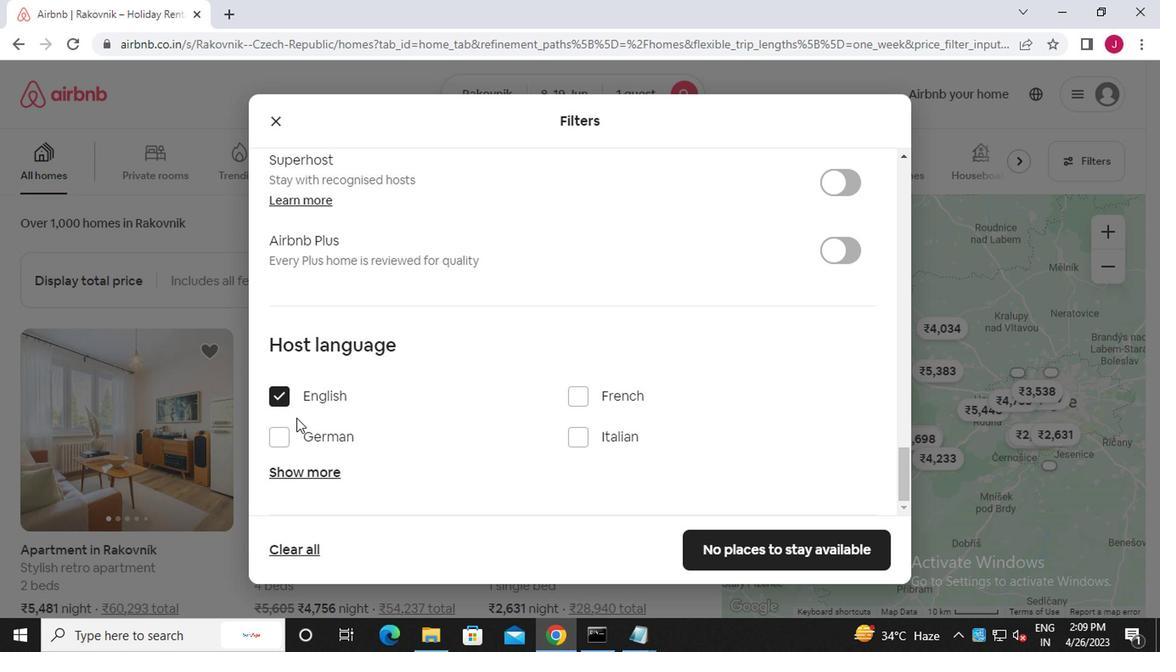 
Action: Mouse scrolled (372, 415) with delta (0, -1)
Screenshot: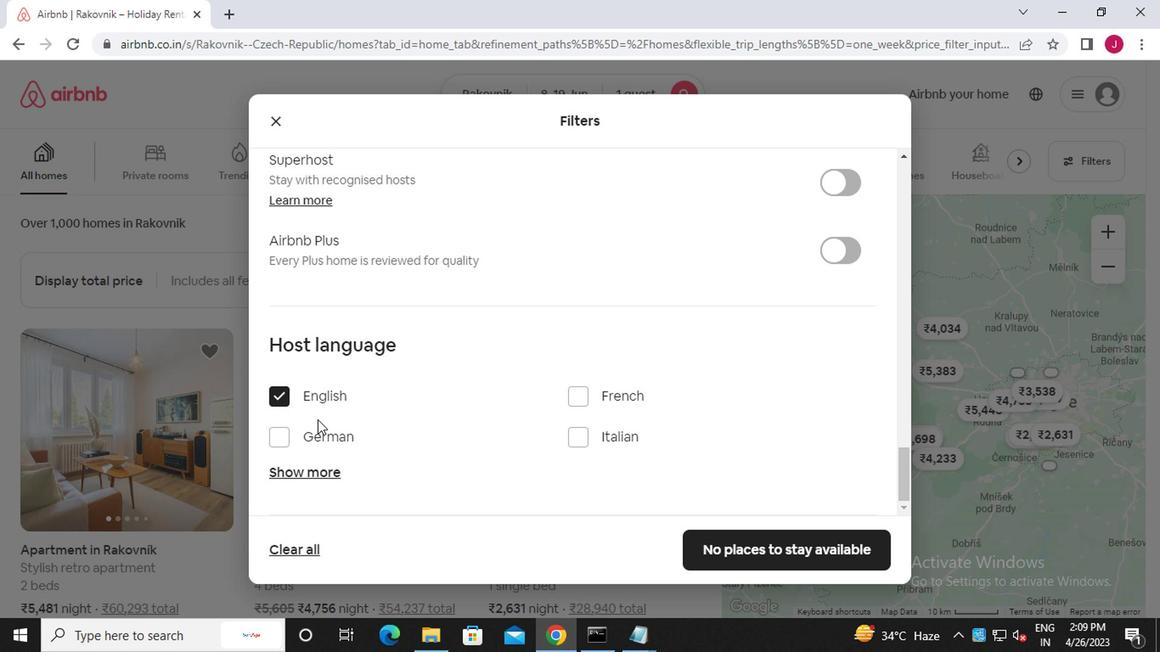 
Action: Mouse scrolled (372, 415) with delta (0, -1)
Screenshot: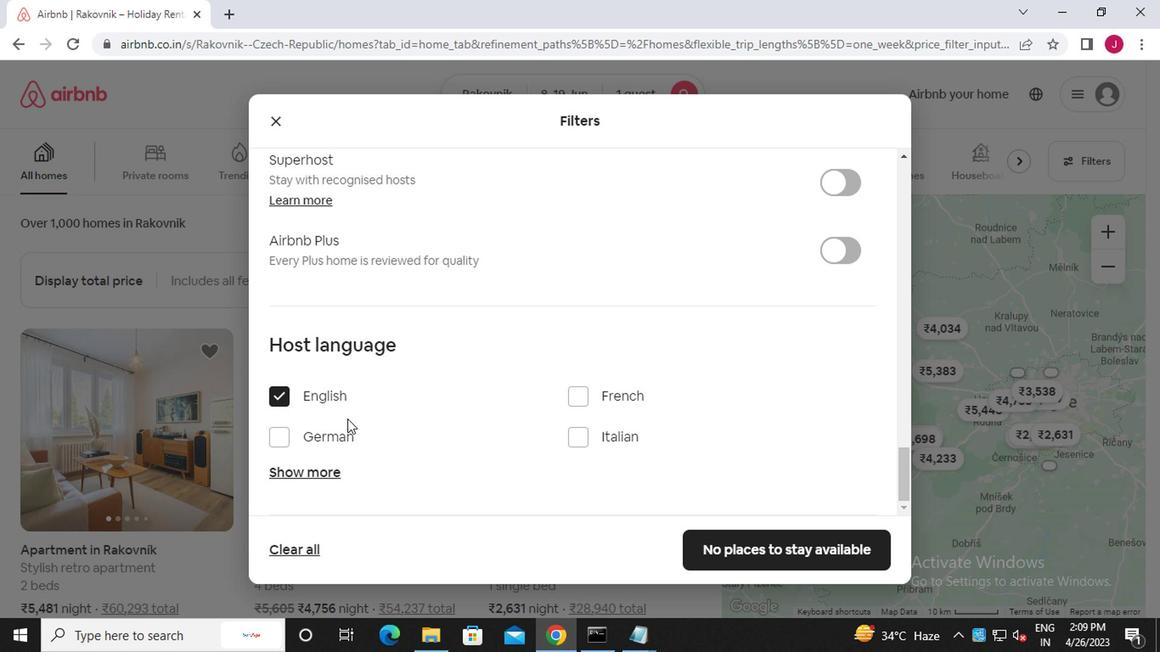 
Action: Mouse moved to (375, 415)
Screenshot: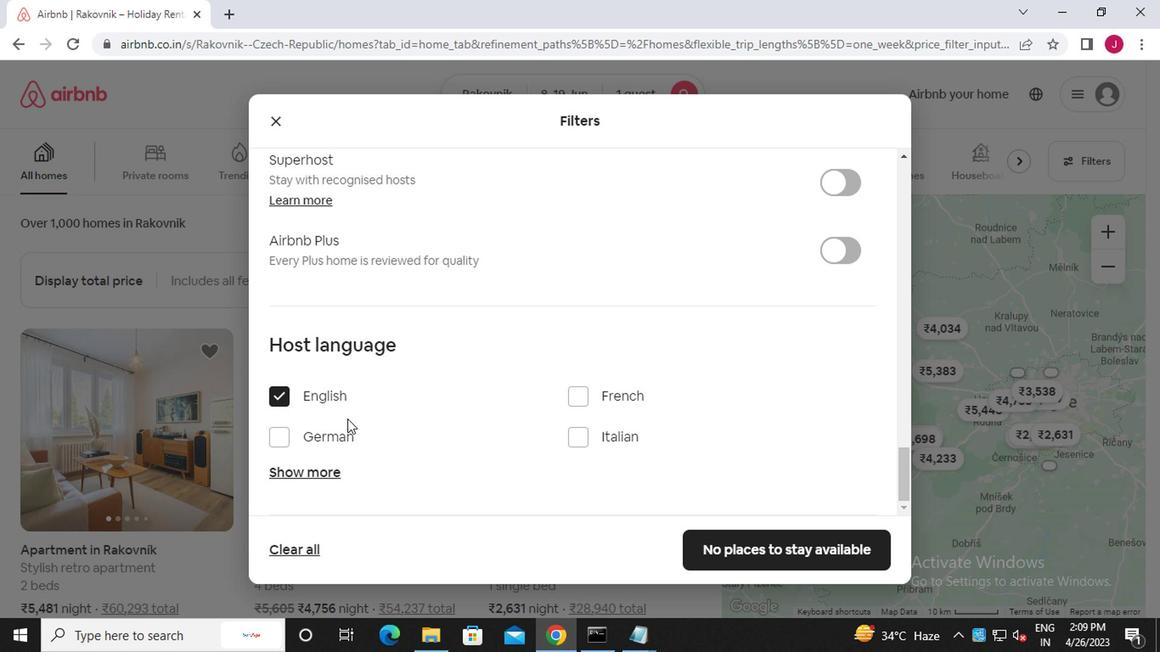 
Action: Mouse scrolled (375, 415) with delta (0, 0)
Screenshot: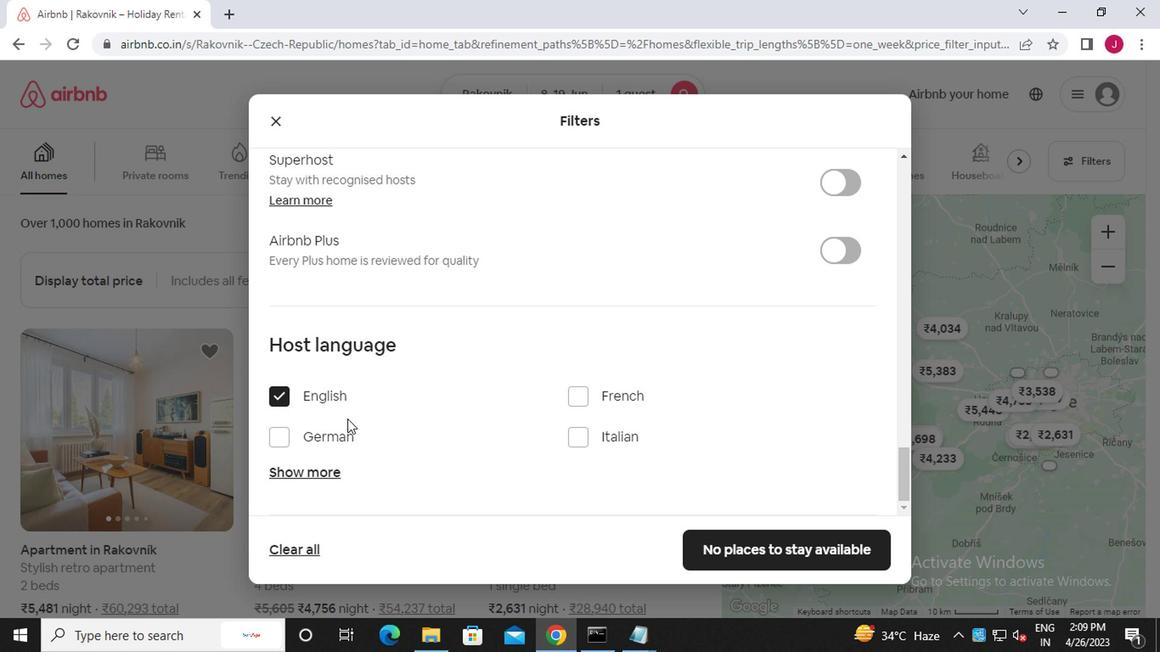 
Action: Mouse moved to (762, 542)
Screenshot: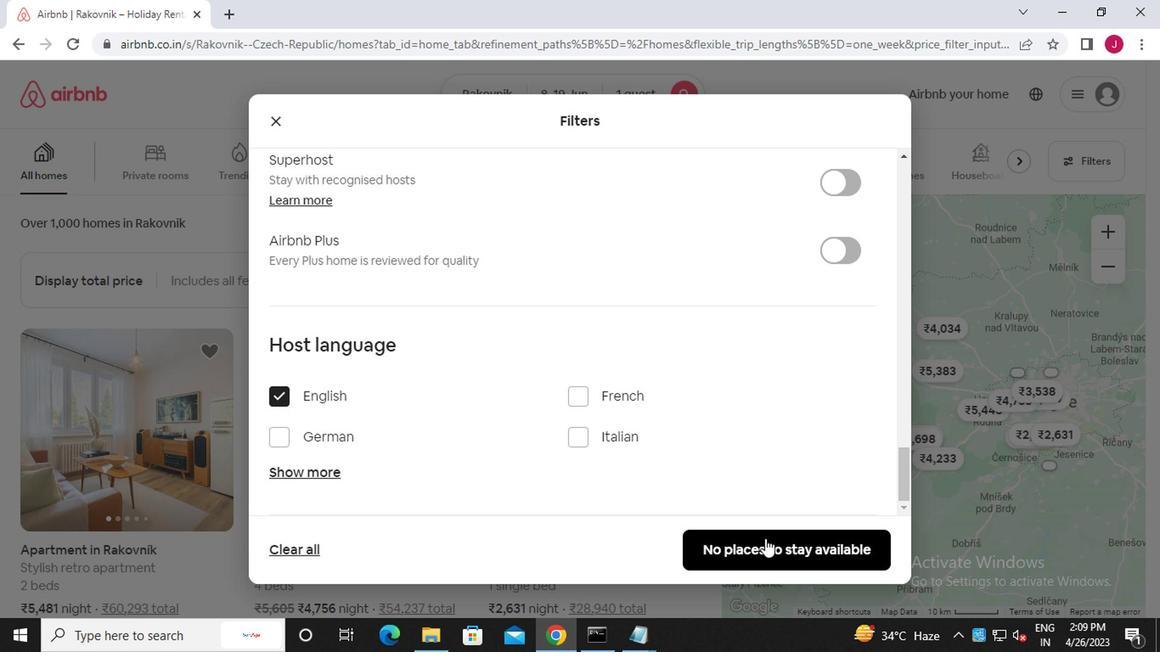 
Action: Mouse pressed left at (762, 542)
Screenshot: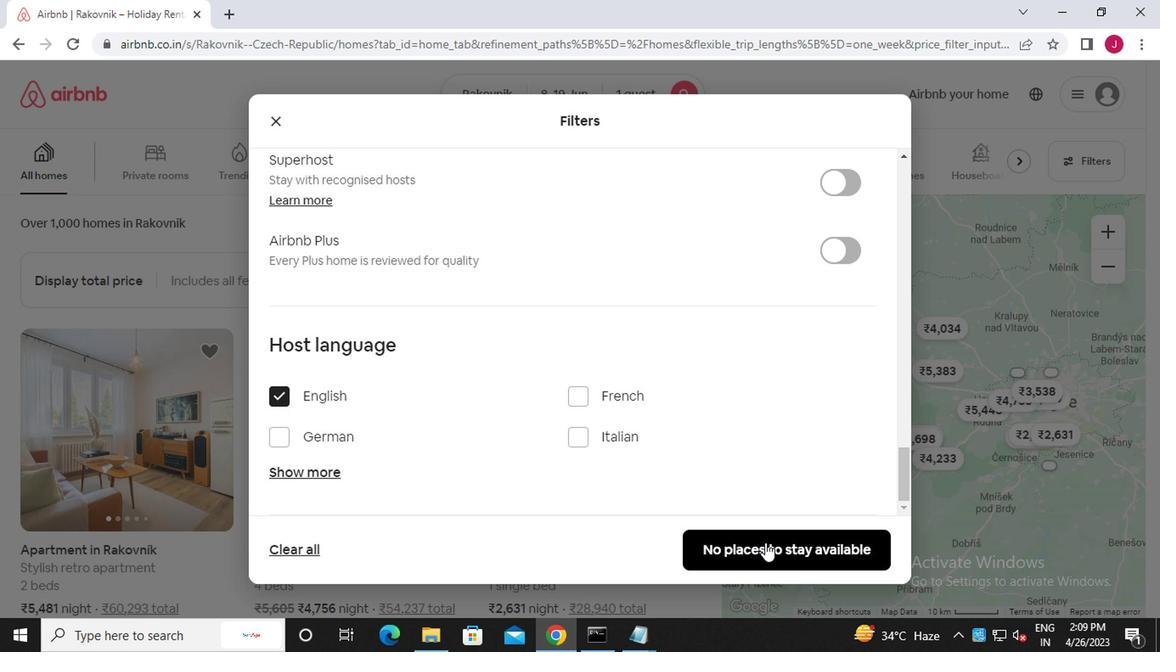 
Action: Mouse moved to (762, 547)
Screenshot: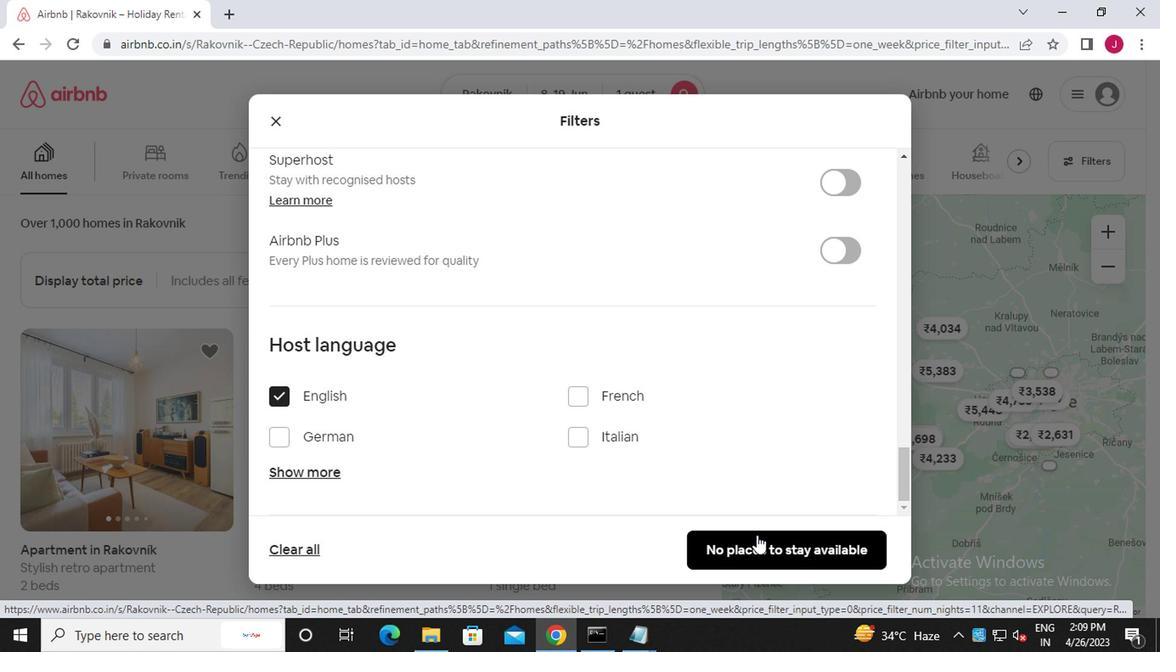 
Action: Mouse pressed left at (762, 547)
Screenshot: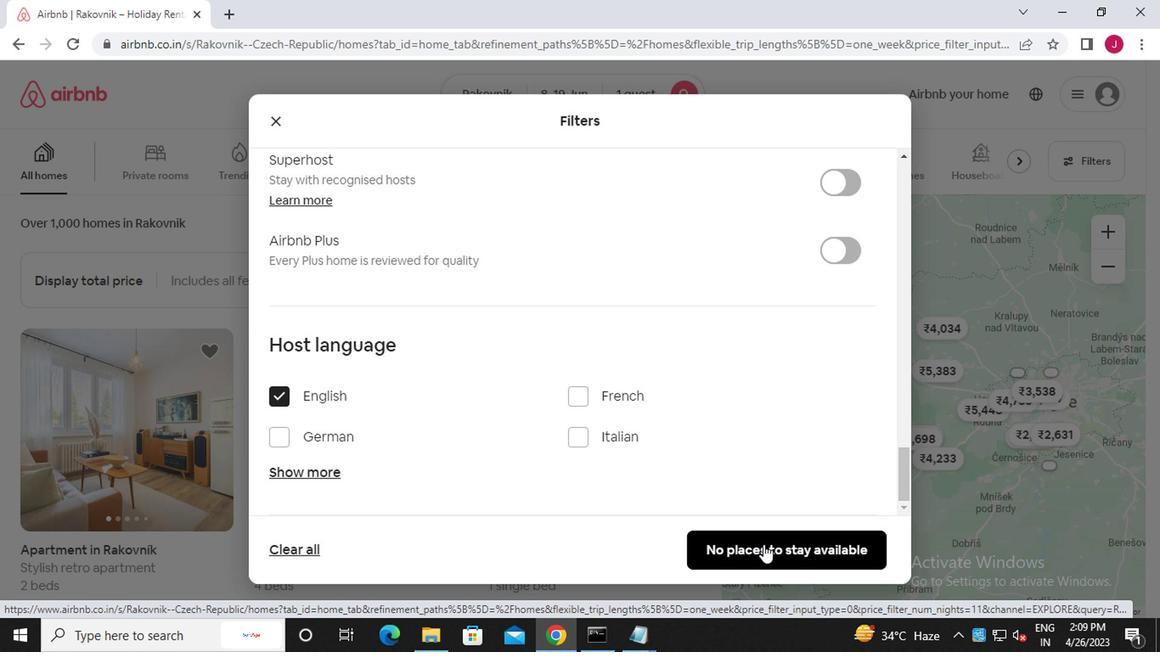 
Action: Mouse moved to (762, 547)
Screenshot: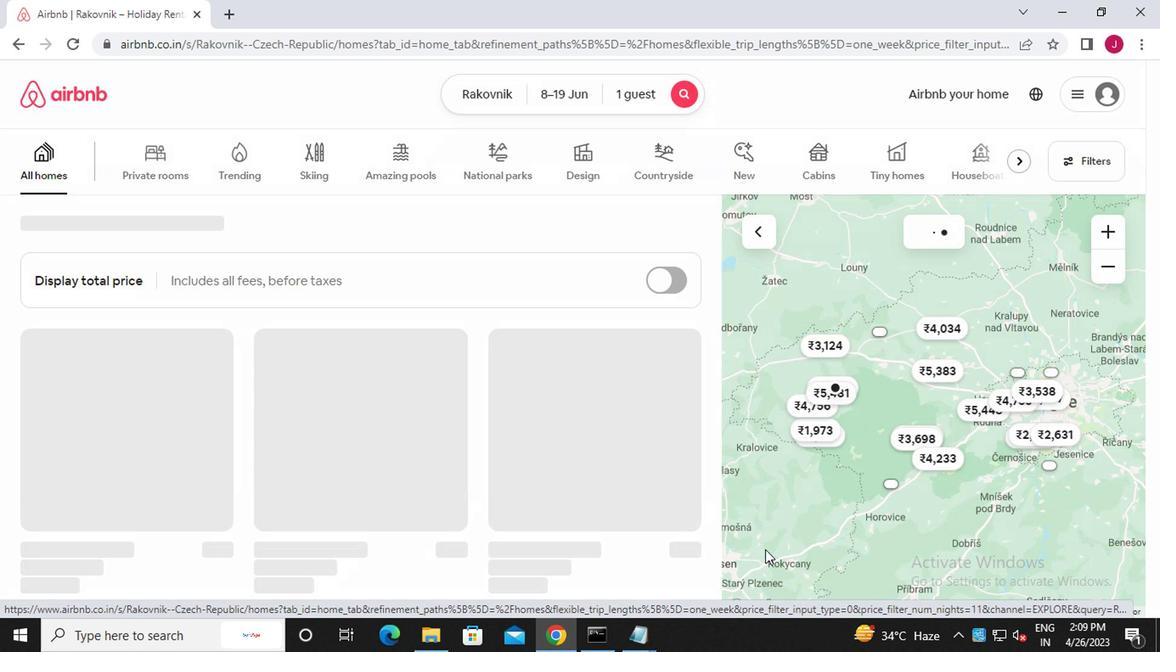 
